 Task: Look for space in Tabriz, Iran from 12th  August, 2023 to 15th August, 2023 for 3 adults in price range Rs.12000 to Rs.16000. Place can be entire place with 2 bedrooms having 3 beds and 1 bathroom. Property type can be house, flat, guest house. Amenities needed are: washing machine. Booking option can be shelf check-in. Required host language is English.
Action: Mouse moved to (632, 99)
Screenshot: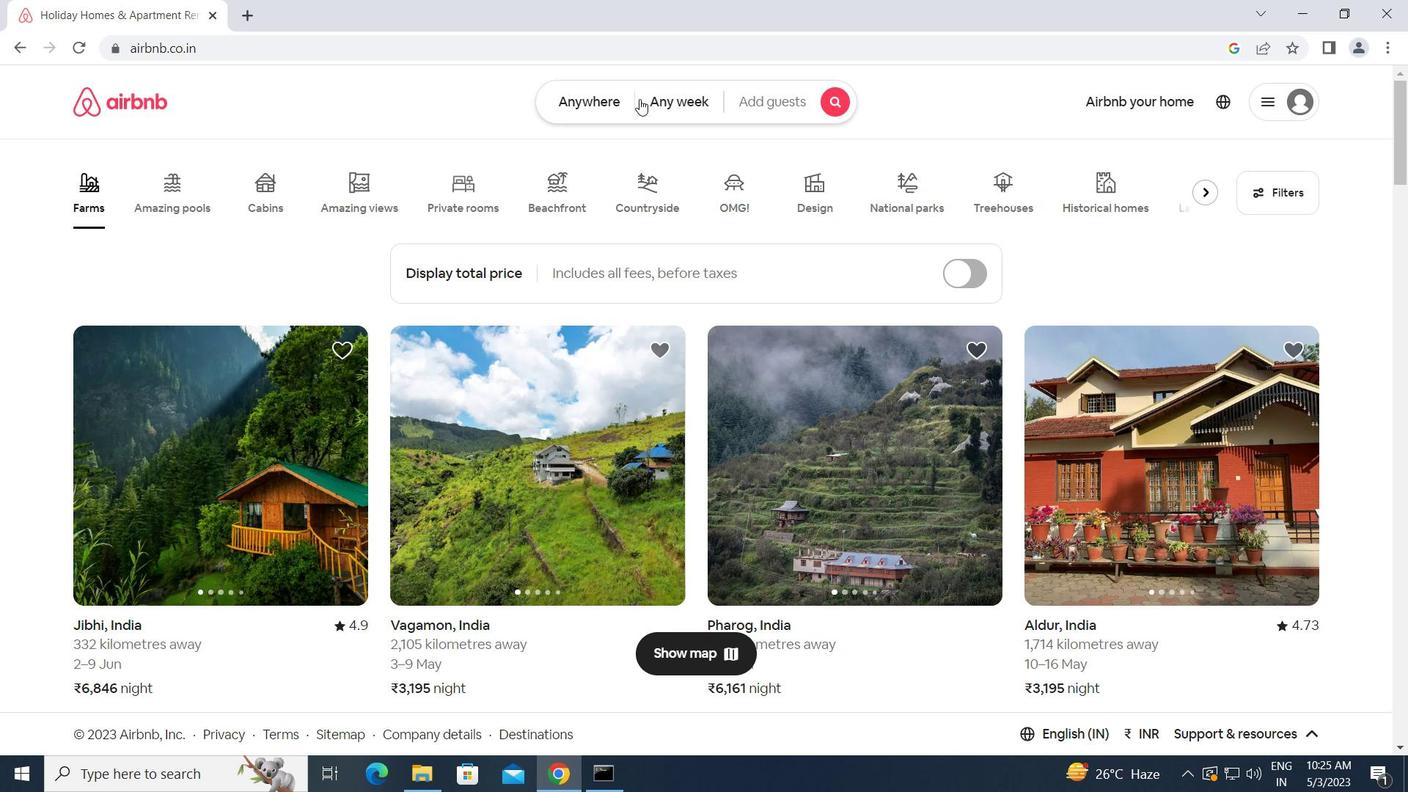 
Action: Mouse pressed left at (632, 99)
Screenshot: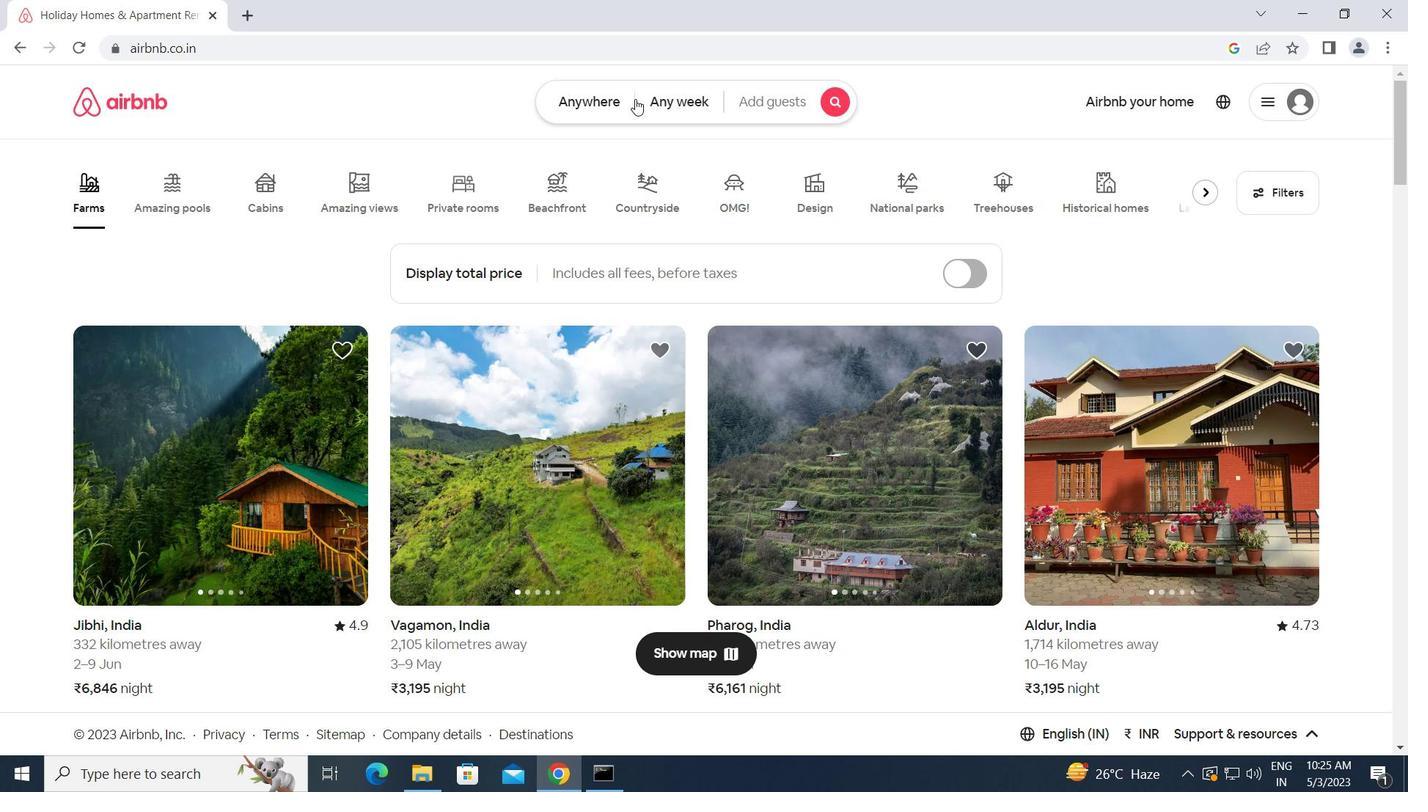 
Action: Mouse moved to (444, 162)
Screenshot: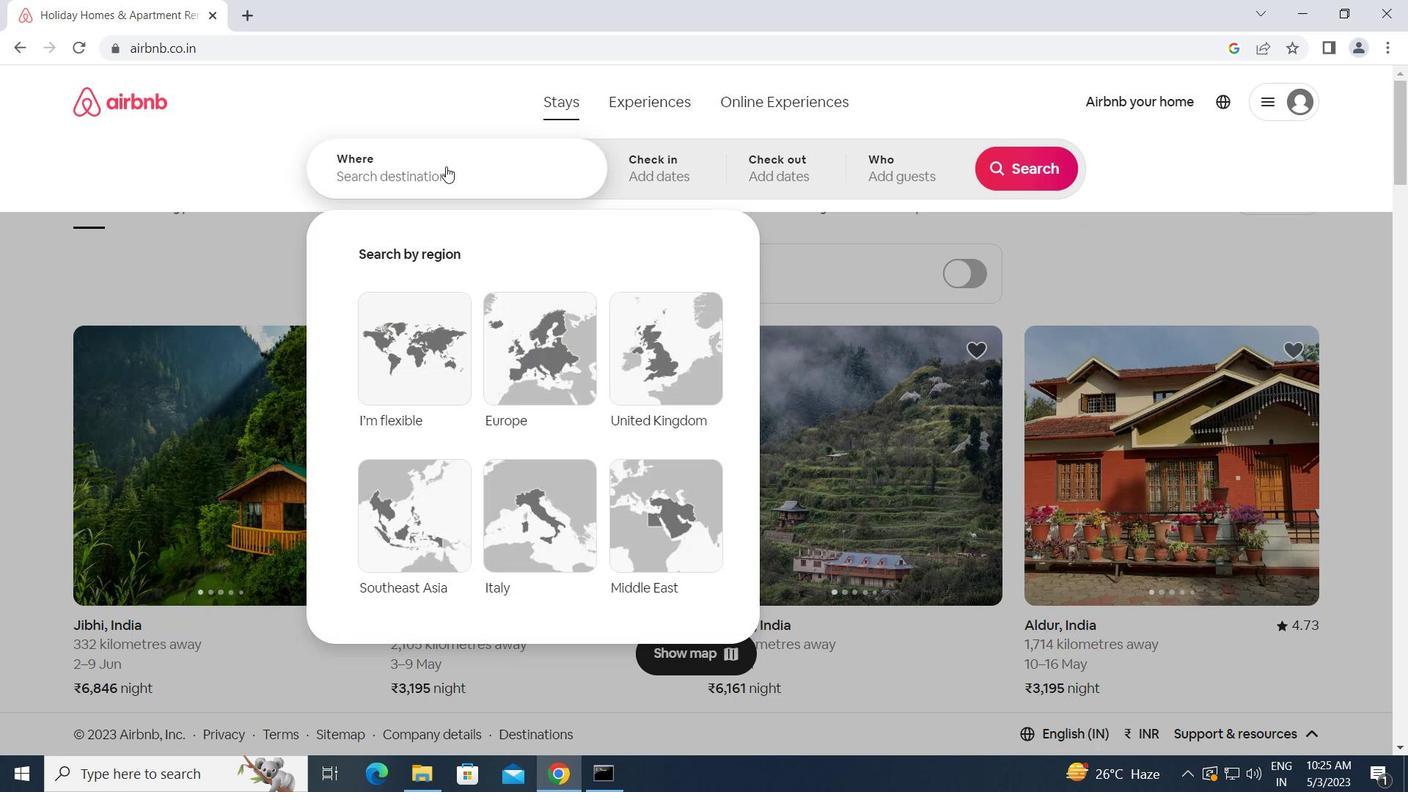 
Action: Mouse pressed left at (444, 162)
Screenshot: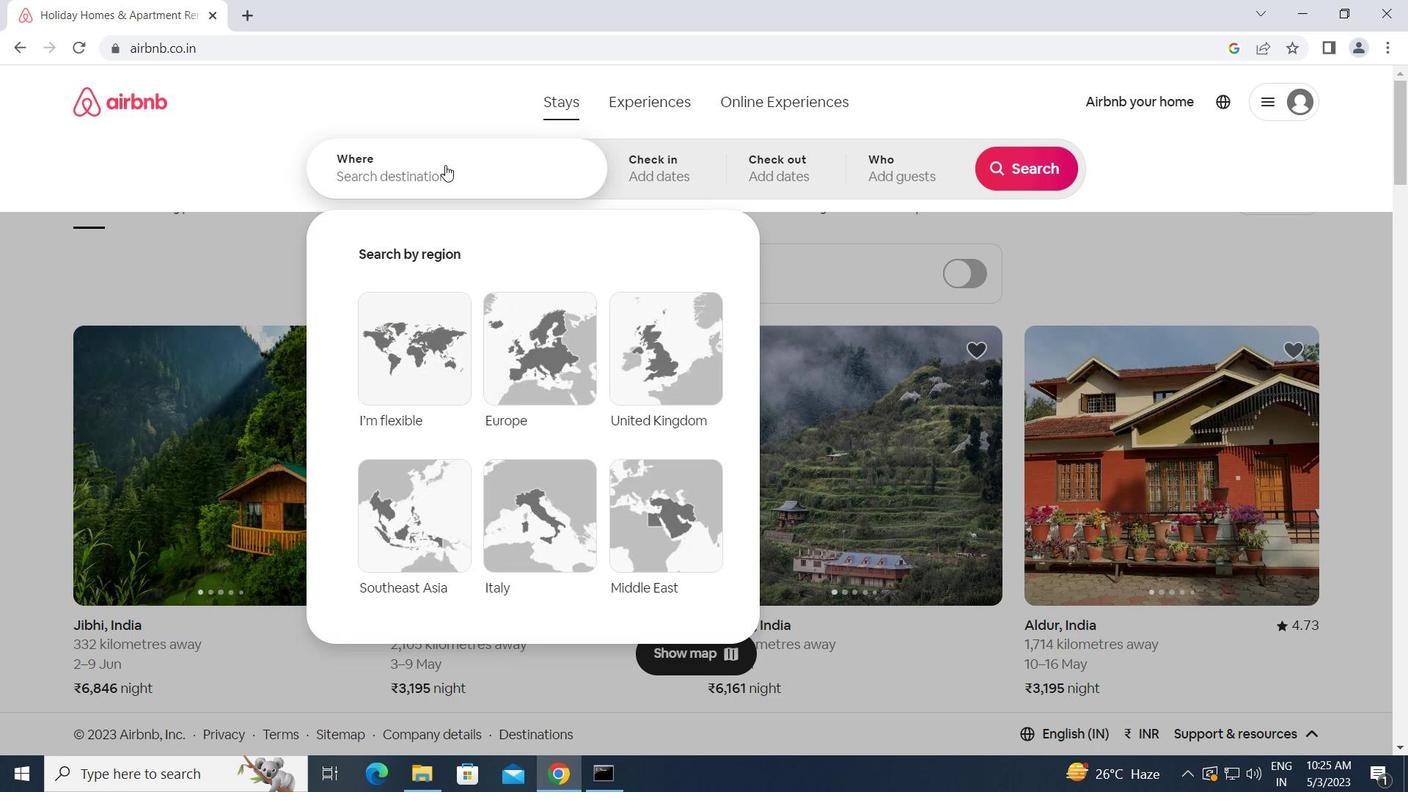
Action: Key pressed t<Key.caps_lock>abriz,<Key.space><Key.caps_lock>i<Key.caps_lock>ran<Key.enter>
Screenshot: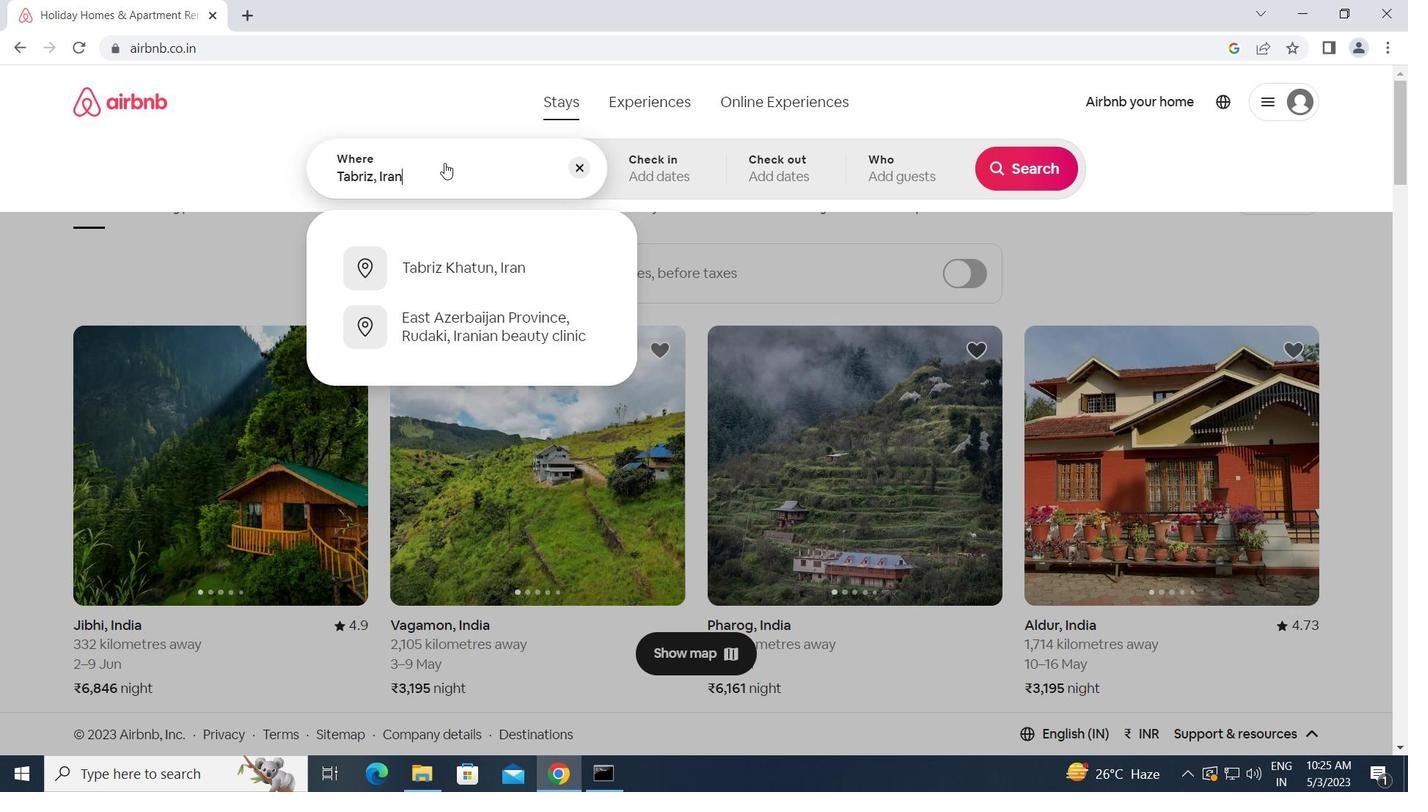 
Action: Mouse moved to (1014, 319)
Screenshot: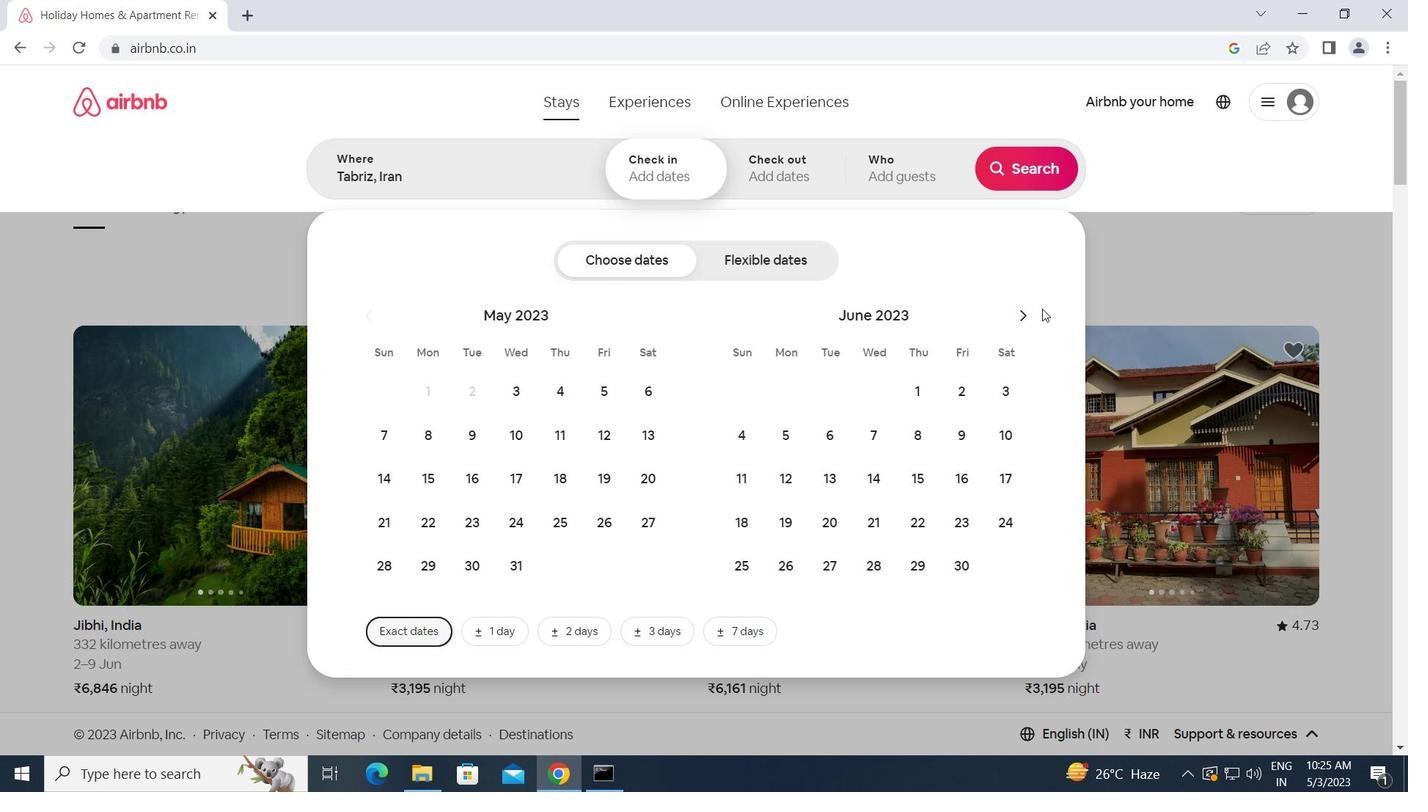 
Action: Mouse pressed left at (1014, 319)
Screenshot: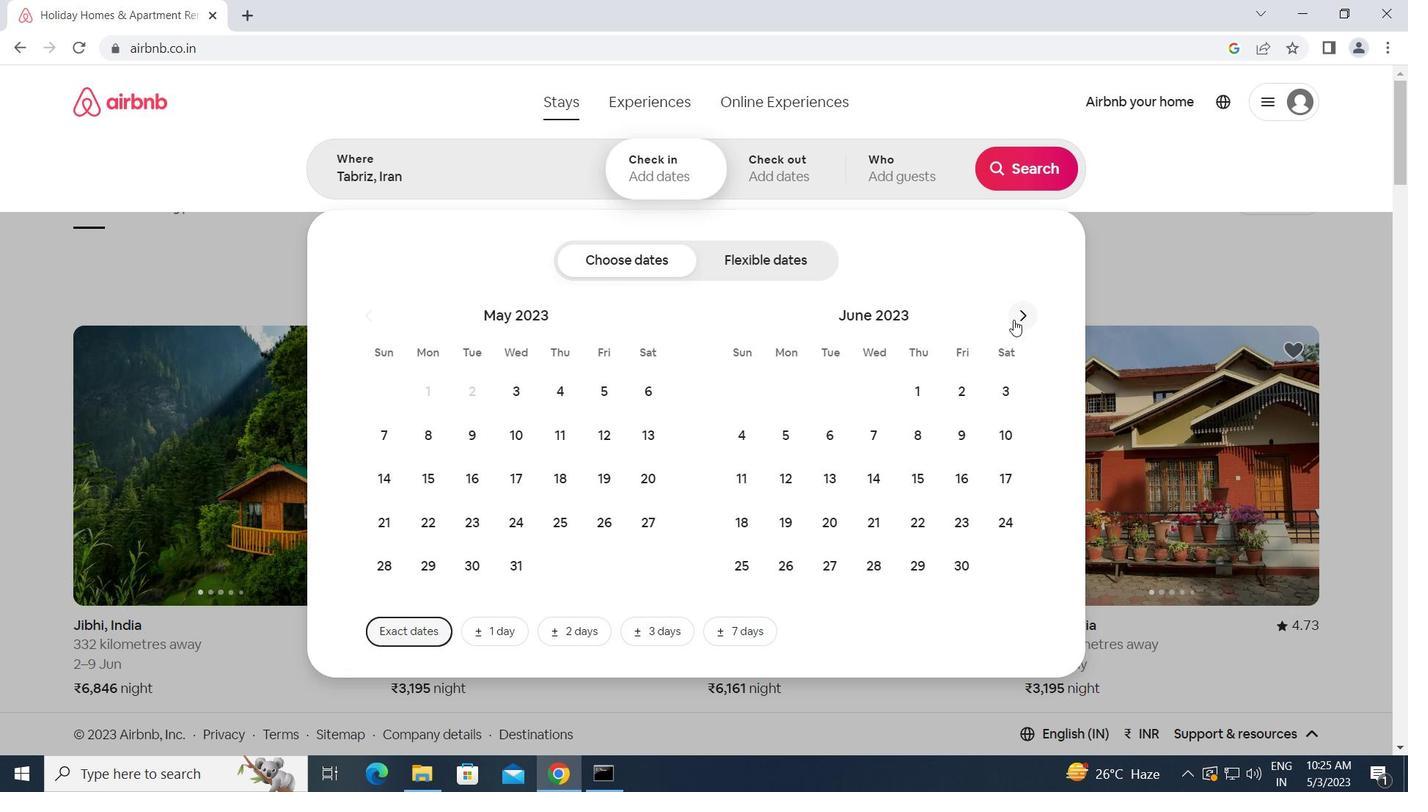 
Action: Mouse pressed left at (1014, 319)
Screenshot: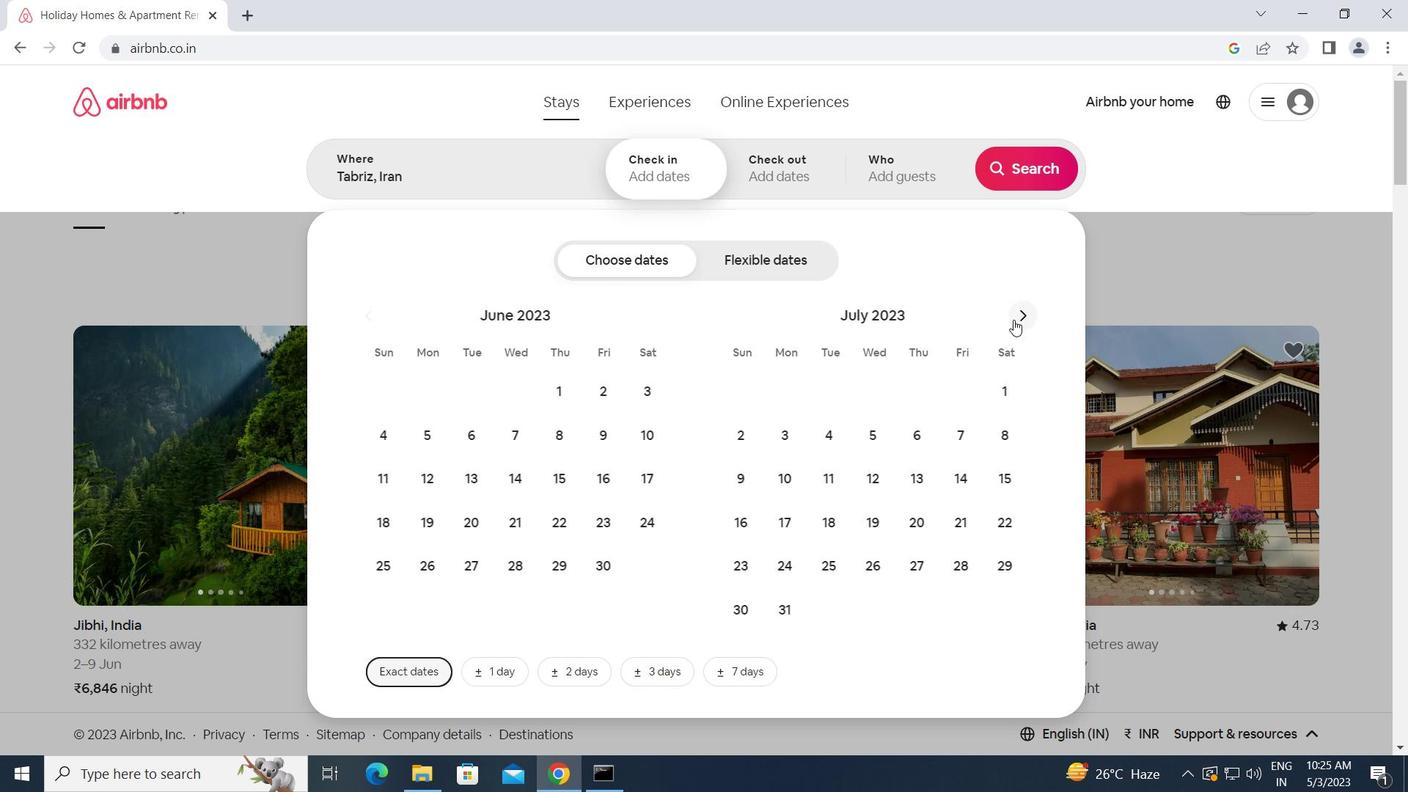 
Action: Mouse moved to (1005, 436)
Screenshot: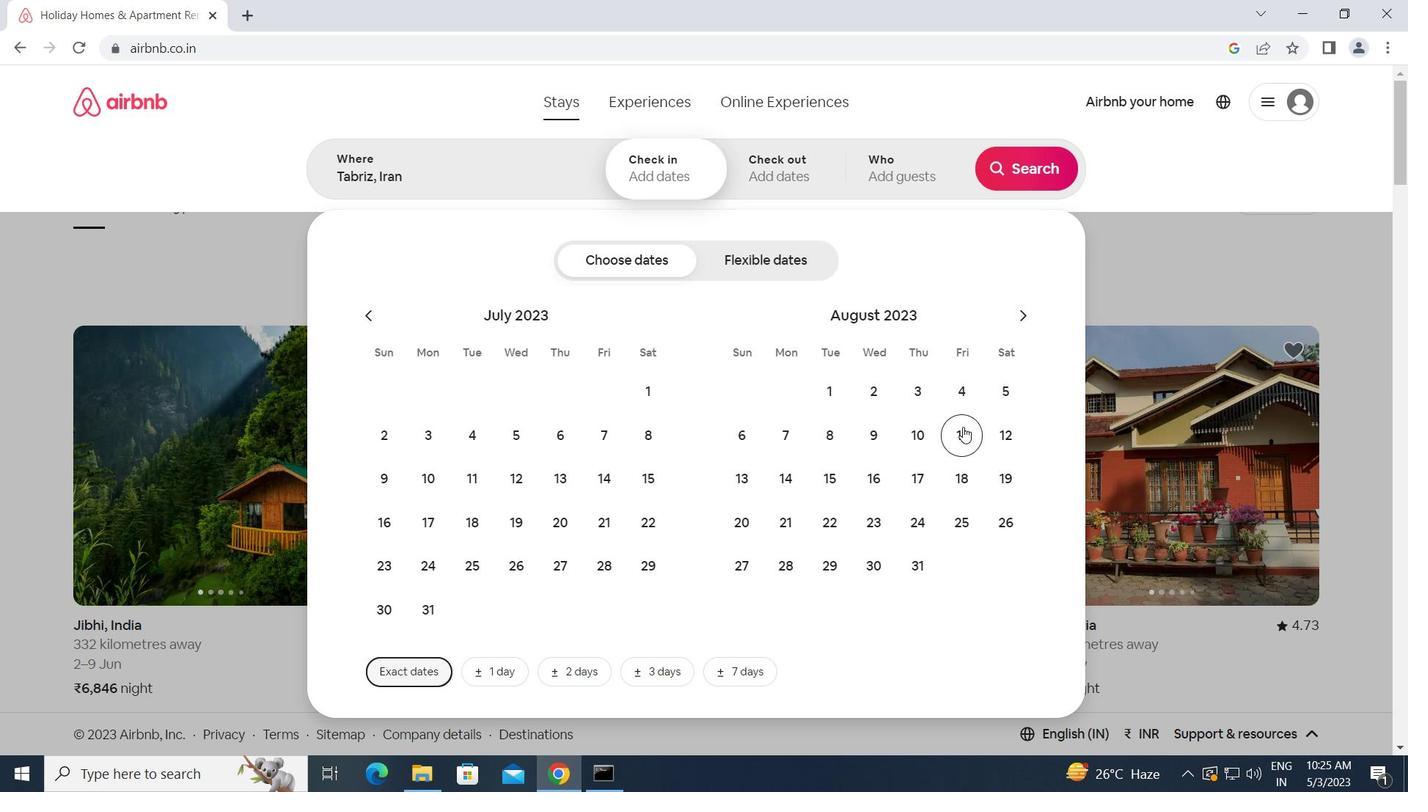 
Action: Mouse pressed left at (1005, 436)
Screenshot: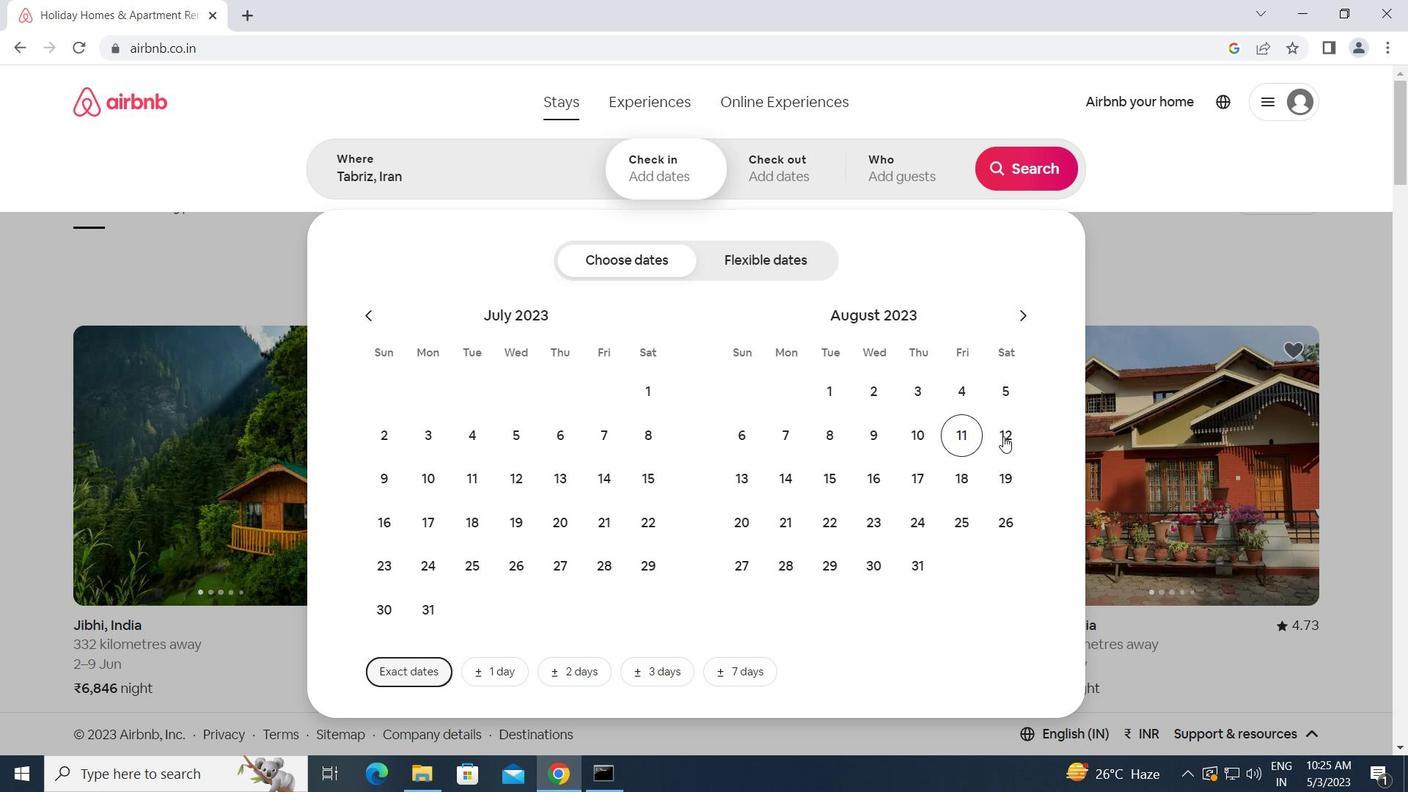 
Action: Mouse moved to (826, 479)
Screenshot: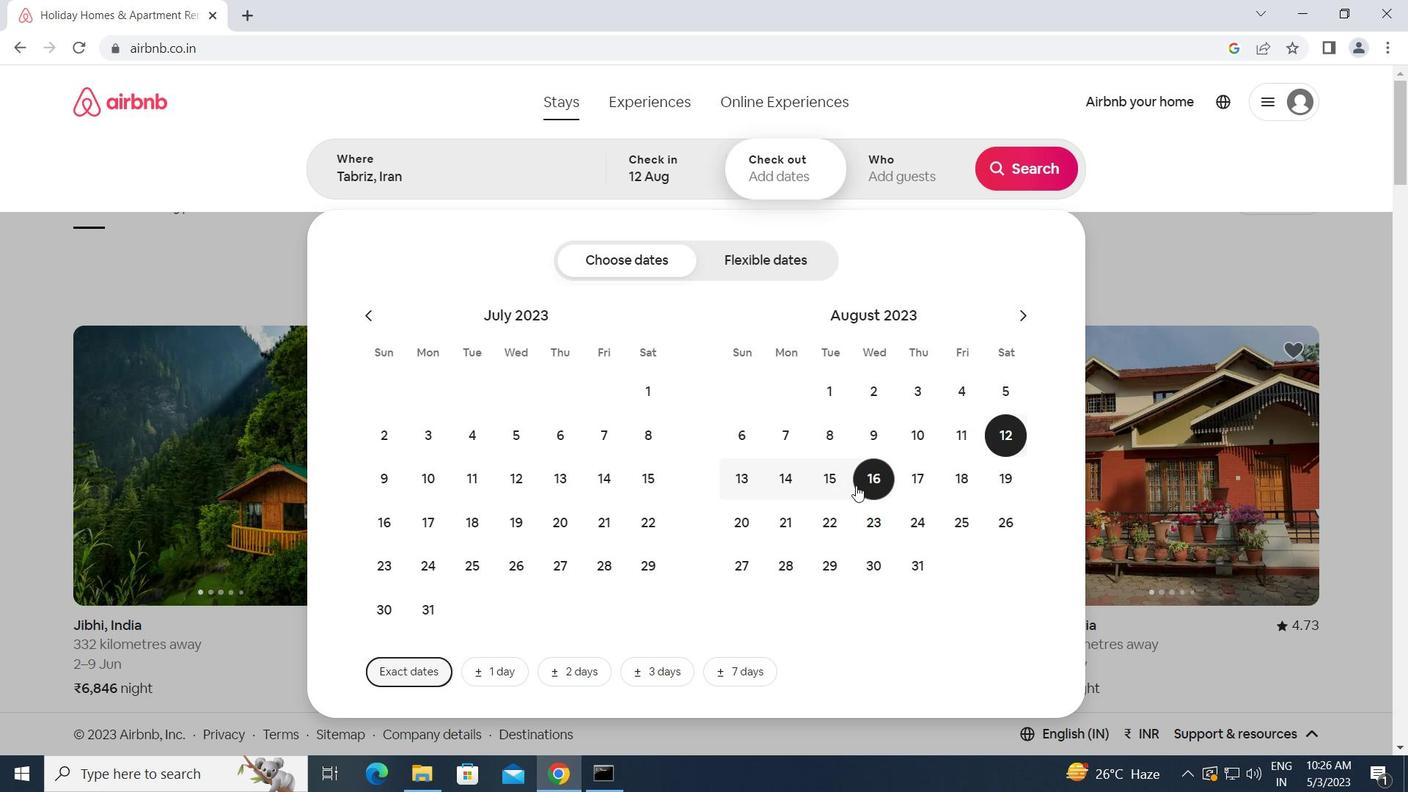 
Action: Mouse pressed left at (826, 479)
Screenshot: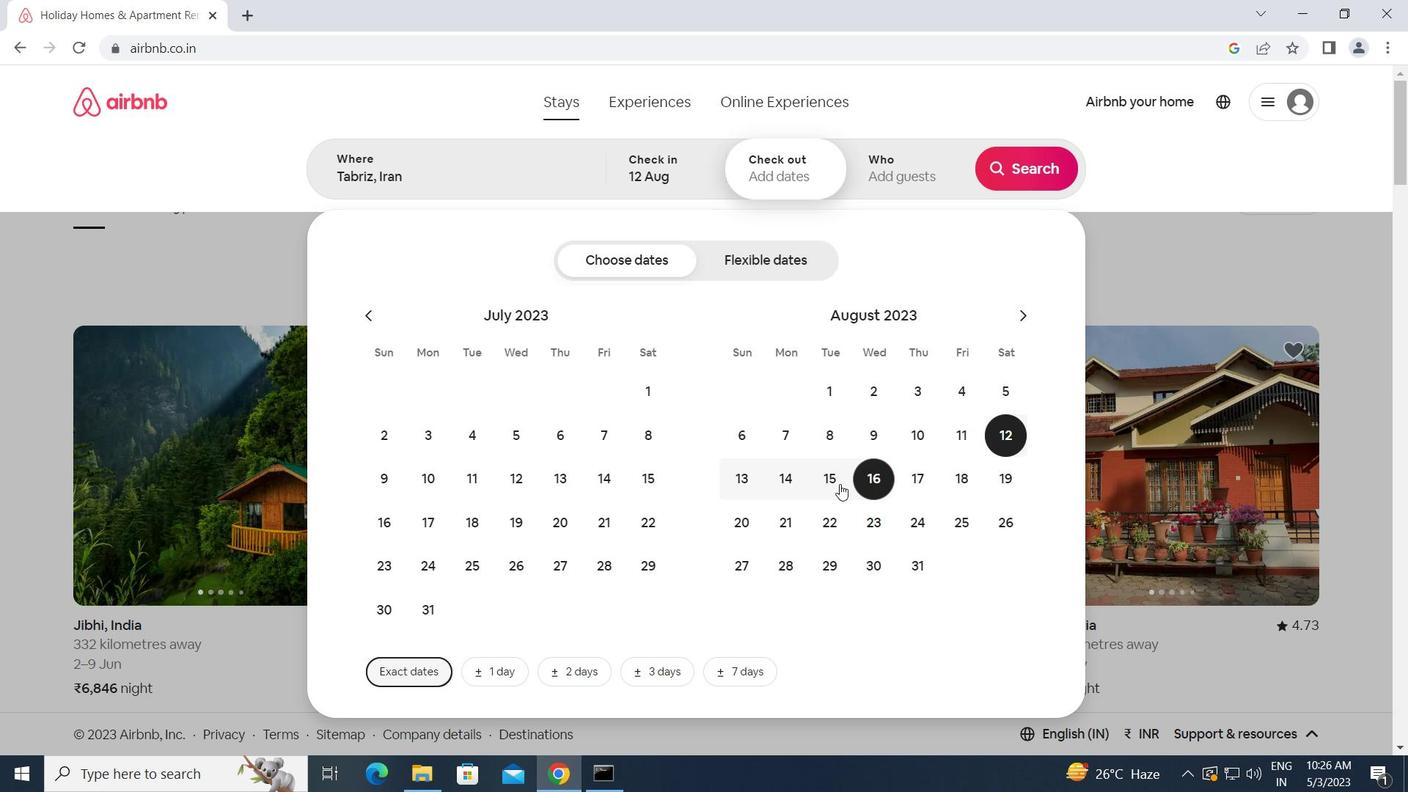 
Action: Mouse moved to (899, 179)
Screenshot: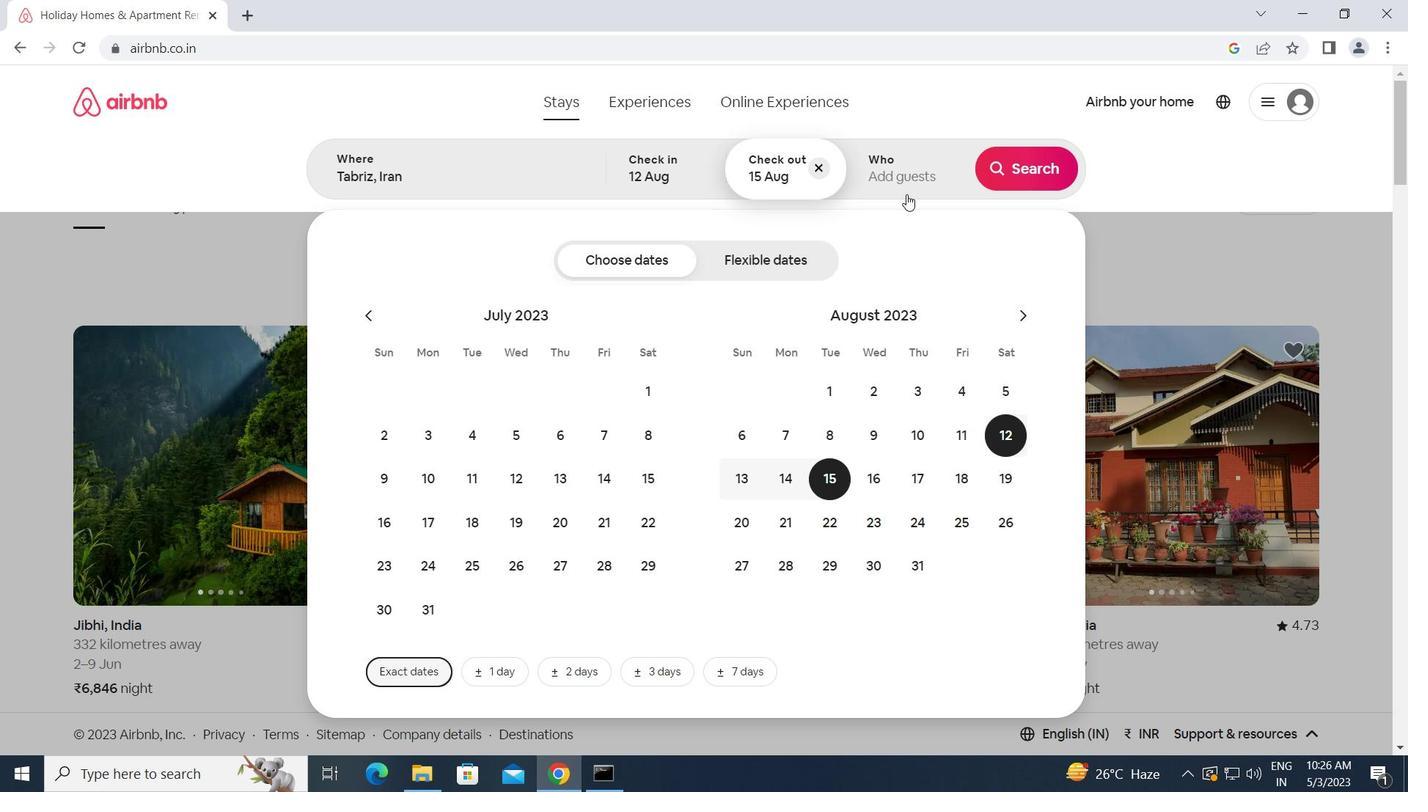 
Action: Mouse pressed left at (899, 179)
Screenshot: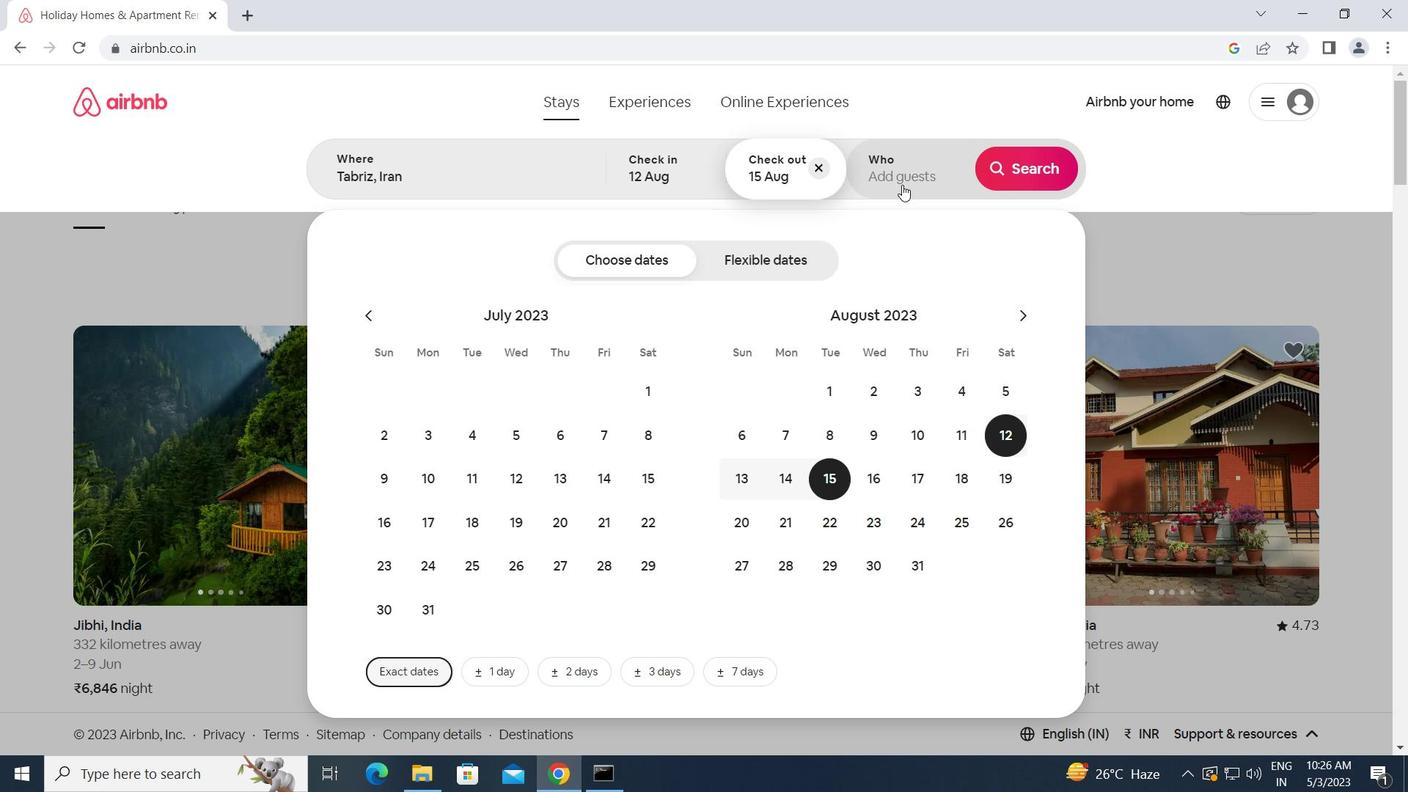 
Action: Mouse moved to (1038, 266)
Screenshot: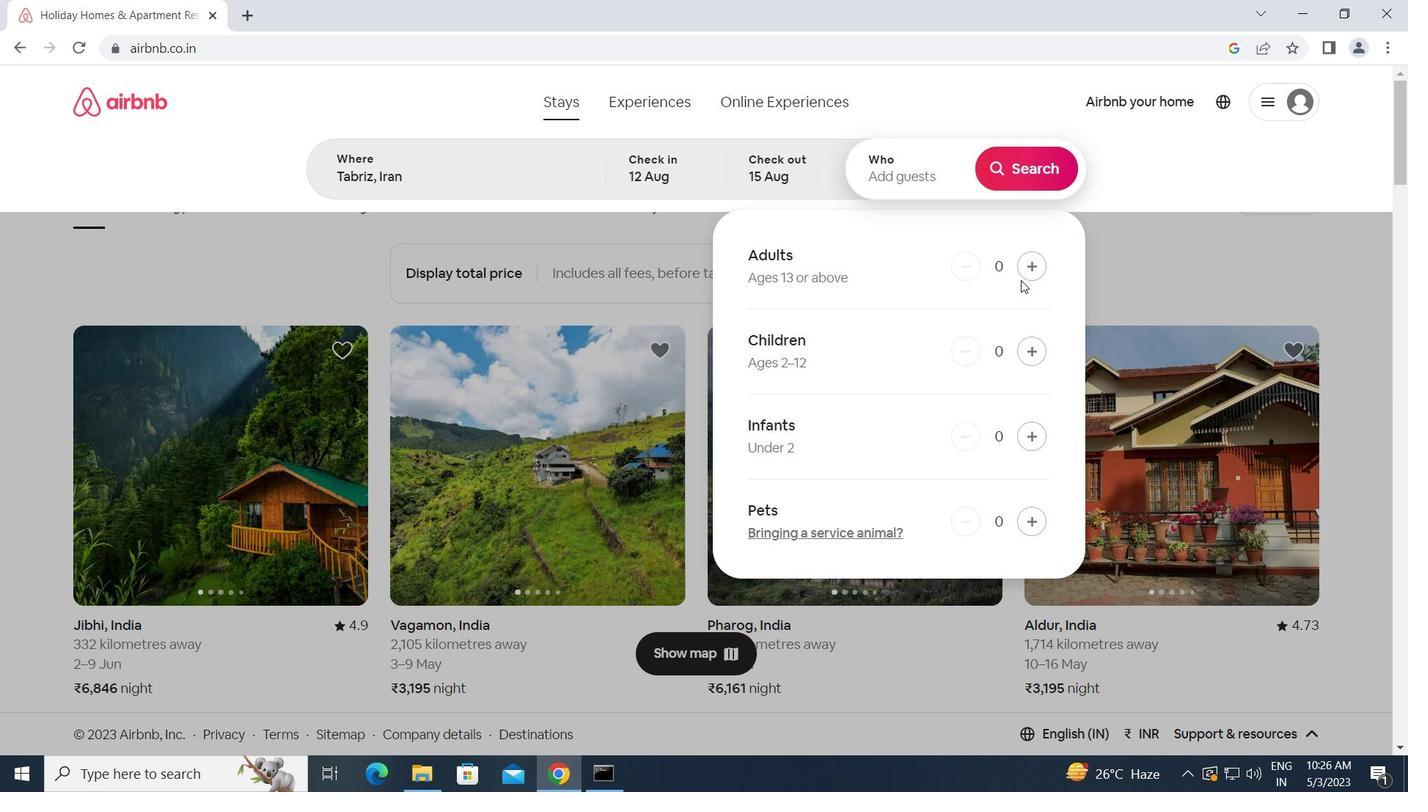
Action: Mouse pressed left at (1038, 266)
Screenshot: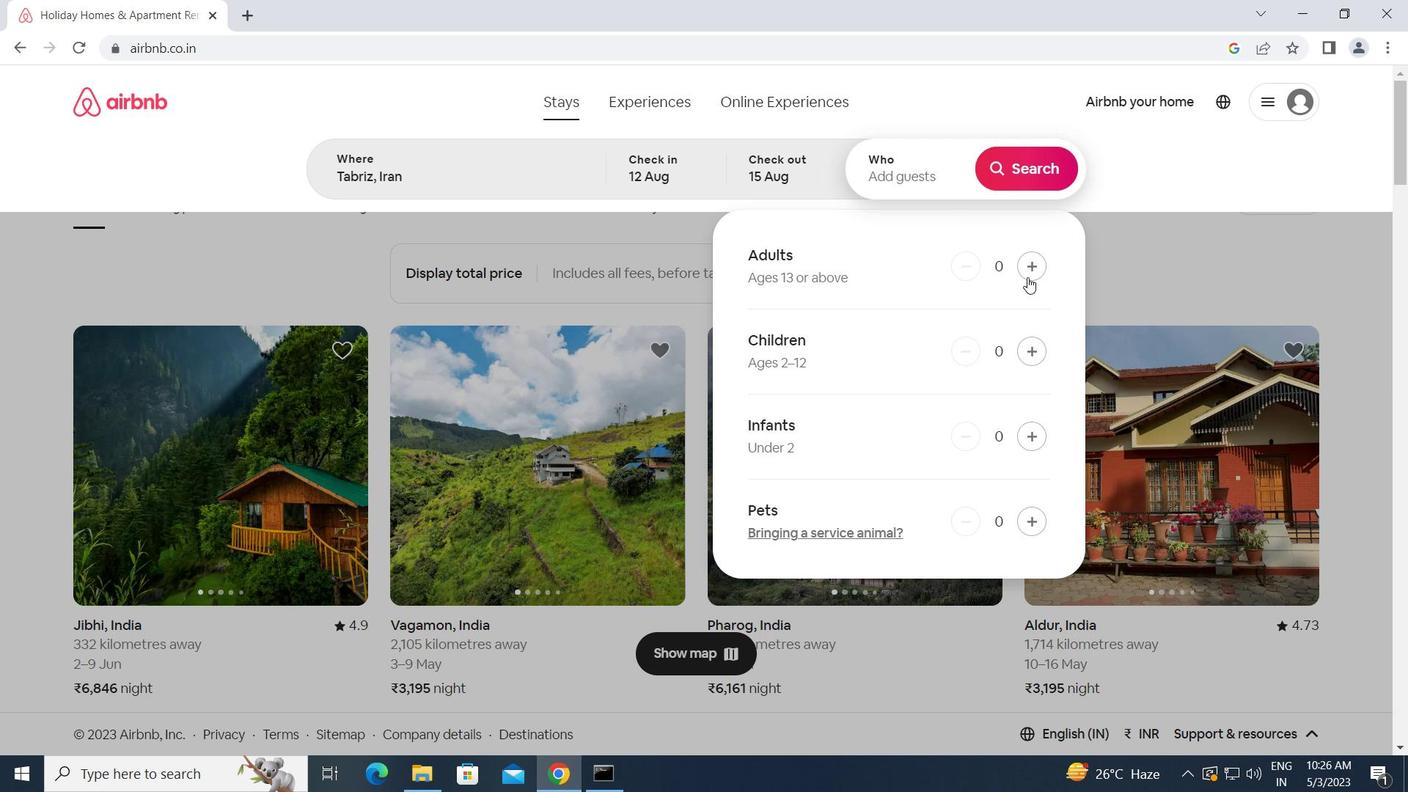 
Action: Mouse pressed left at (1038, 266)
Screenshot: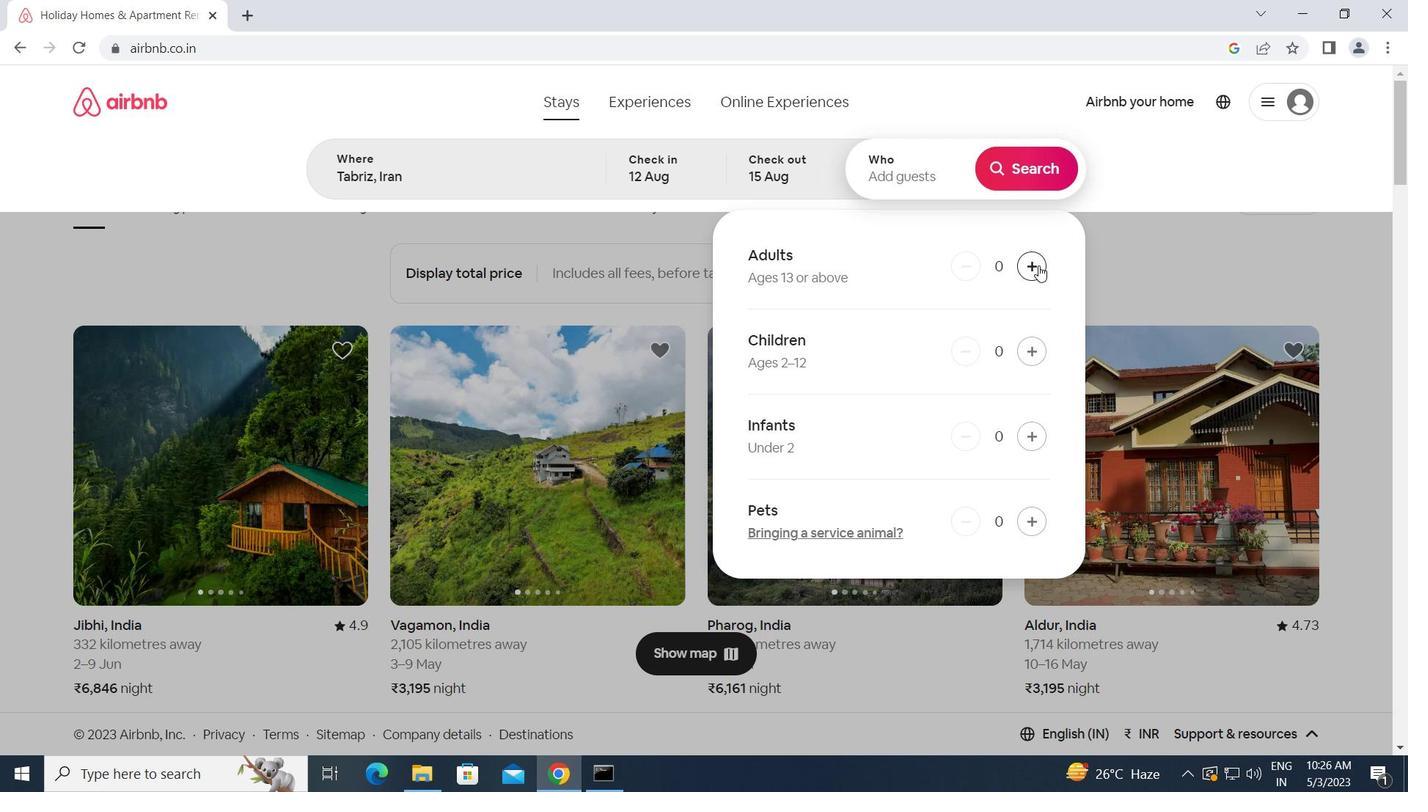 
Action: Mouse pressed left at (1038, 266)
Screenshot: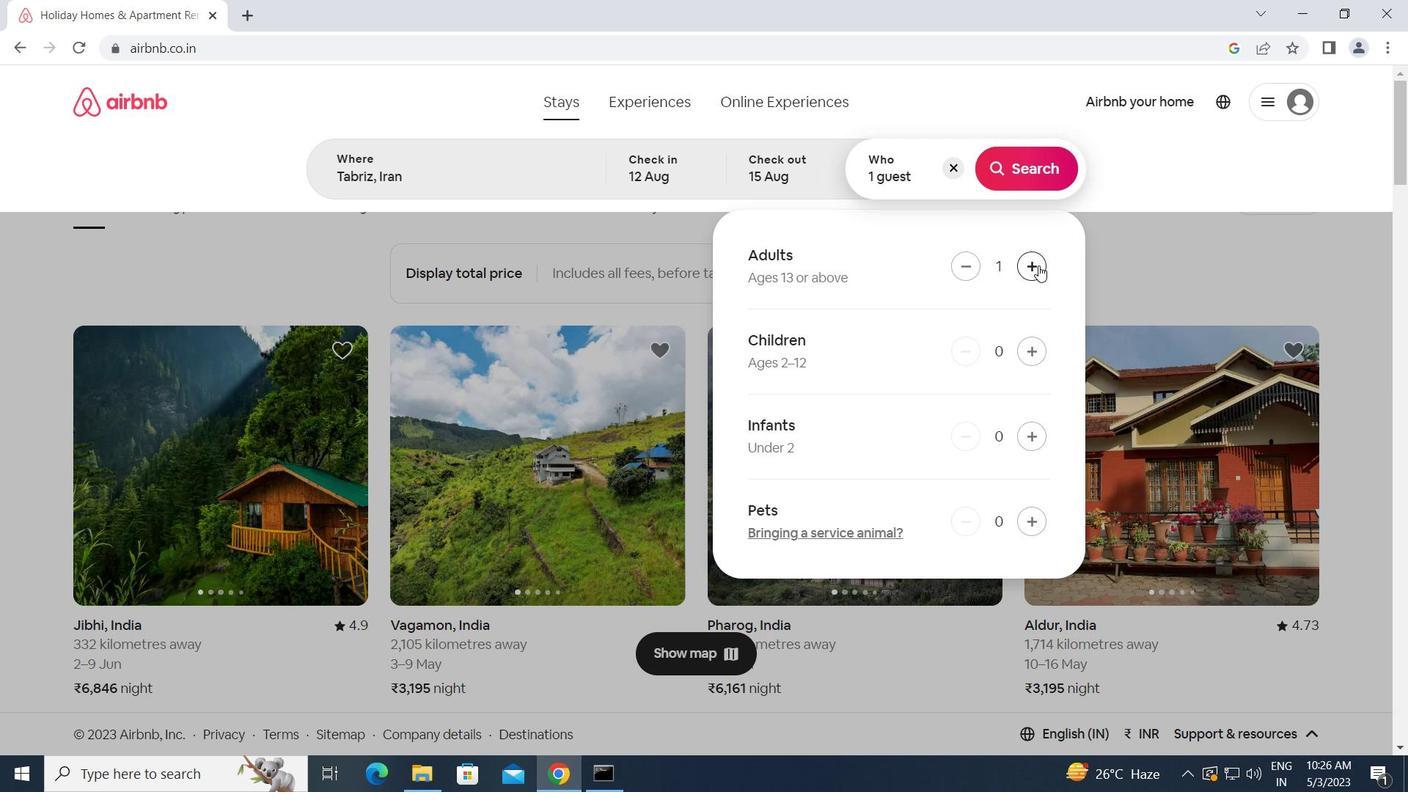 
Action: Mouse moved to (1005, 164)
Screenshot: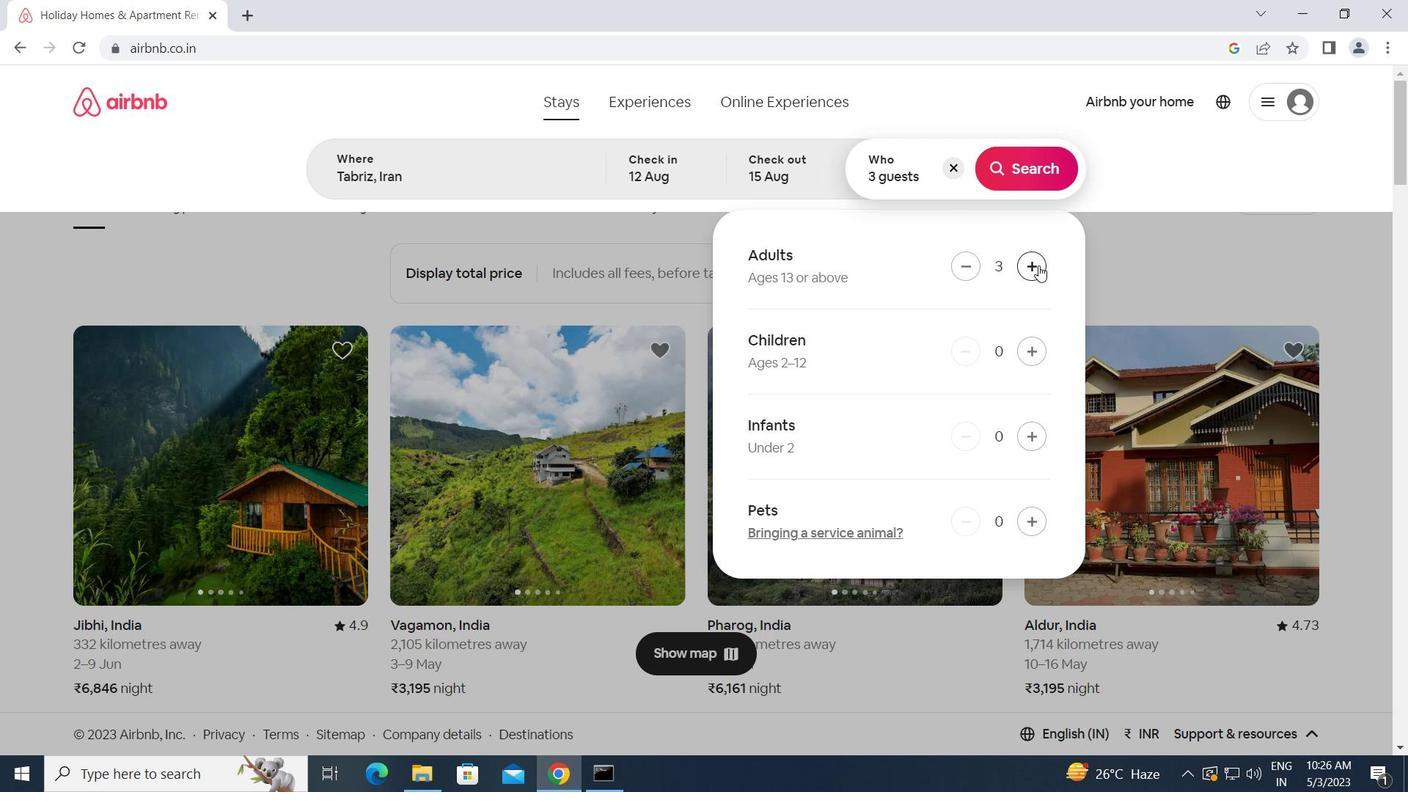 
Action: Mouse pressed left at (1005, 164)
Screenshot: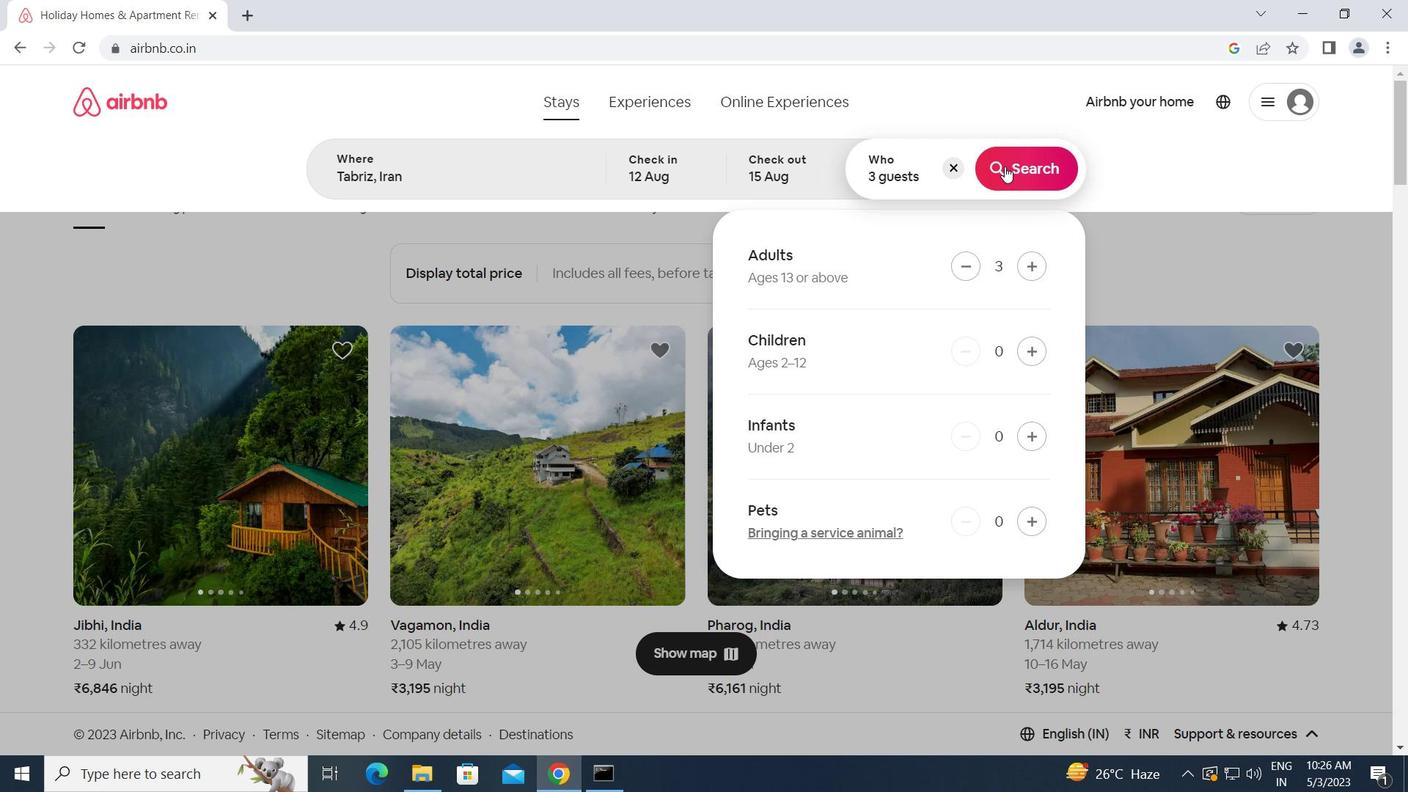 
Action: Mouse moved to (1322, 165)
Screenshot: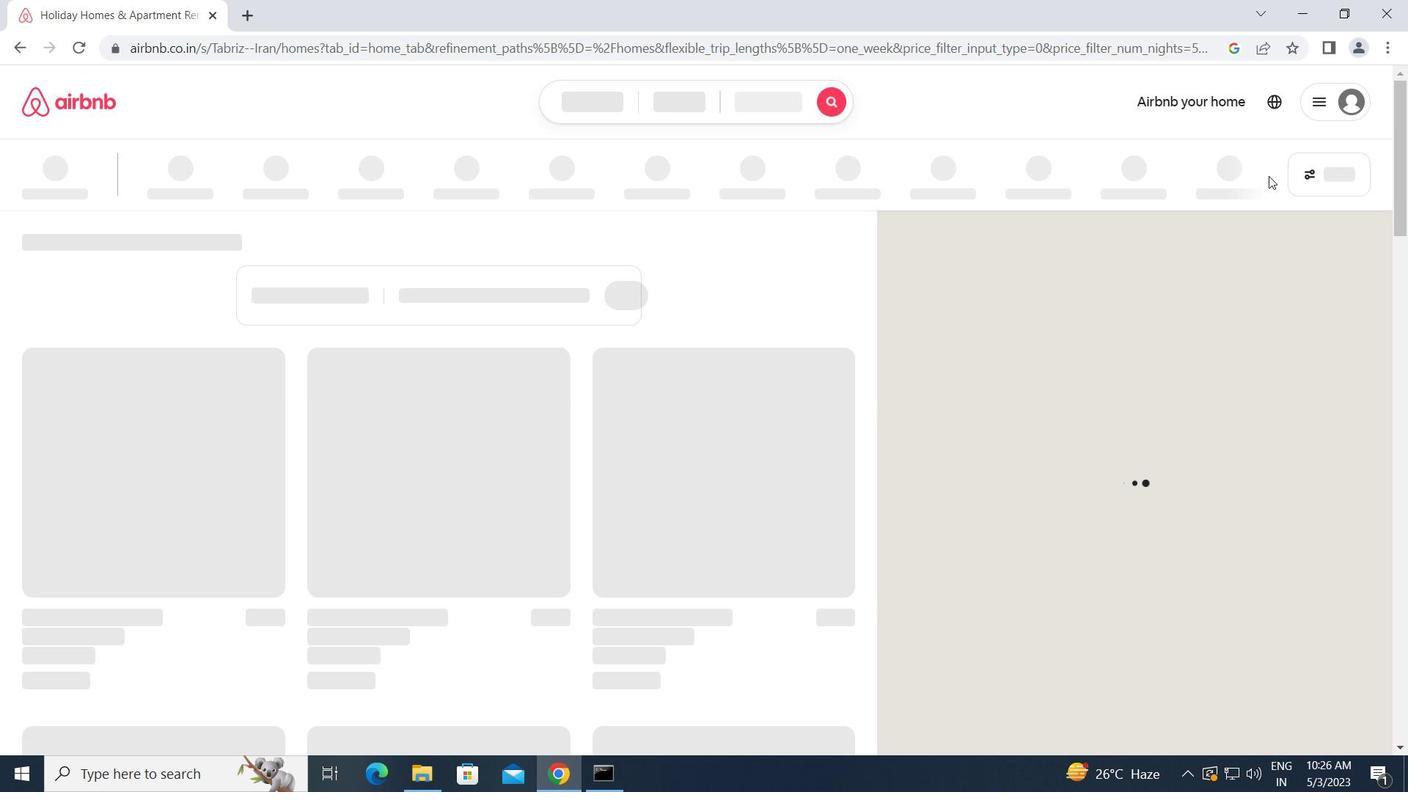 
Action: Mouse pressed left at (1322, 165)
Screenshot: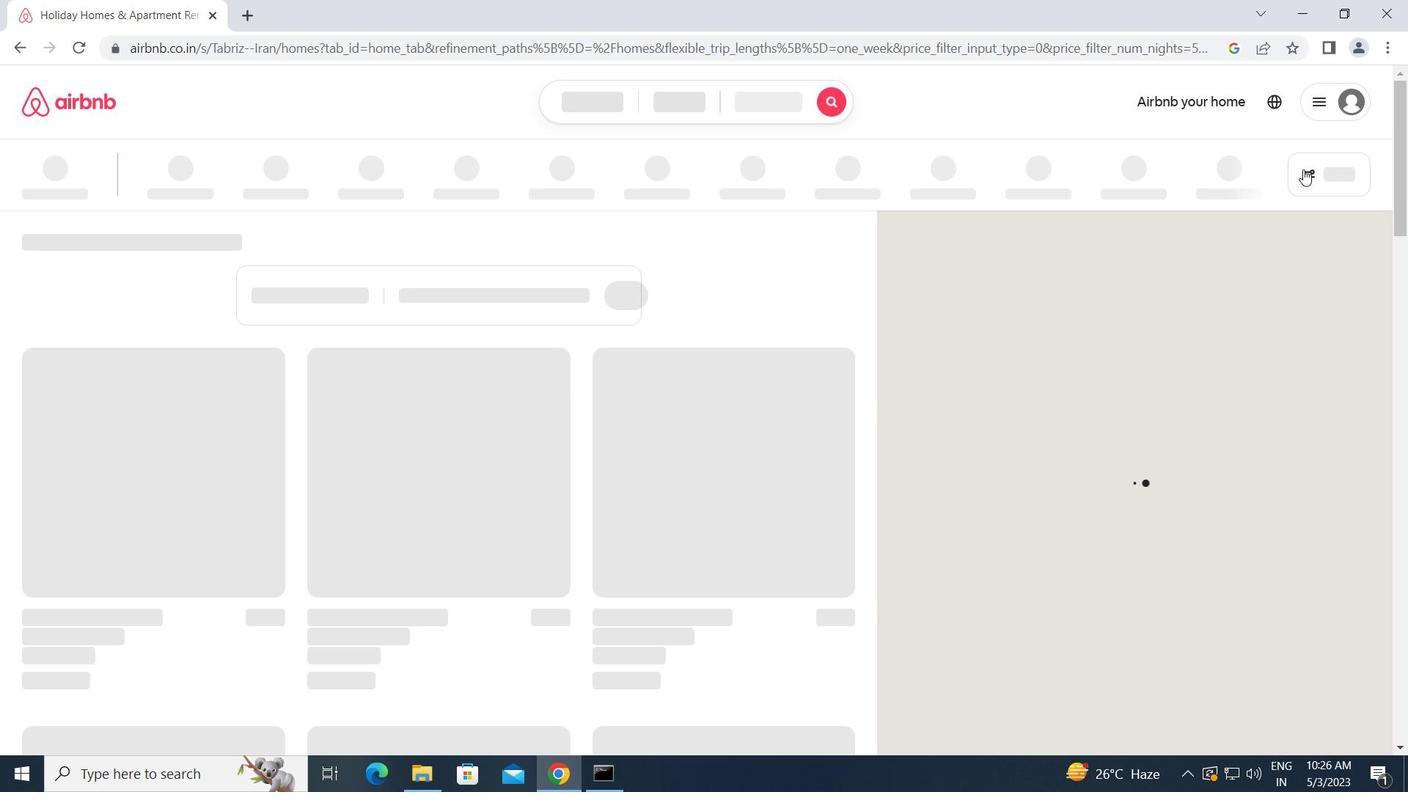 
Action: Mouse moved to (453, 288)
Screenshot: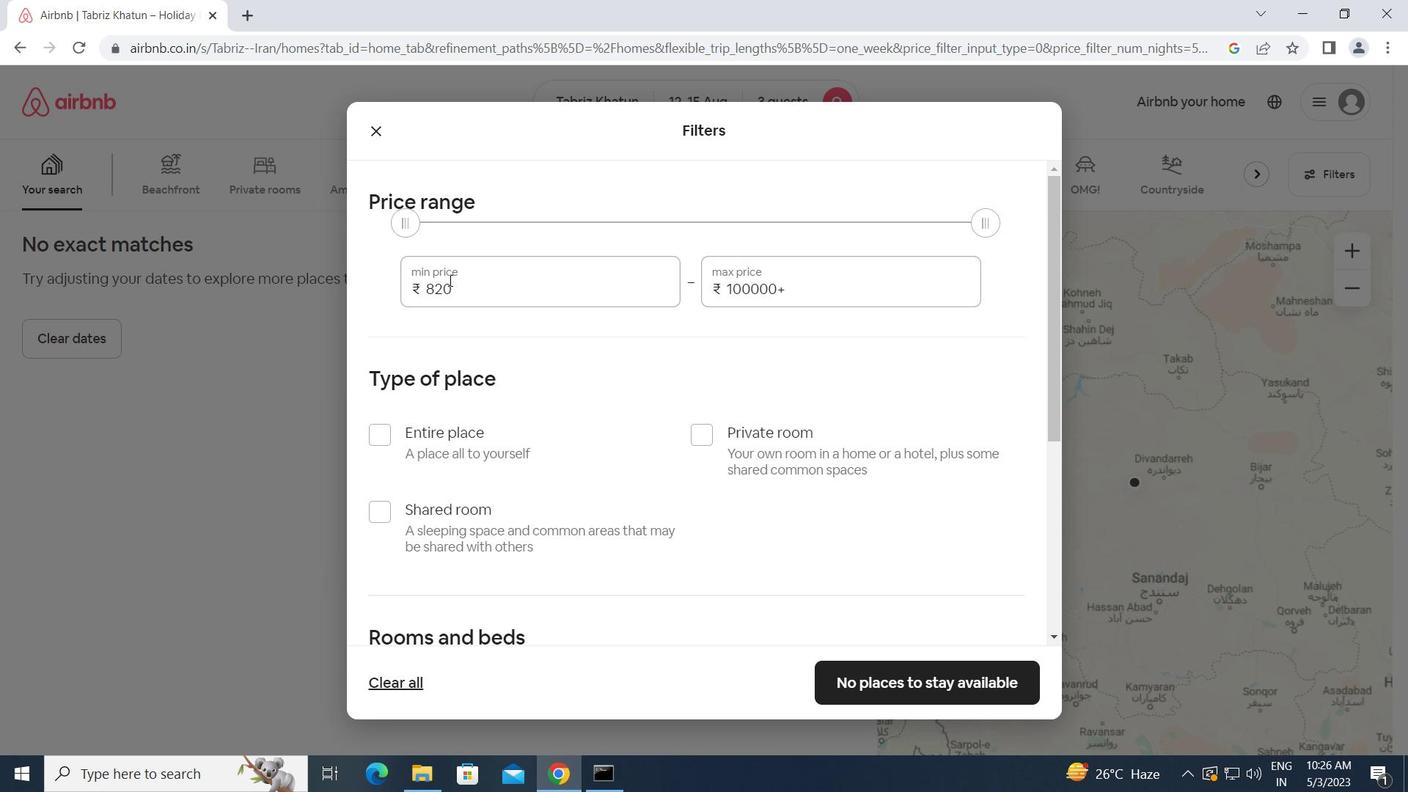 
Action: Mouse pressed left at (453, 288)
Screenshot: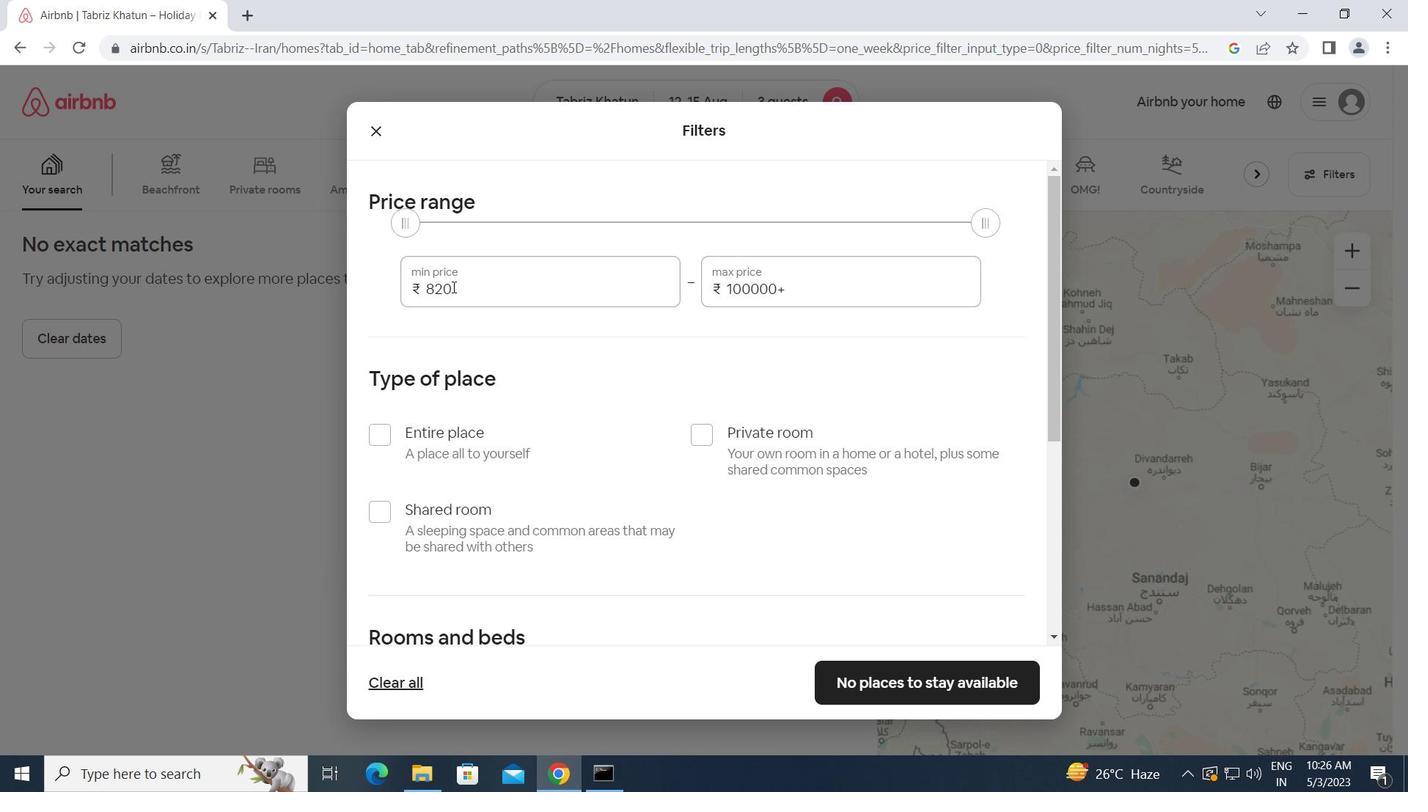
Action: Mouse moved to (426, 294)
Screenshot: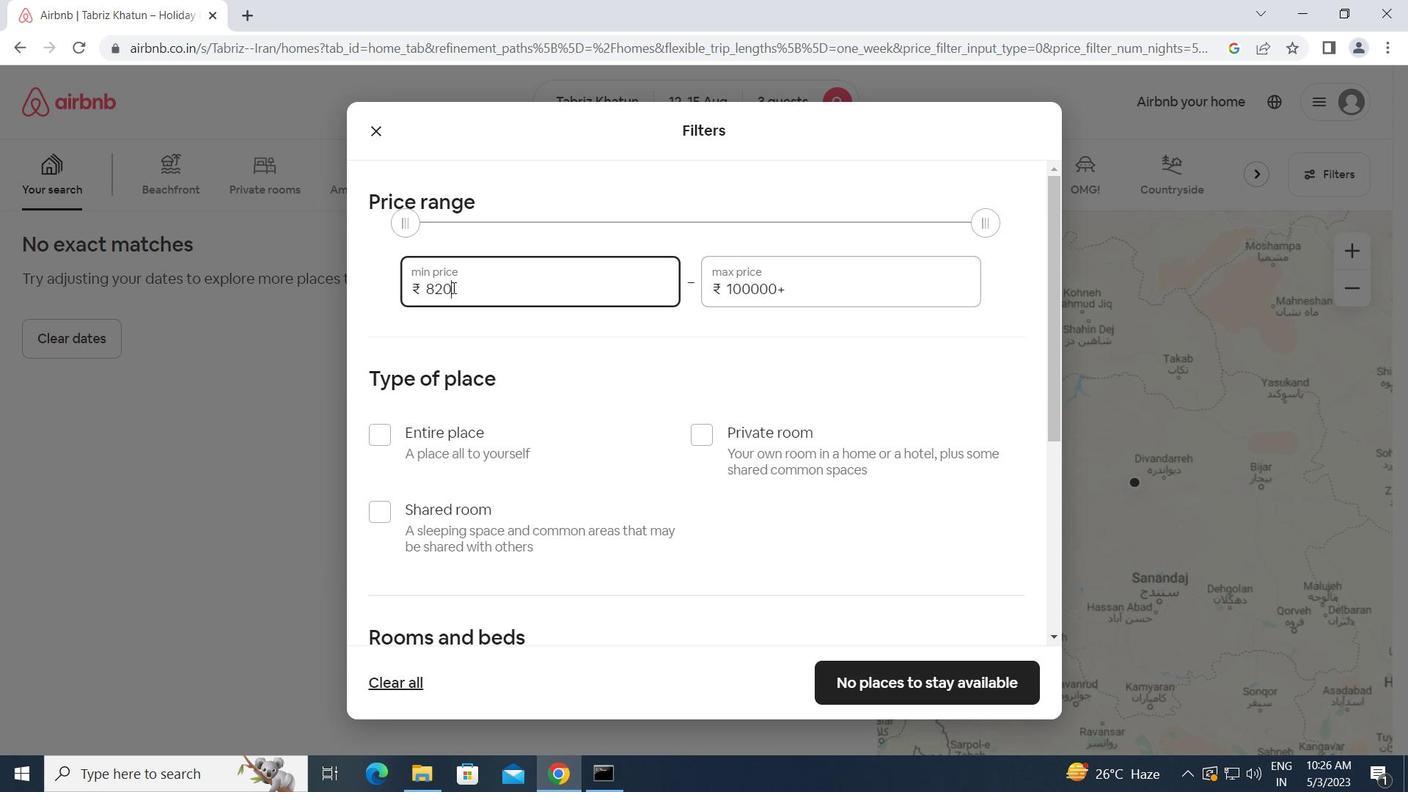 
Action: Key pressed 12000<Key.tab>16000
Screenshot: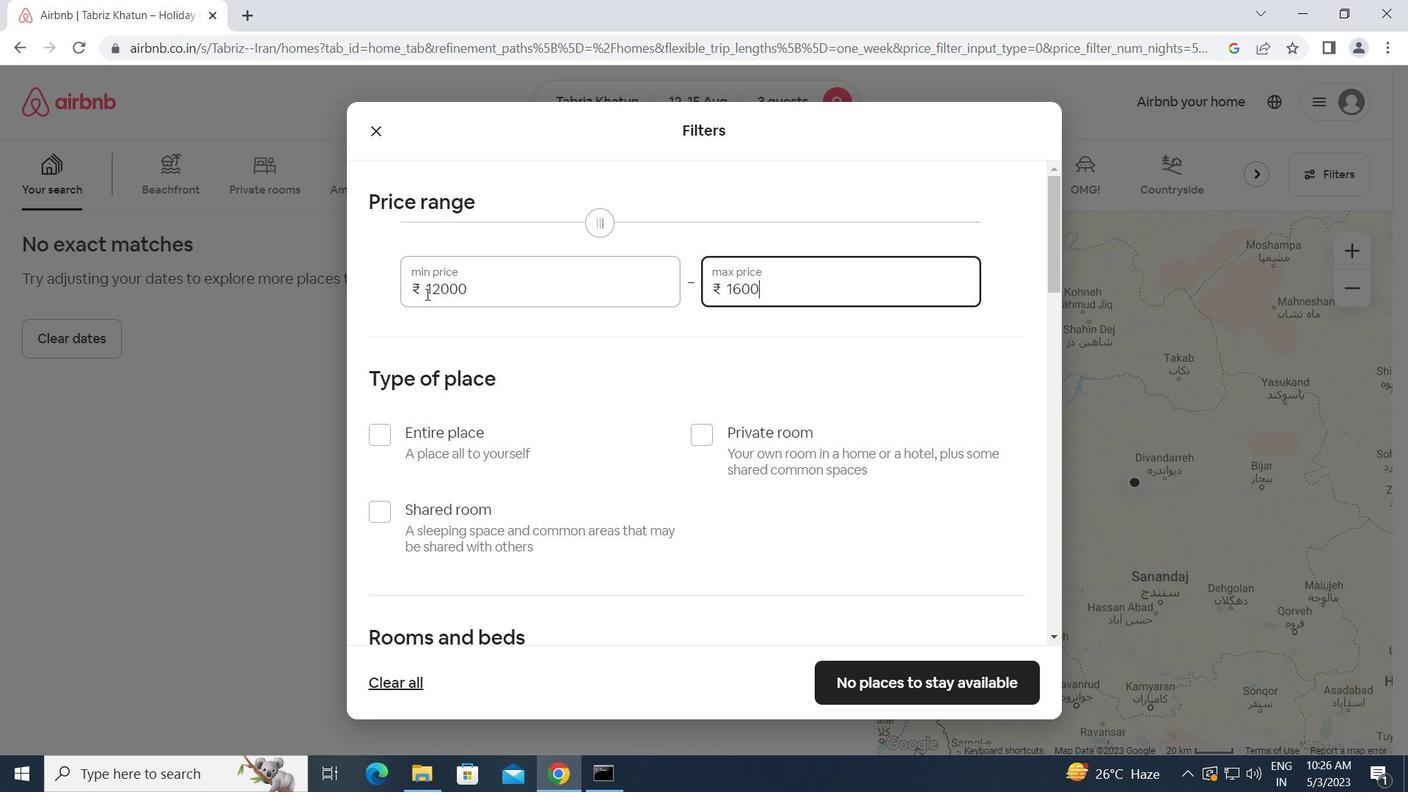 
Action: Mouse moved to (375, 424)
Screenshot: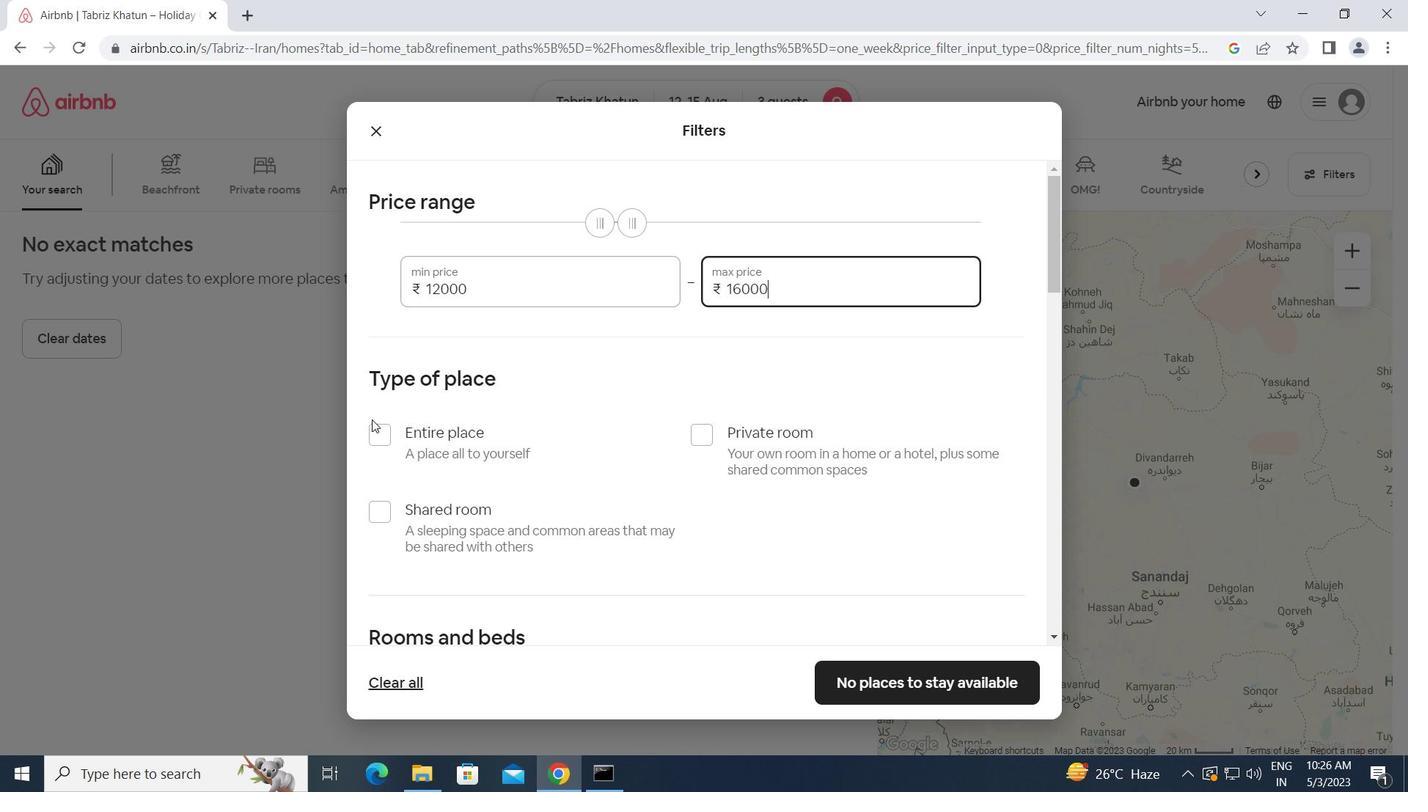 
Action: Mouse pressed left at (375, 424)
Screenshot: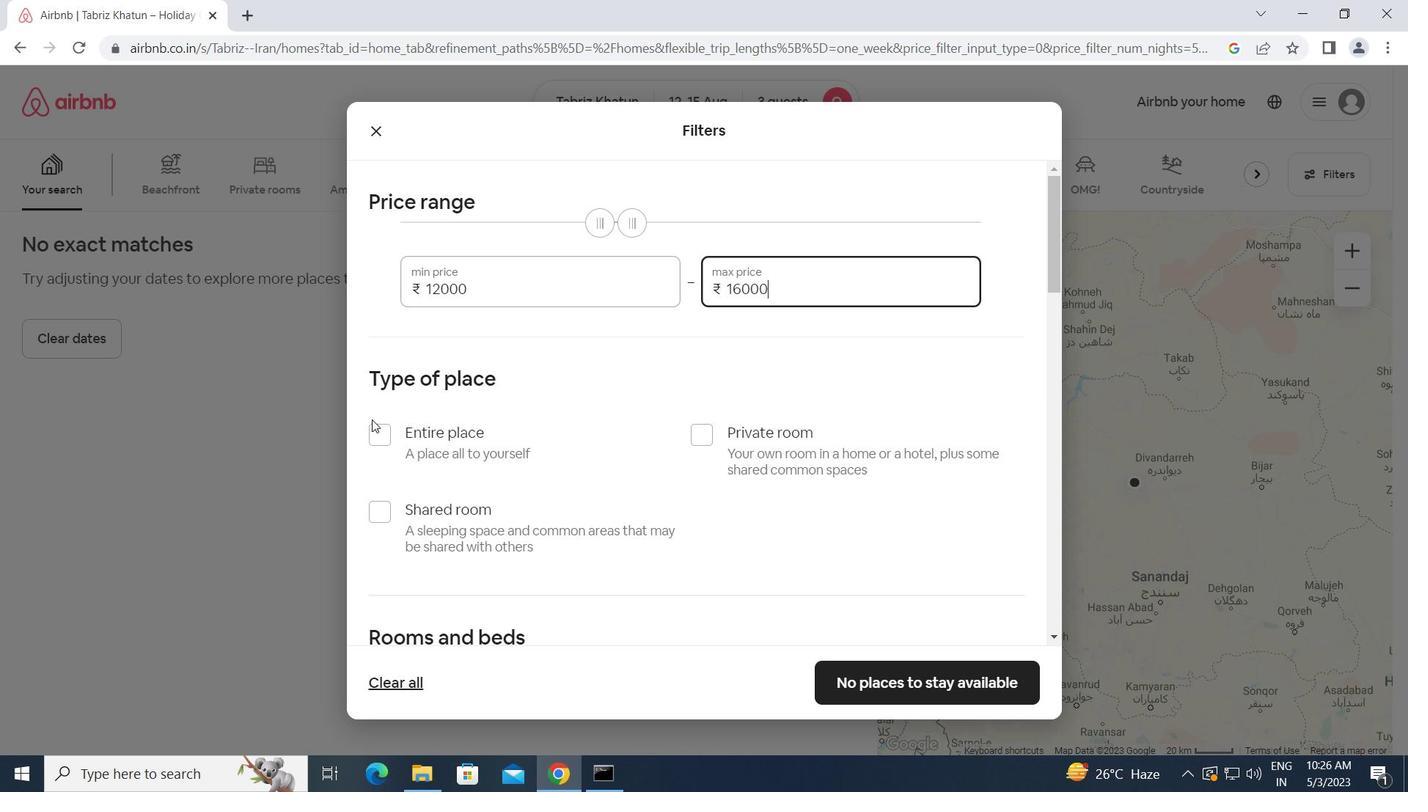
Action: Mouse moved to (396, 450)
Screenshot: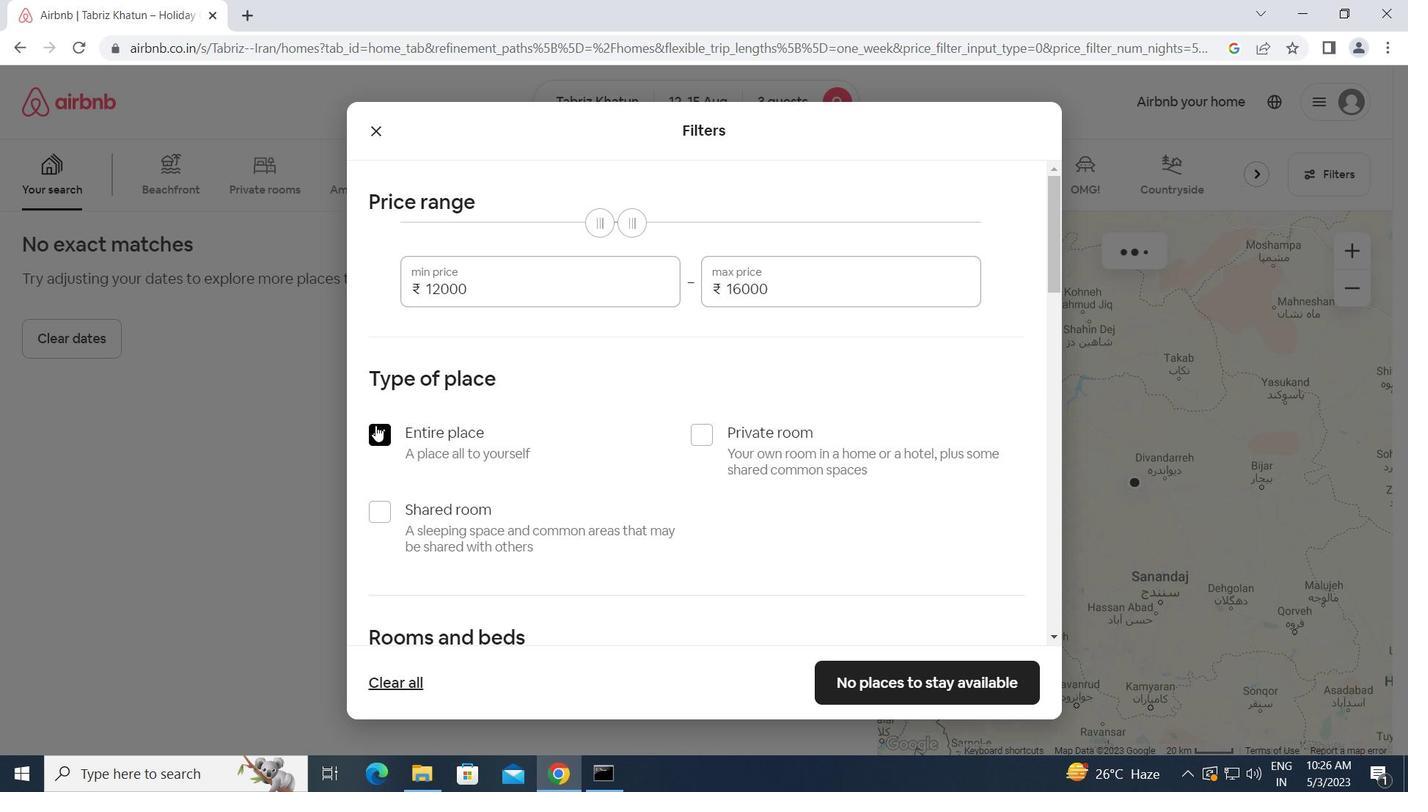 
Action: Mouse scrolled (396, 449) with delta (0, 0)
Screenshot: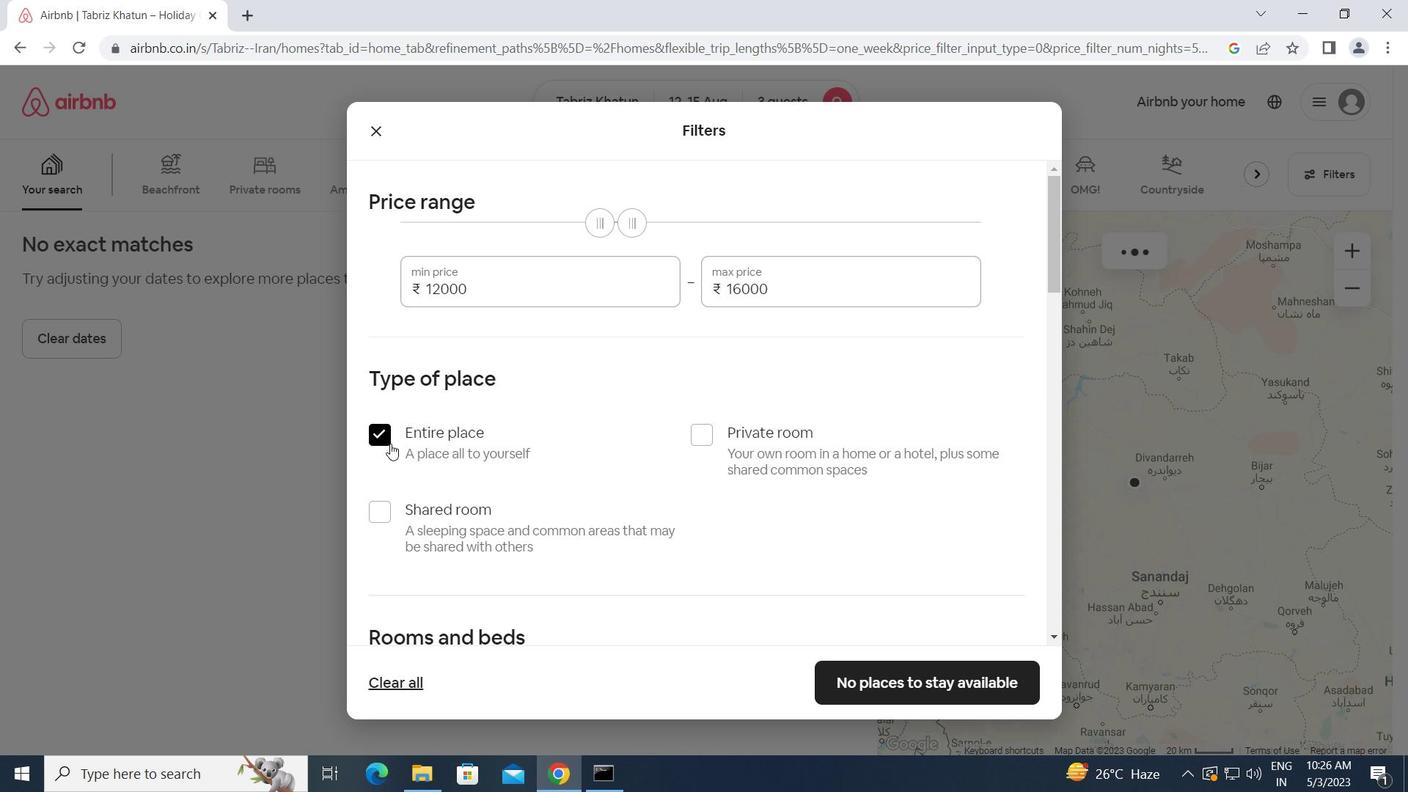 
Action: Mouse scrolled (396, 449) with delta (0, 0)
Screenshot: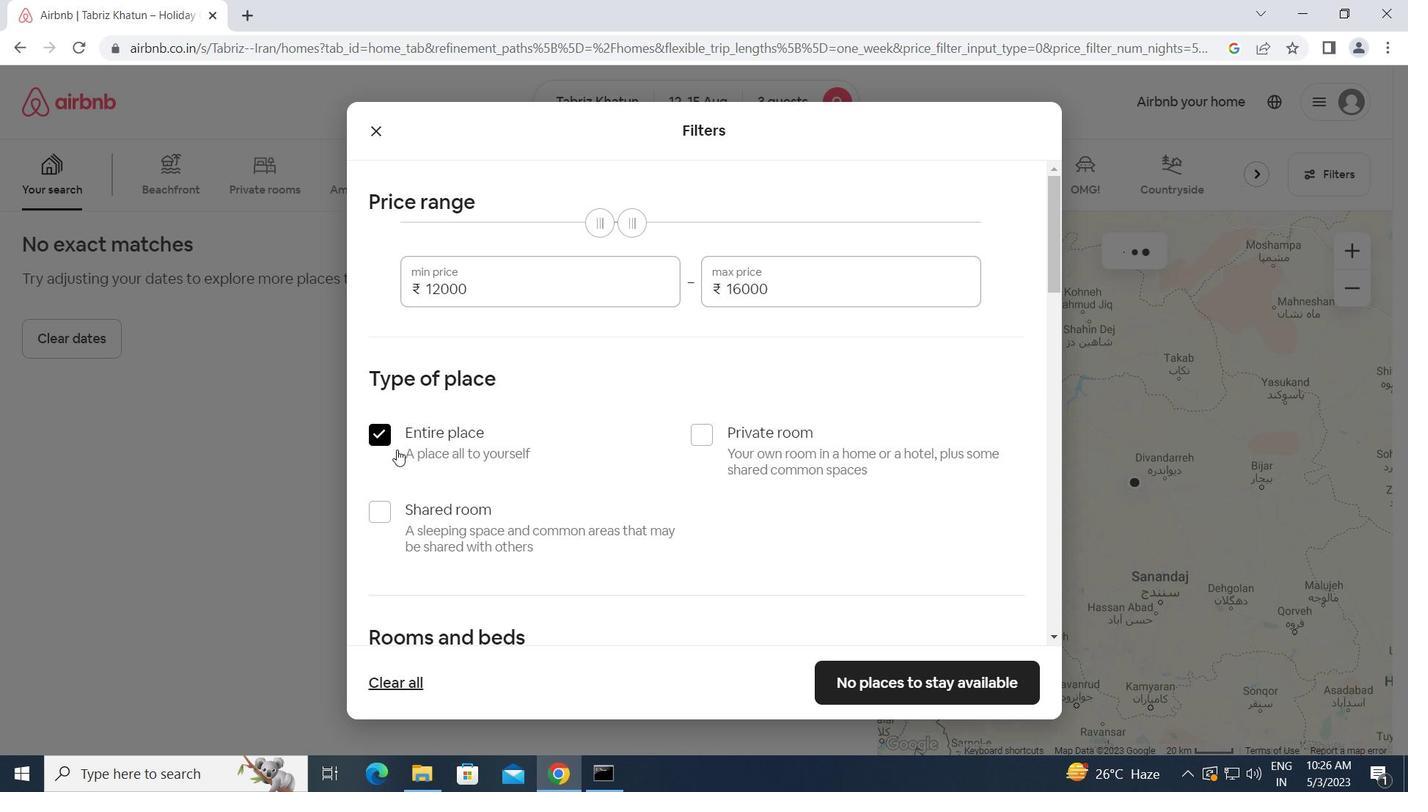
Action: Mouse scrolled (396, 449) with delta (0, 0)
Screenshot: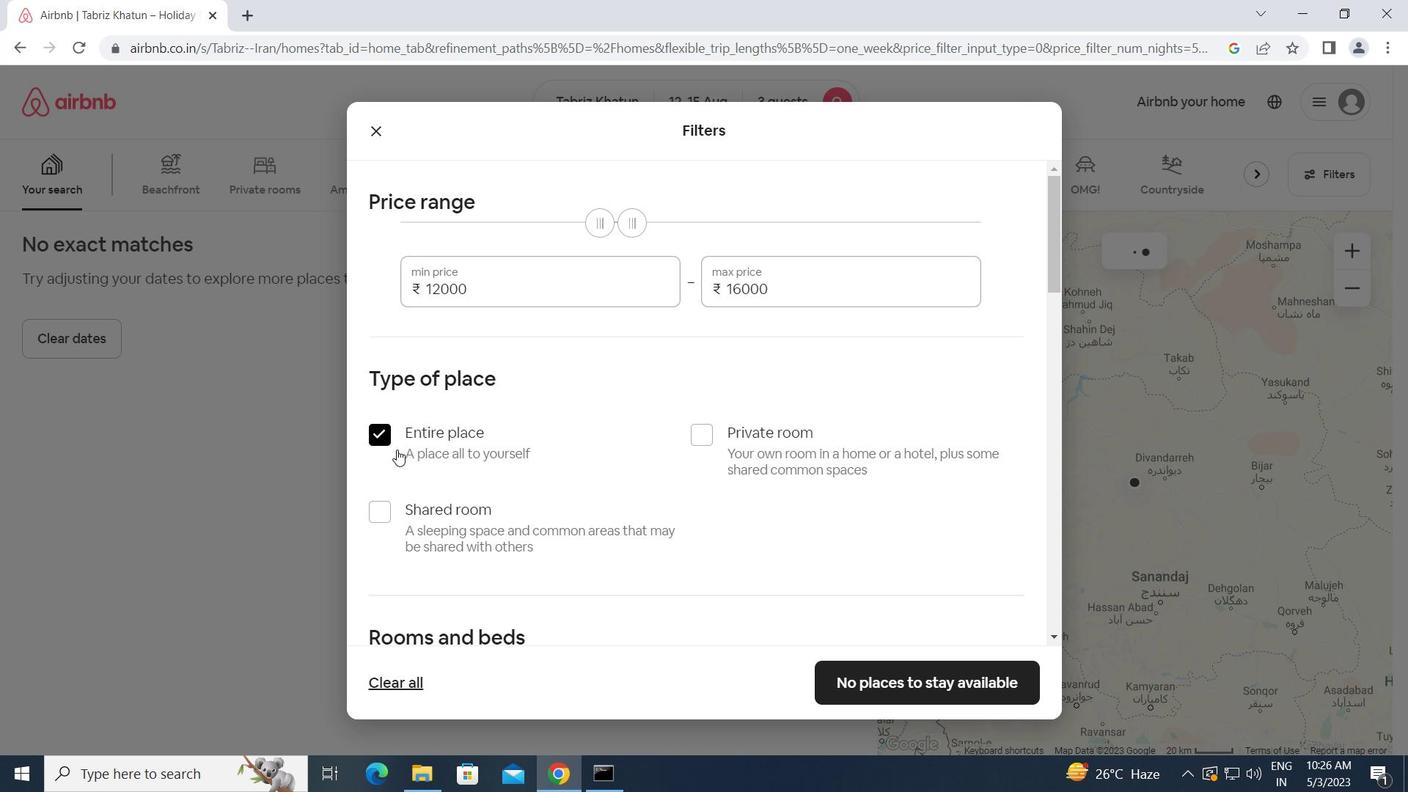 
Action: Mouse moved to (438, 457)
Screenshot: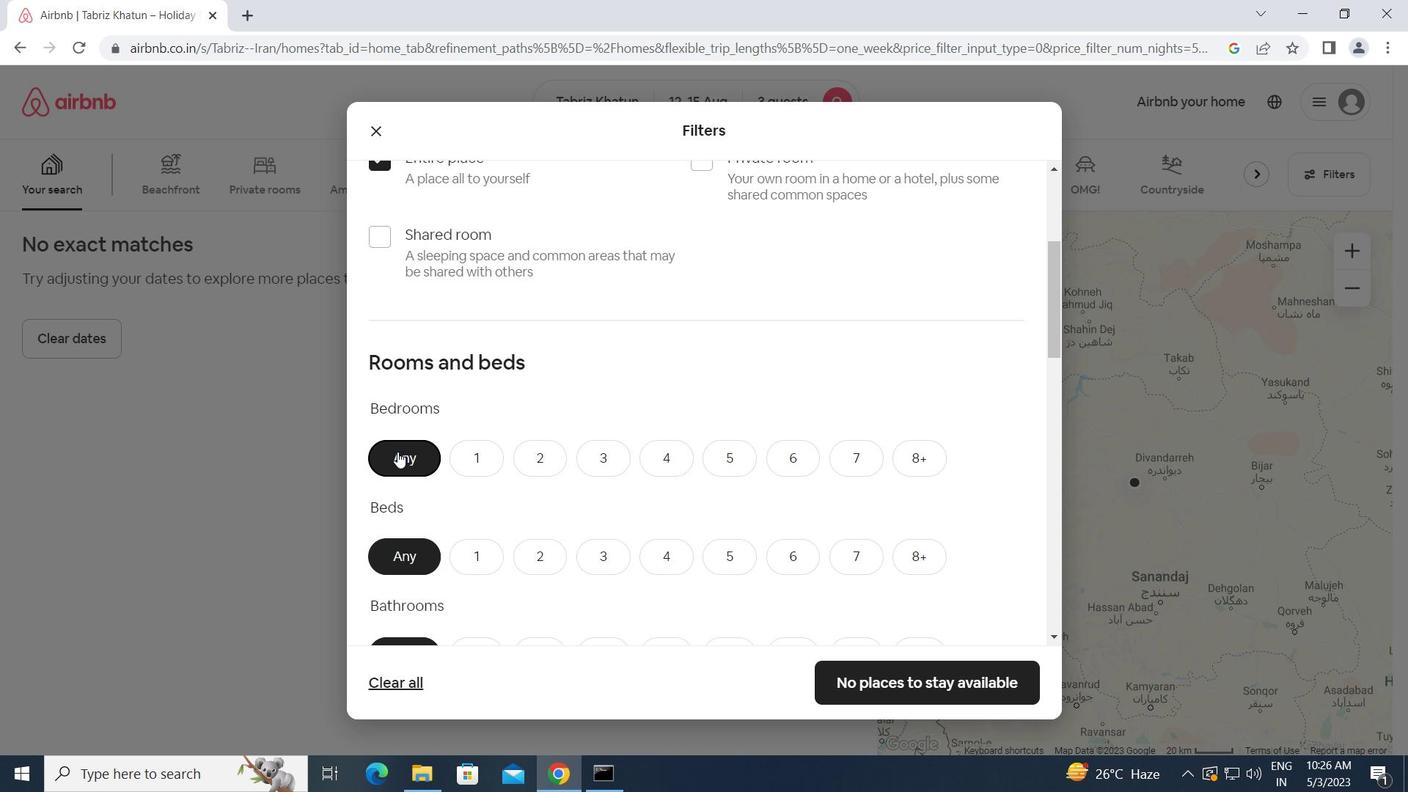 
Action: Mouse scrolled (438, 456) with delta (0, 0)
Screenshot: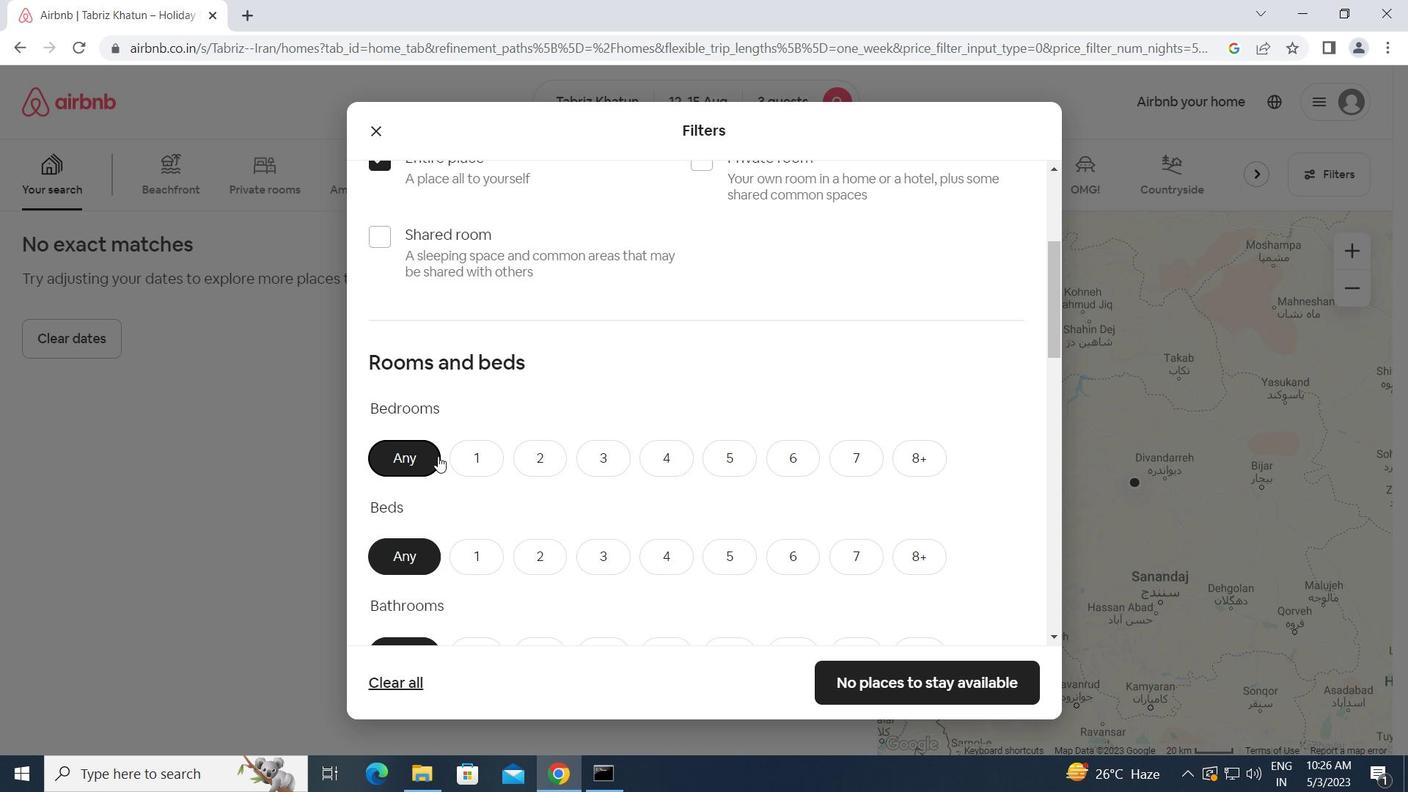 
Action: Mouse moved to (539, 359)
Screenshot: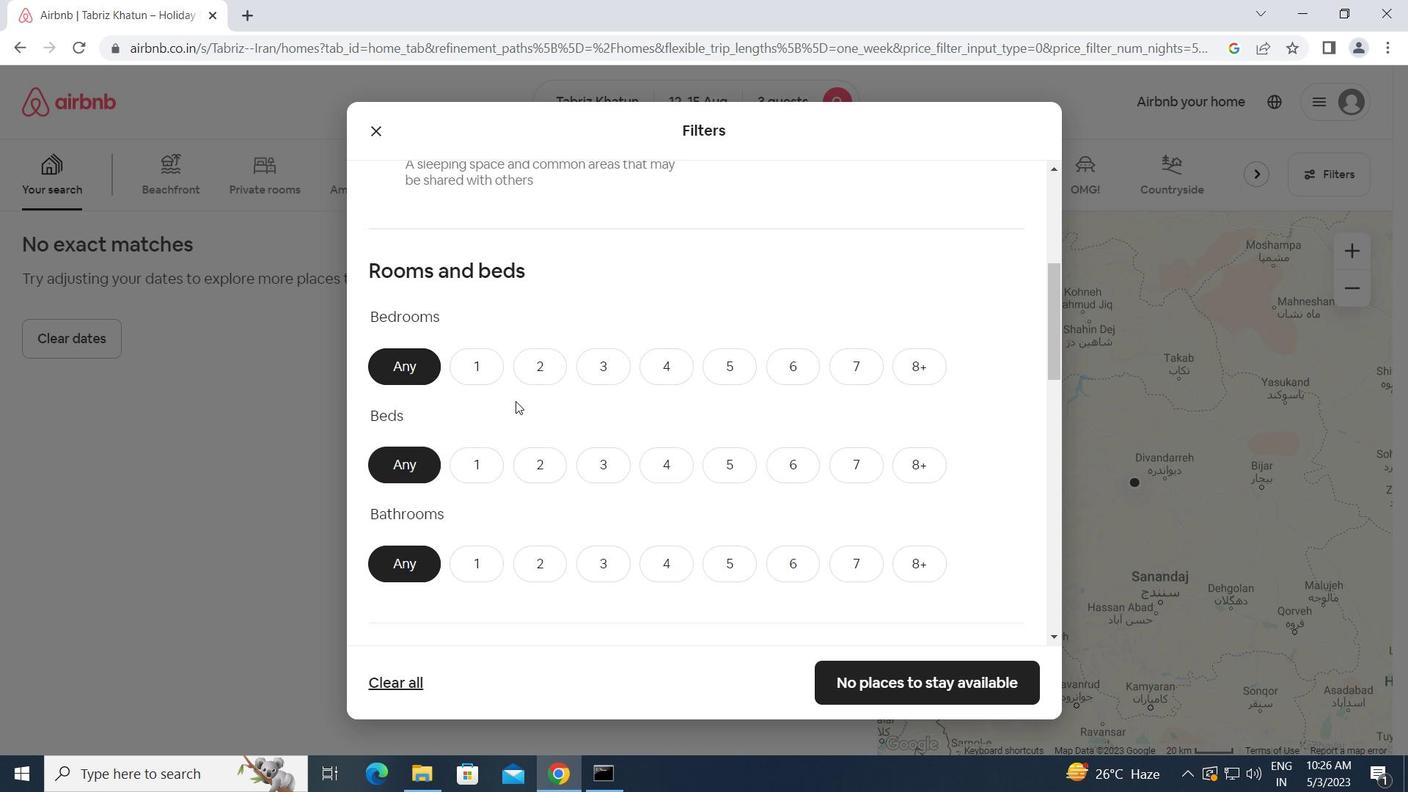 
Action: Mouse pressed left at (539, 359)
Screenshot: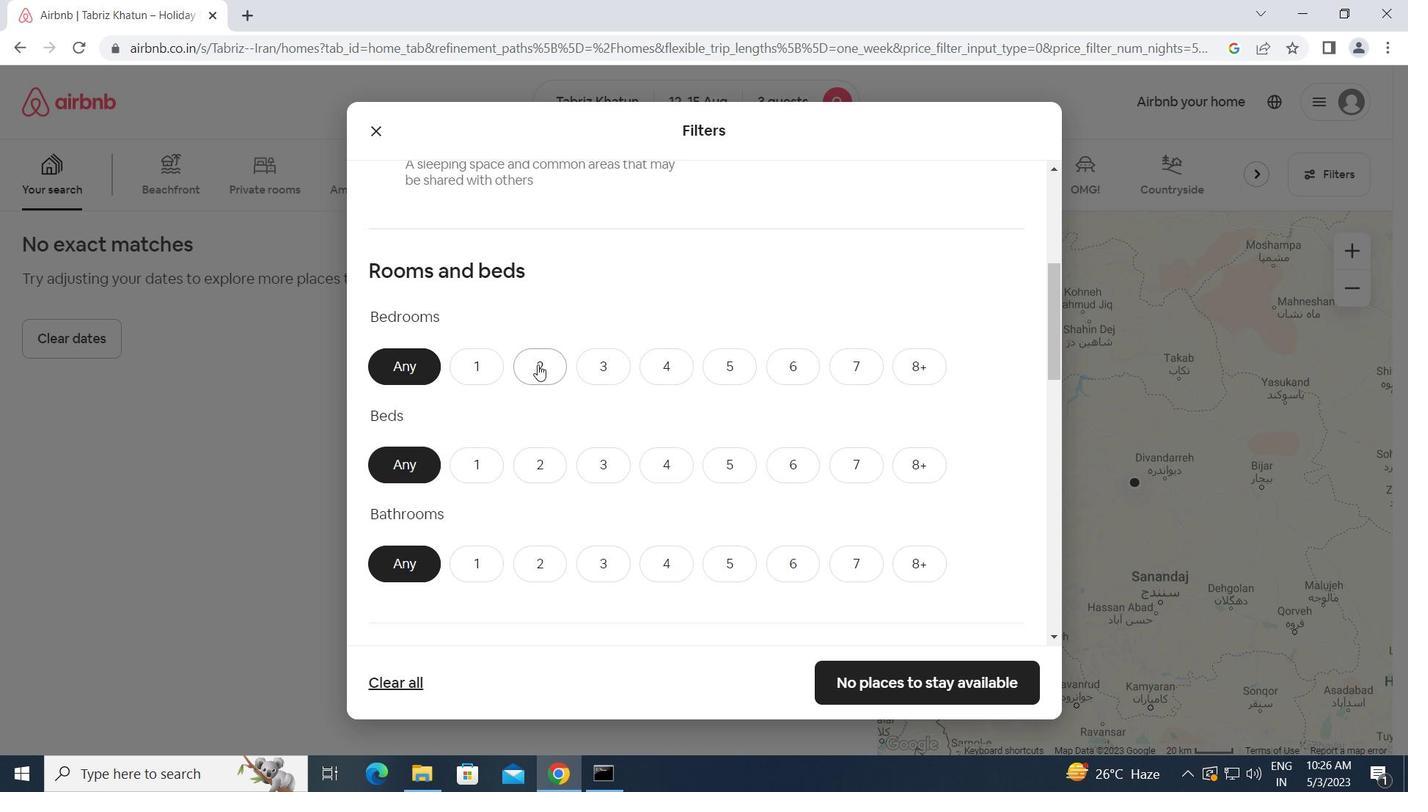 
Action: Mouse moved to (592, 452)
Screenshot: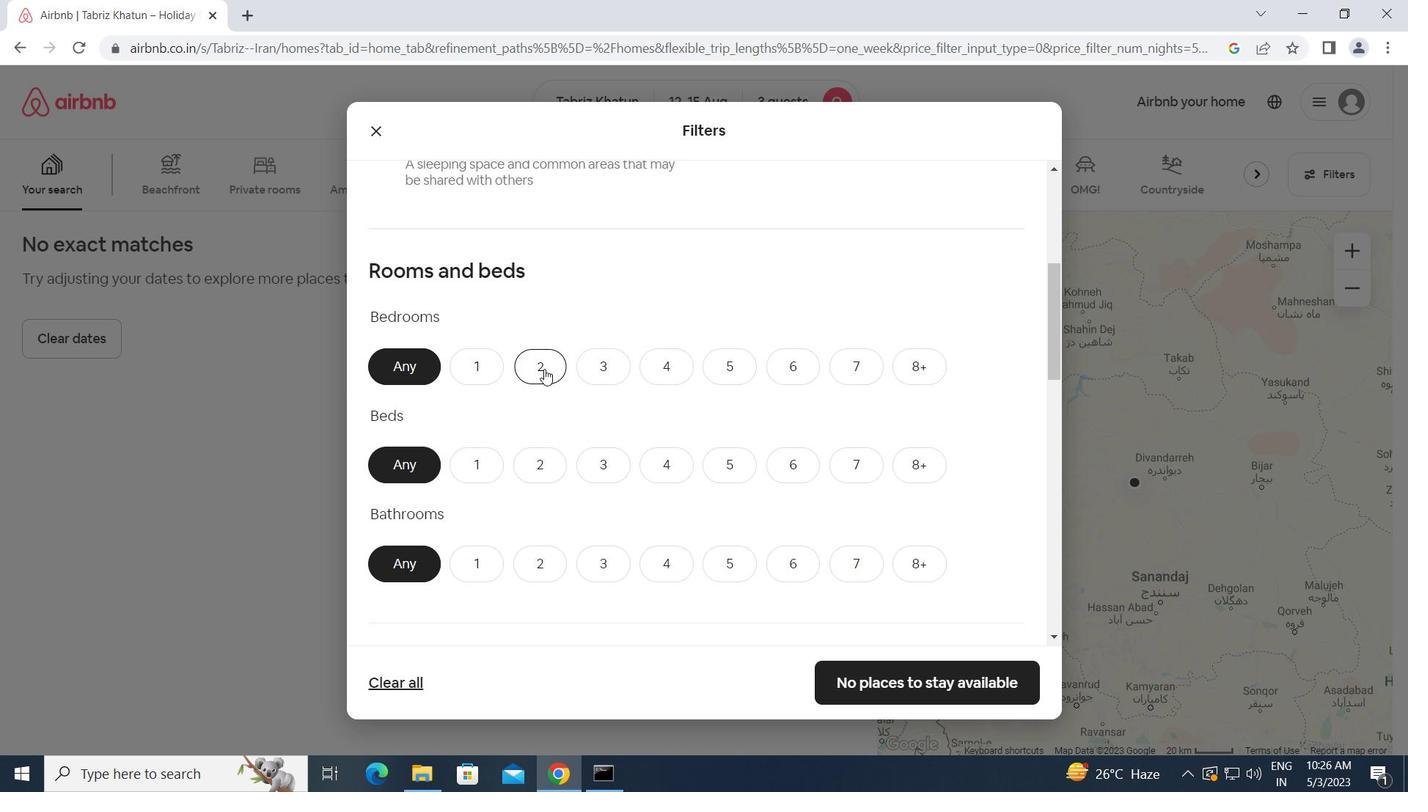 
Action: Mouse pressed left at (592, 452)
Screenshot: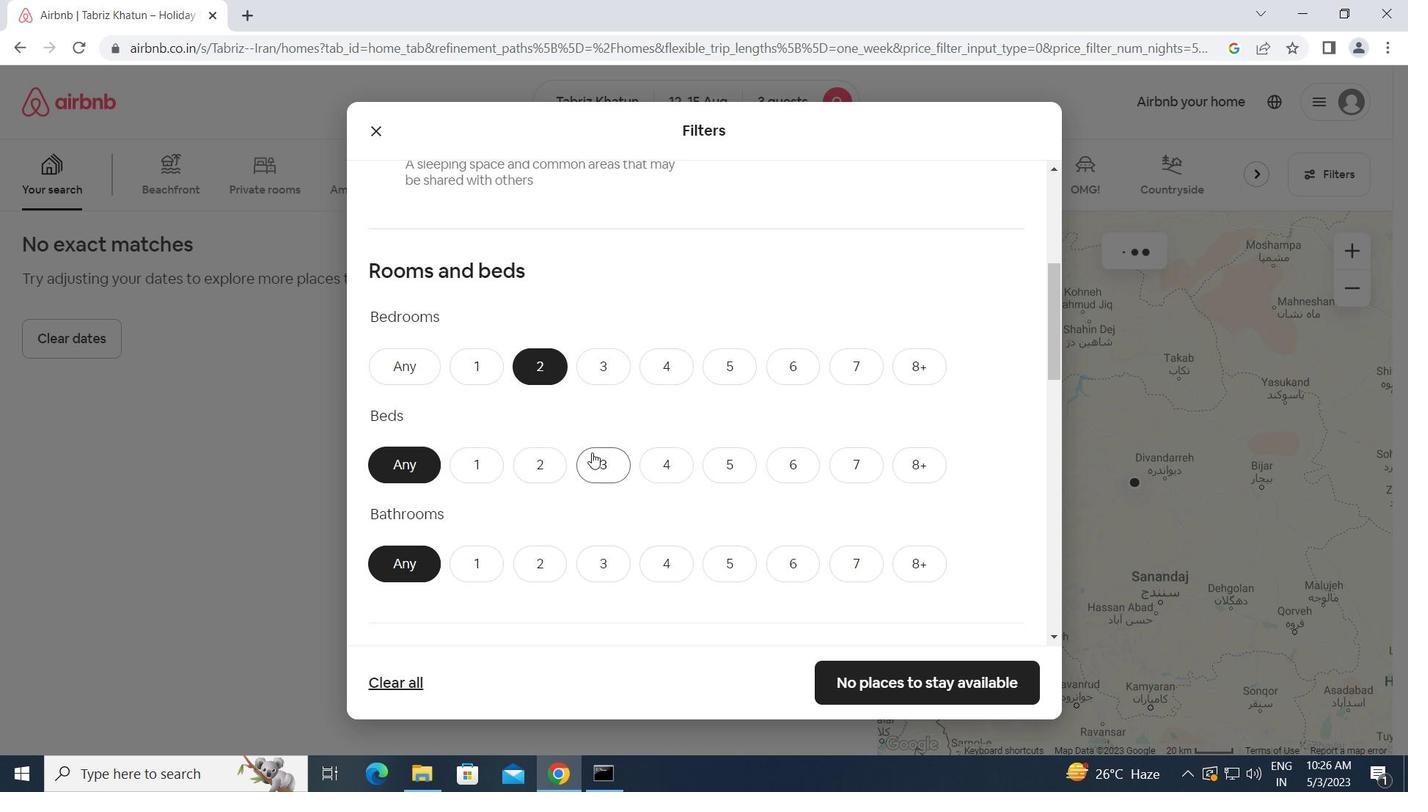 
Action: Mouse moved to (493, 560)
Screenshot: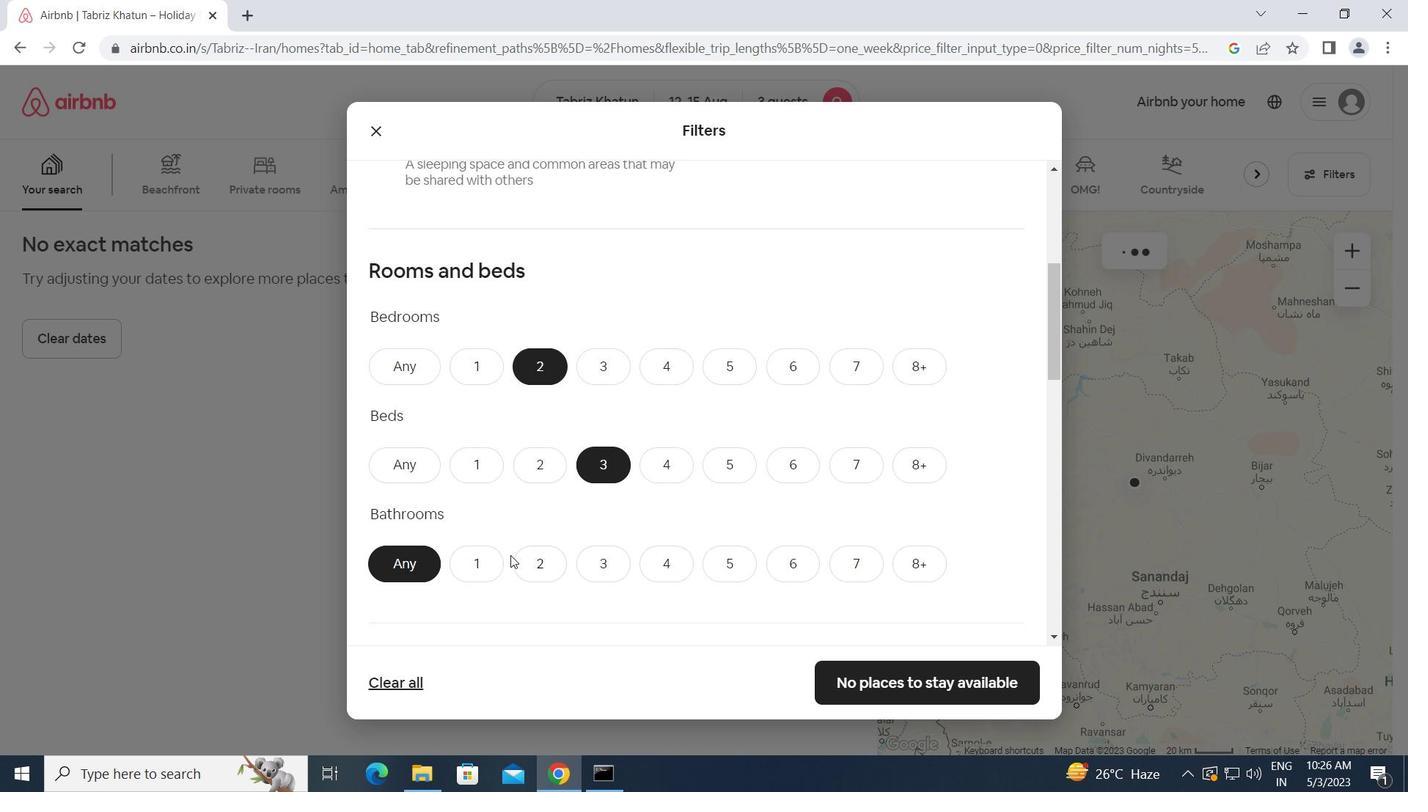 
Action: Mouse pressed left at (493, 560)
Screenshot: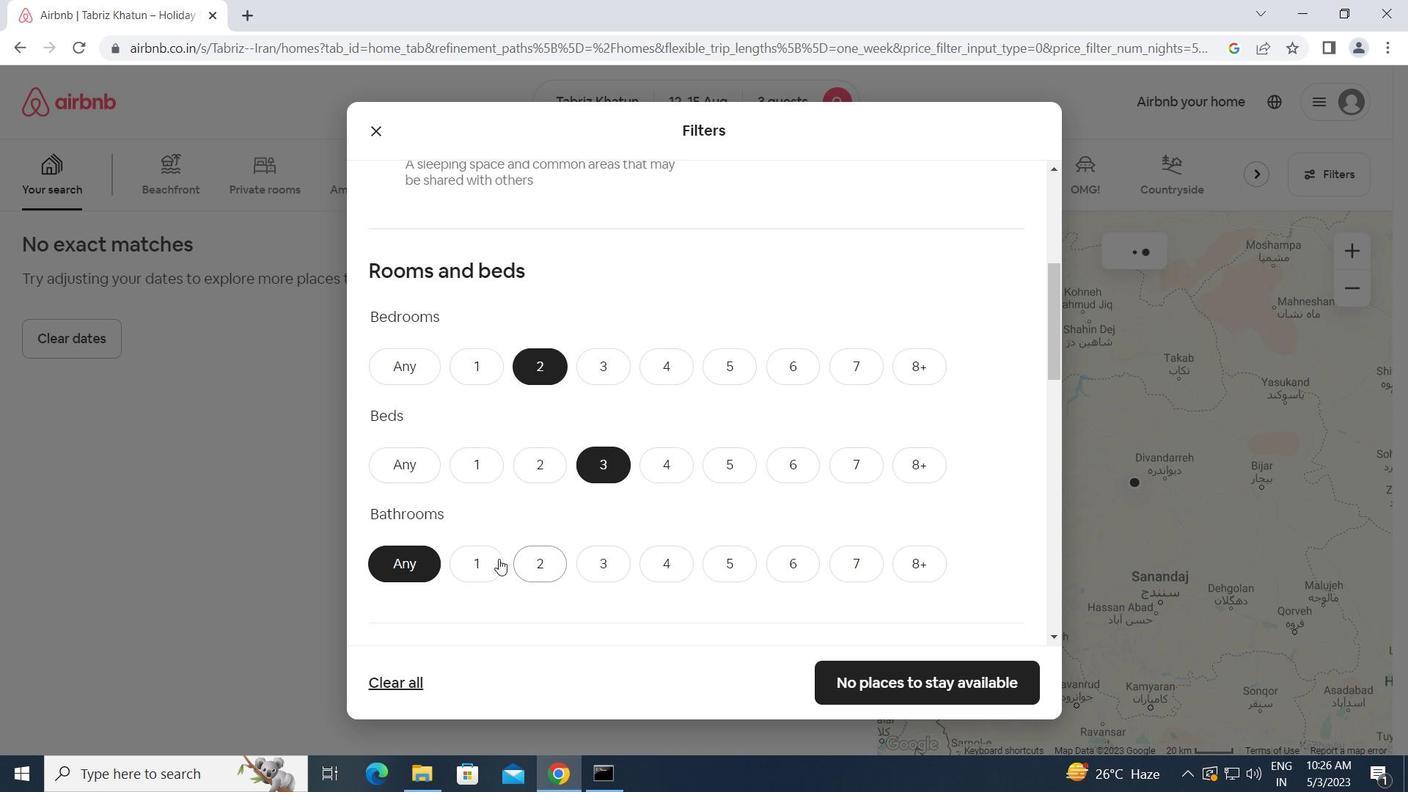 
Action: Mouse moved to (523, 551)
Screenshot: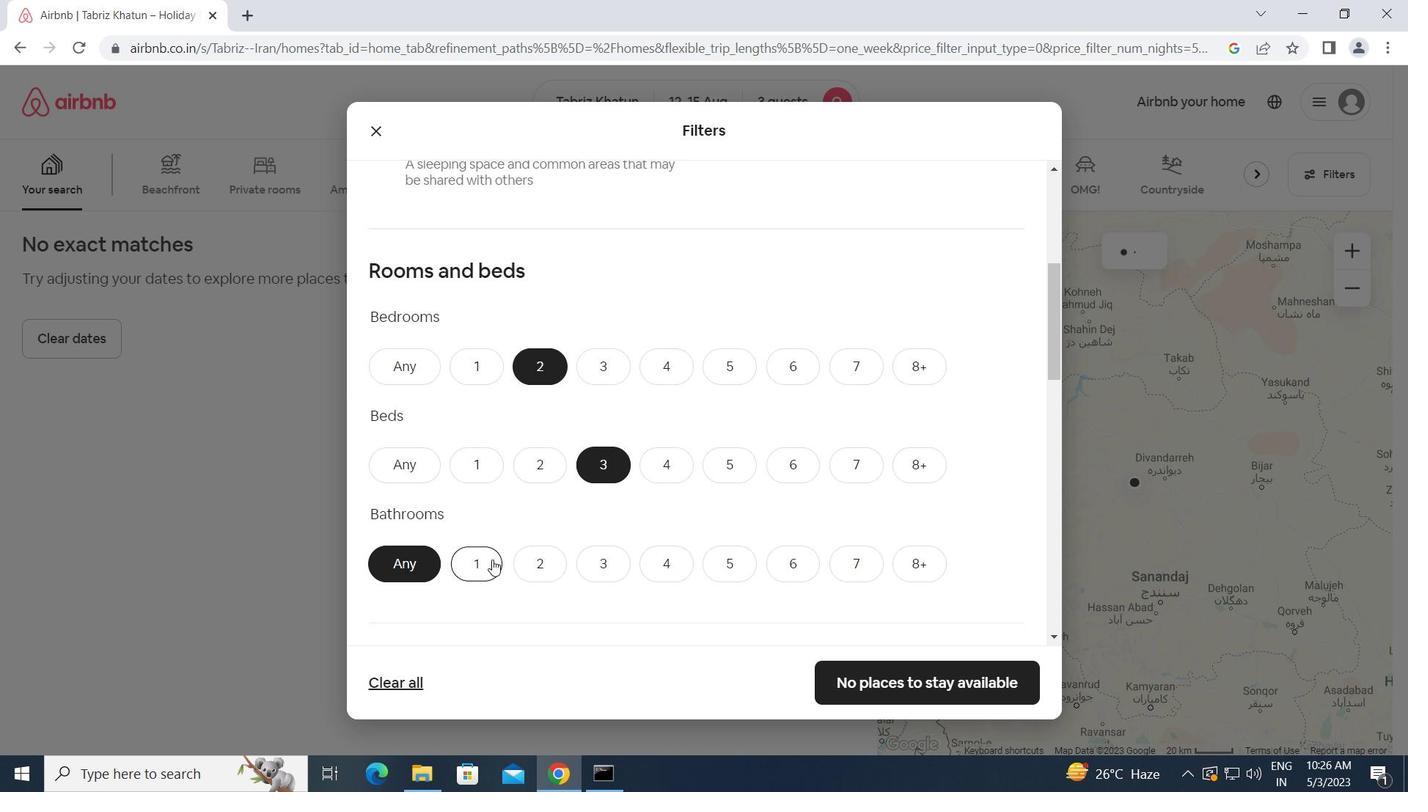
Action: Mouse scrolled (523, 551) with delta (0, 0)
Screenshot: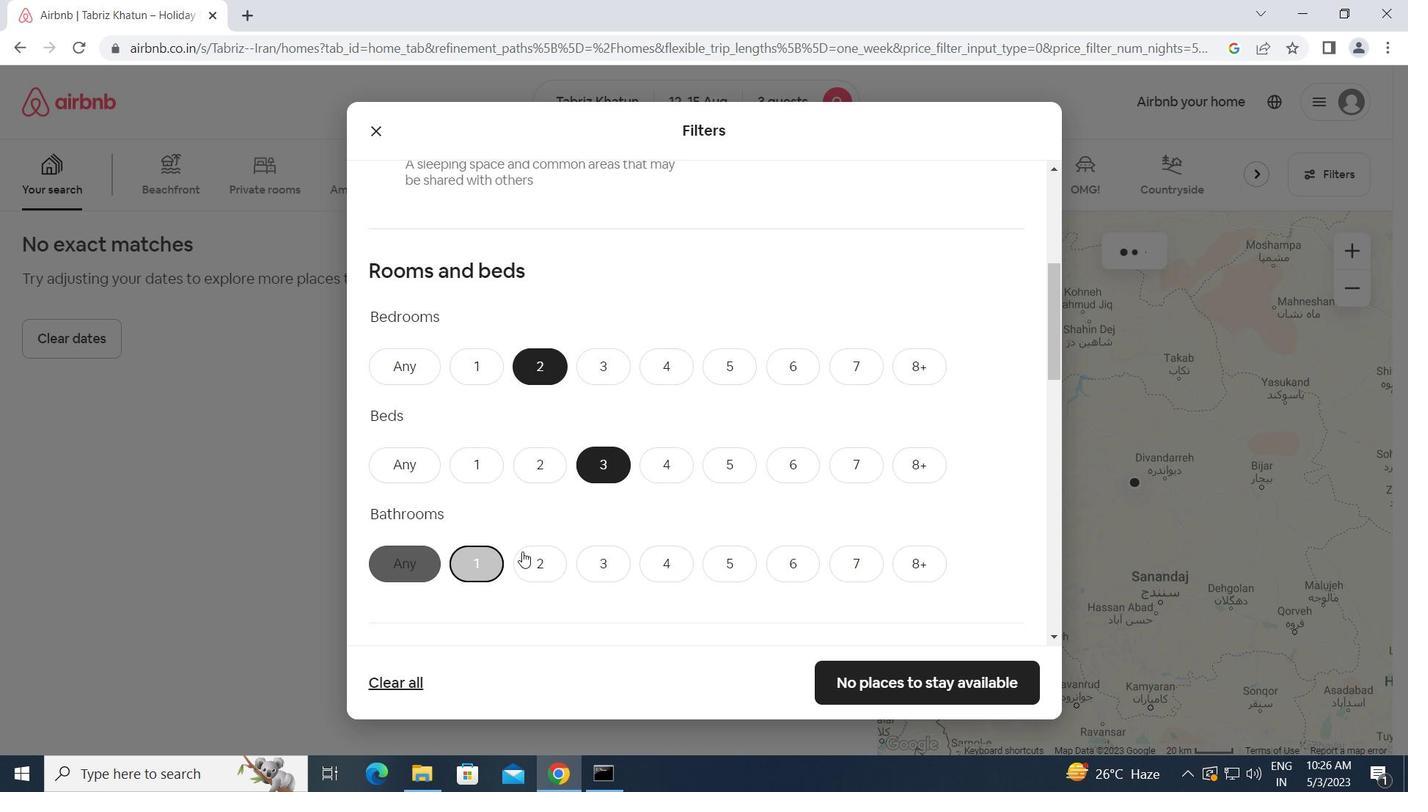 
Action: Mouse scrolled (523, 551) with delta (0, 0)
Screenshot: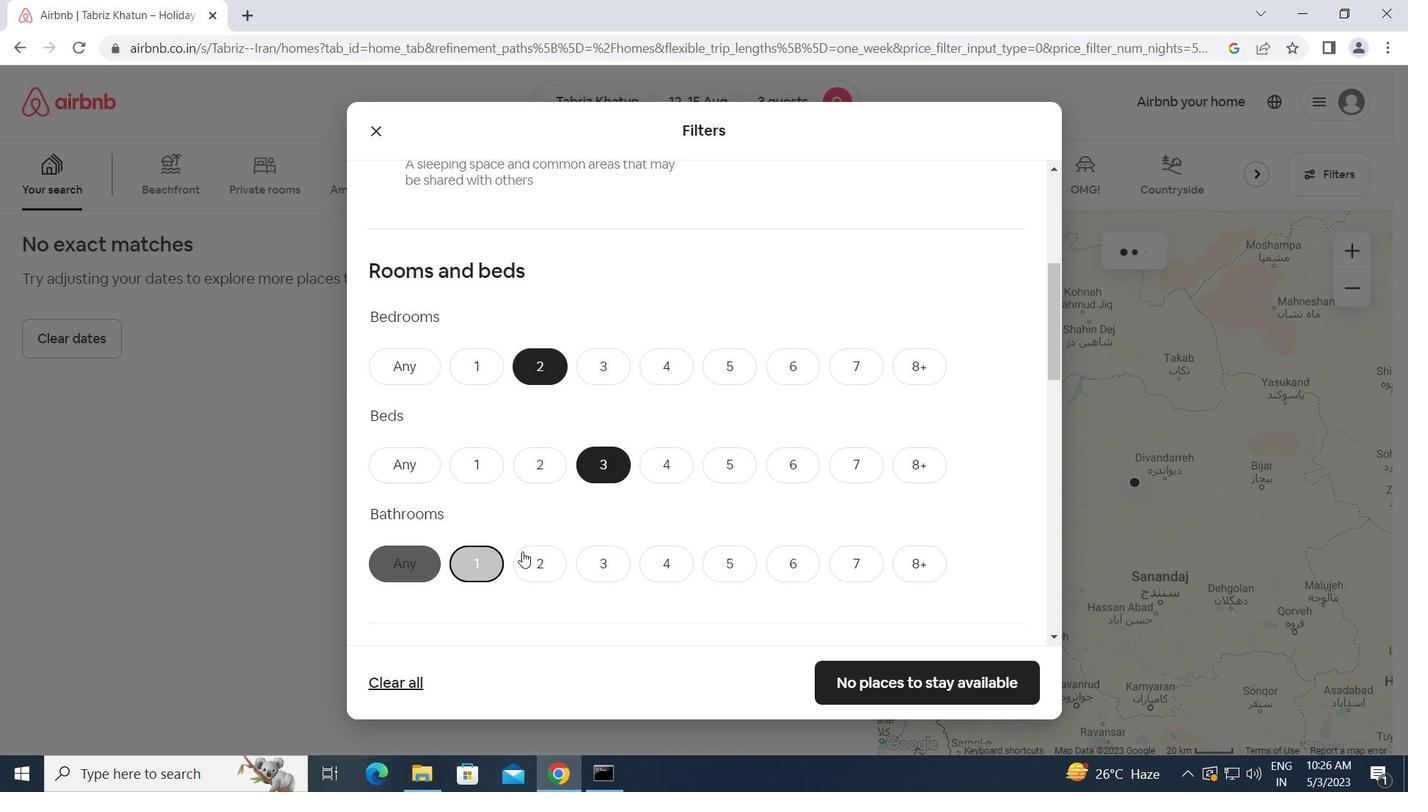 
Action: Mouse scrolled (523, 551) with delta (0, 0)
Screenshot: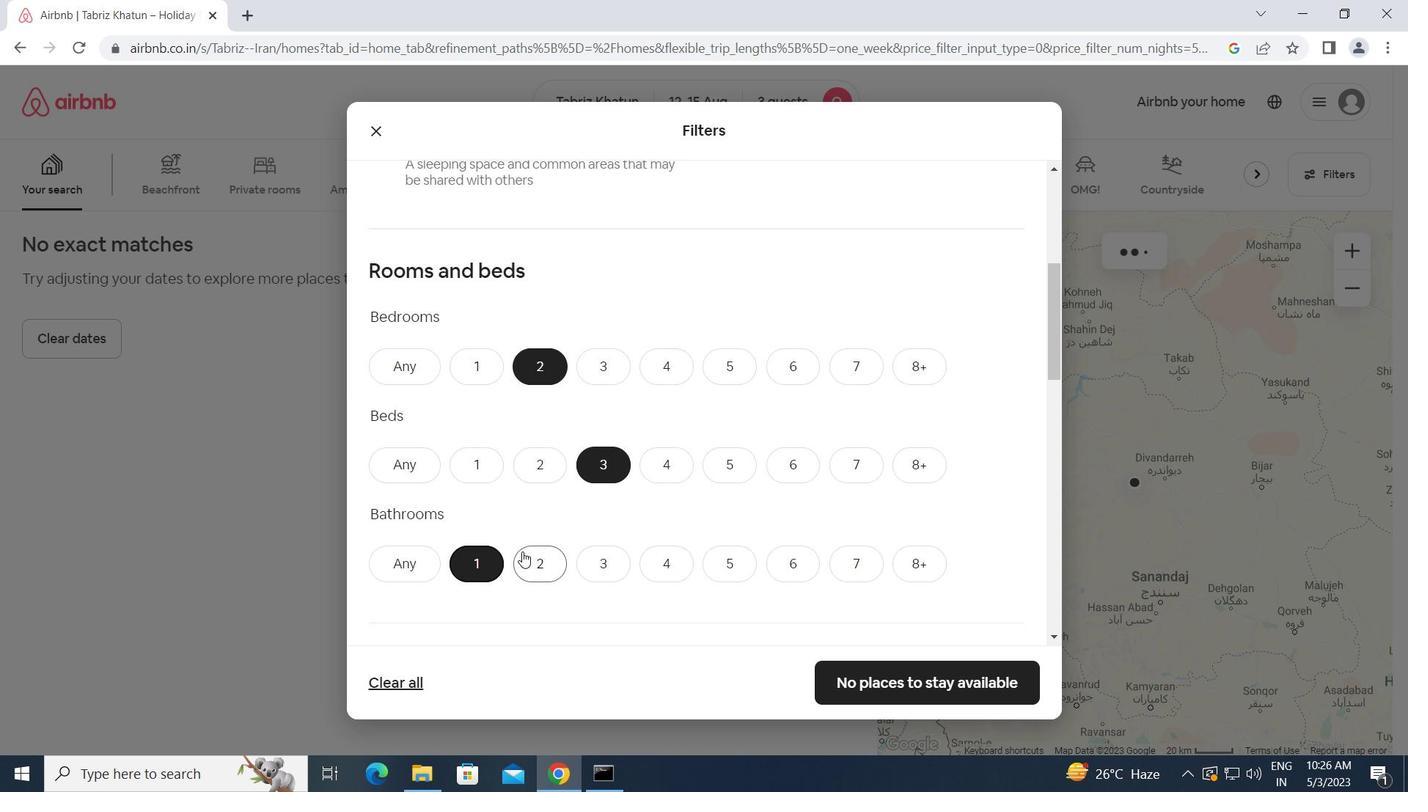 
Action: Mouse moved to (520, 551)
Screenshot: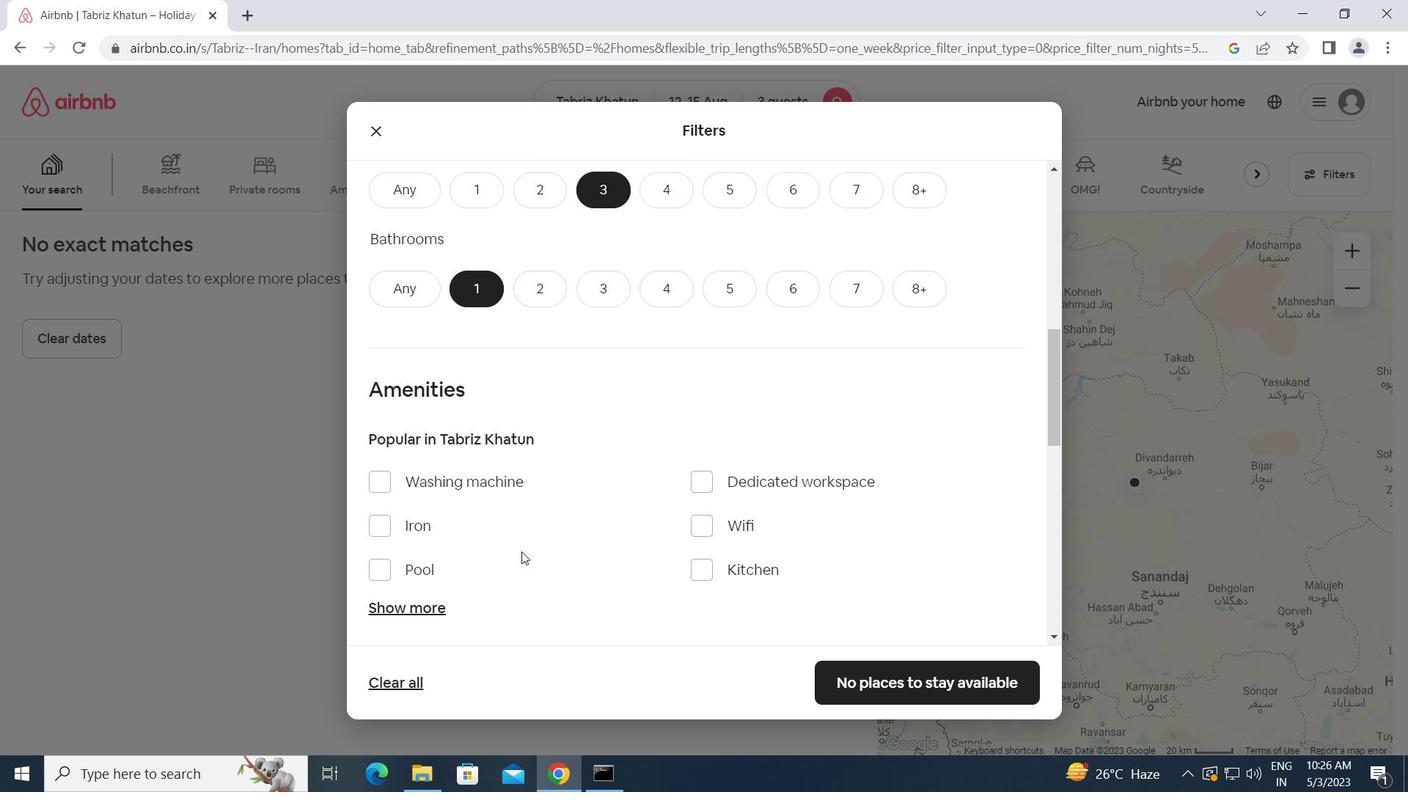 
Action: Mouse scrolled (520, 551) with delta (0, 0)
Screenshot: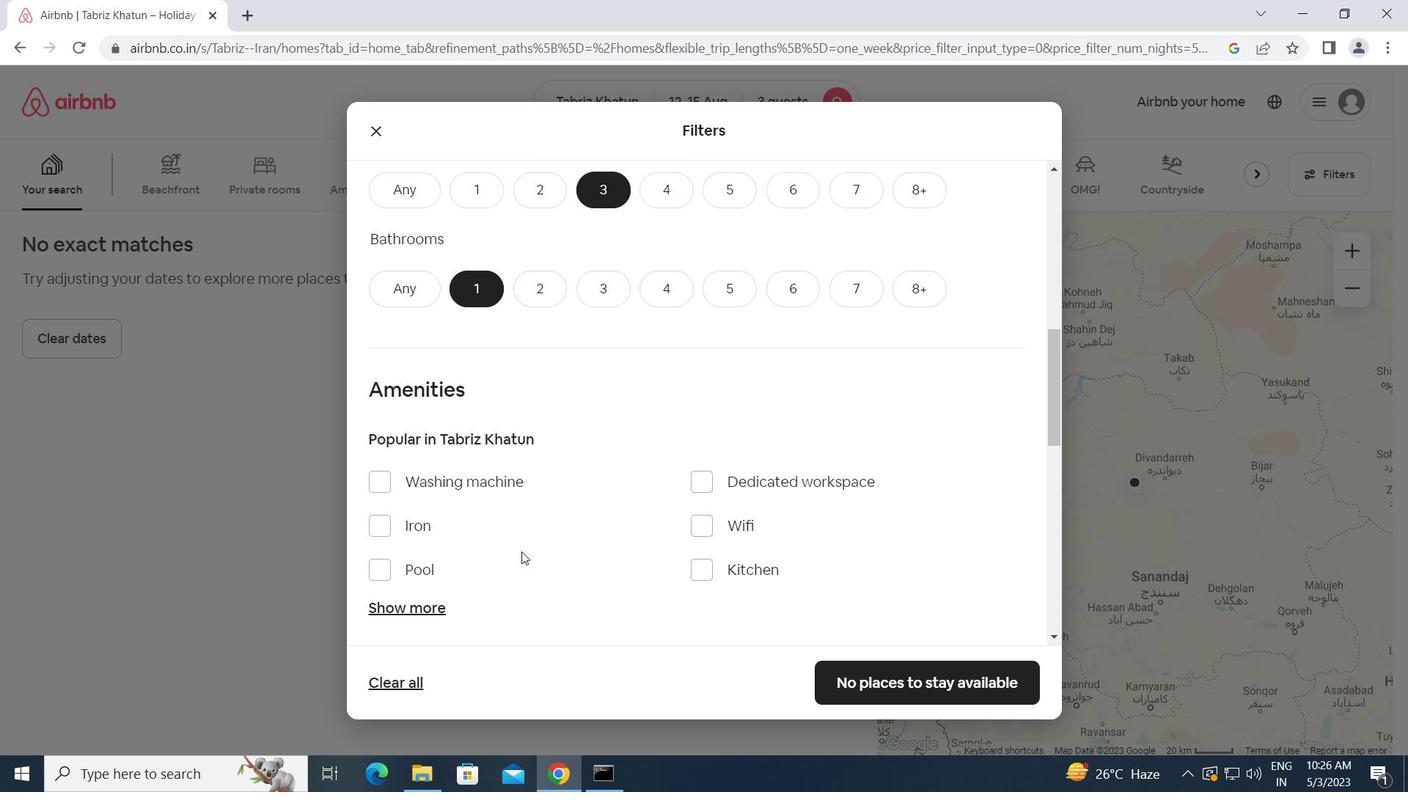 
Action: Mouse moved to (371, 396)
Screenshot: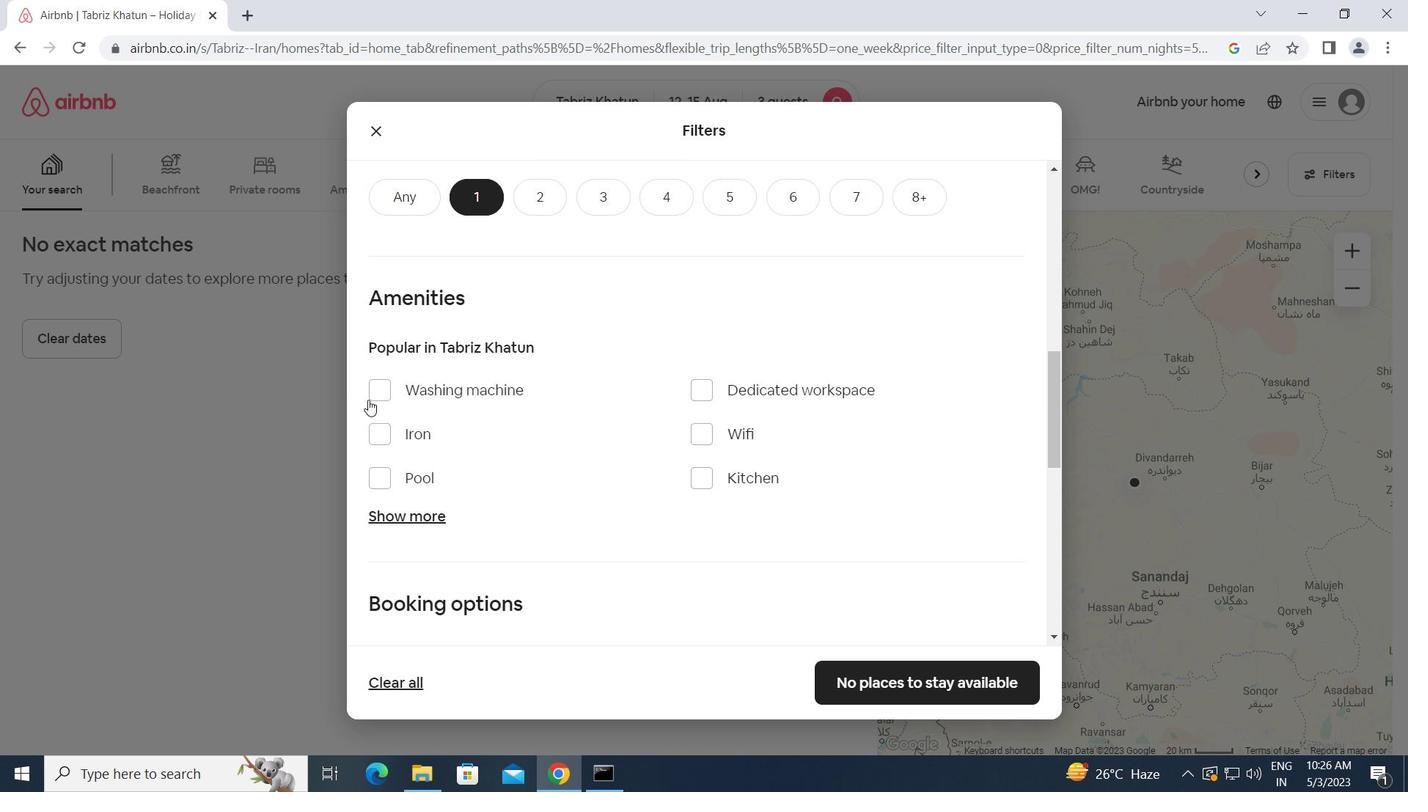 
Action: Mouse pressed left at (371, 396)
Screenshot: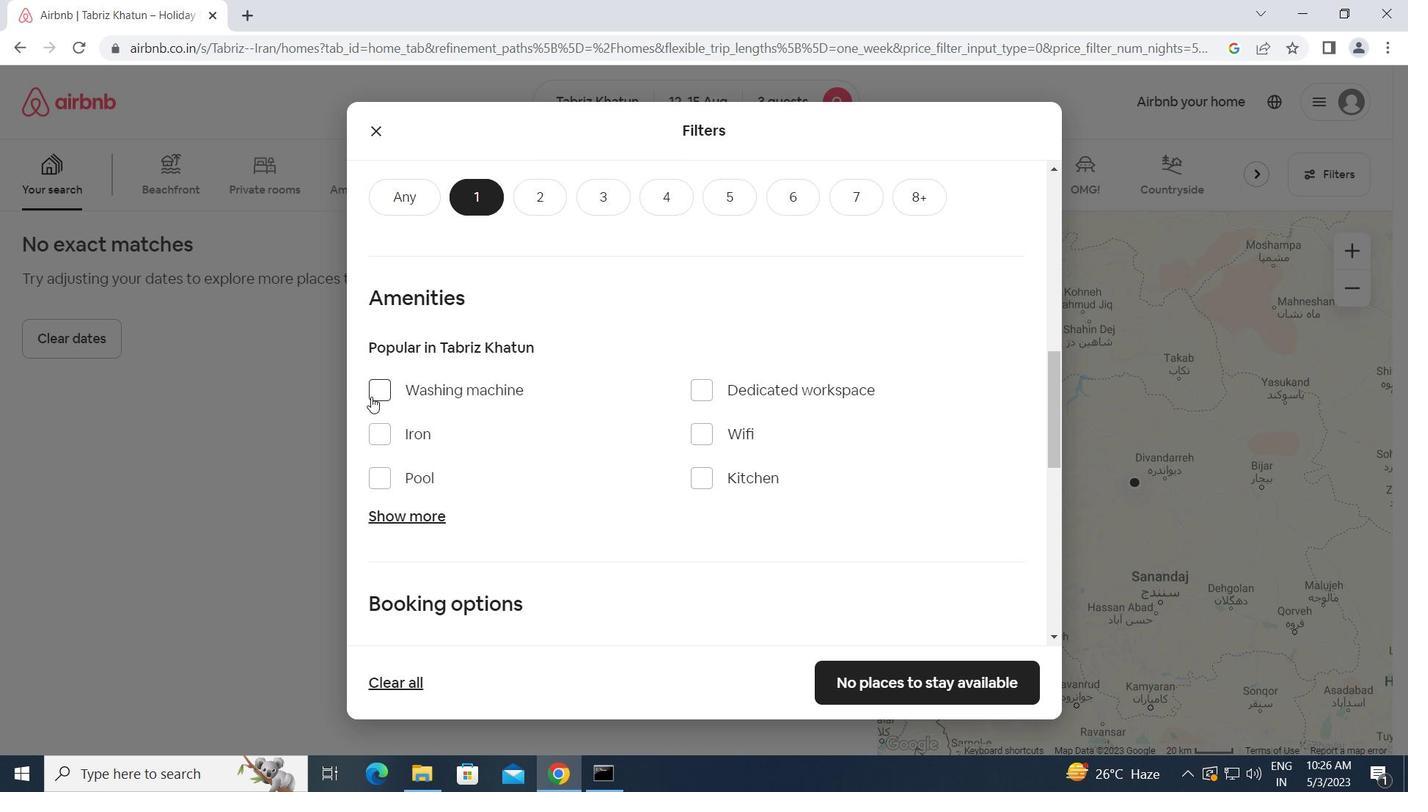 
Action: Mouse moved to (445, 426)
Screenshot: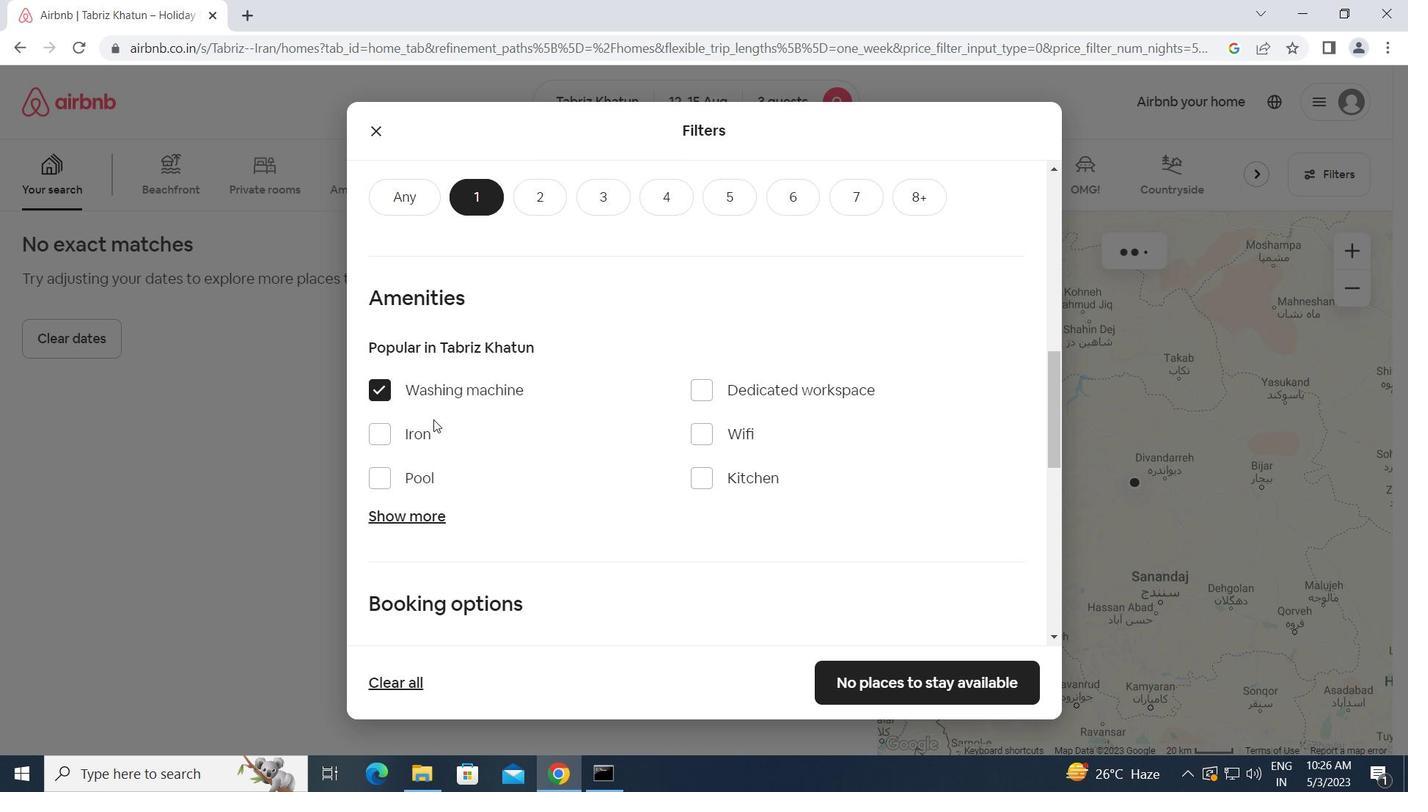
Action: Mouse scrolled (445, 425) with delta (0, 0)
Screenshot: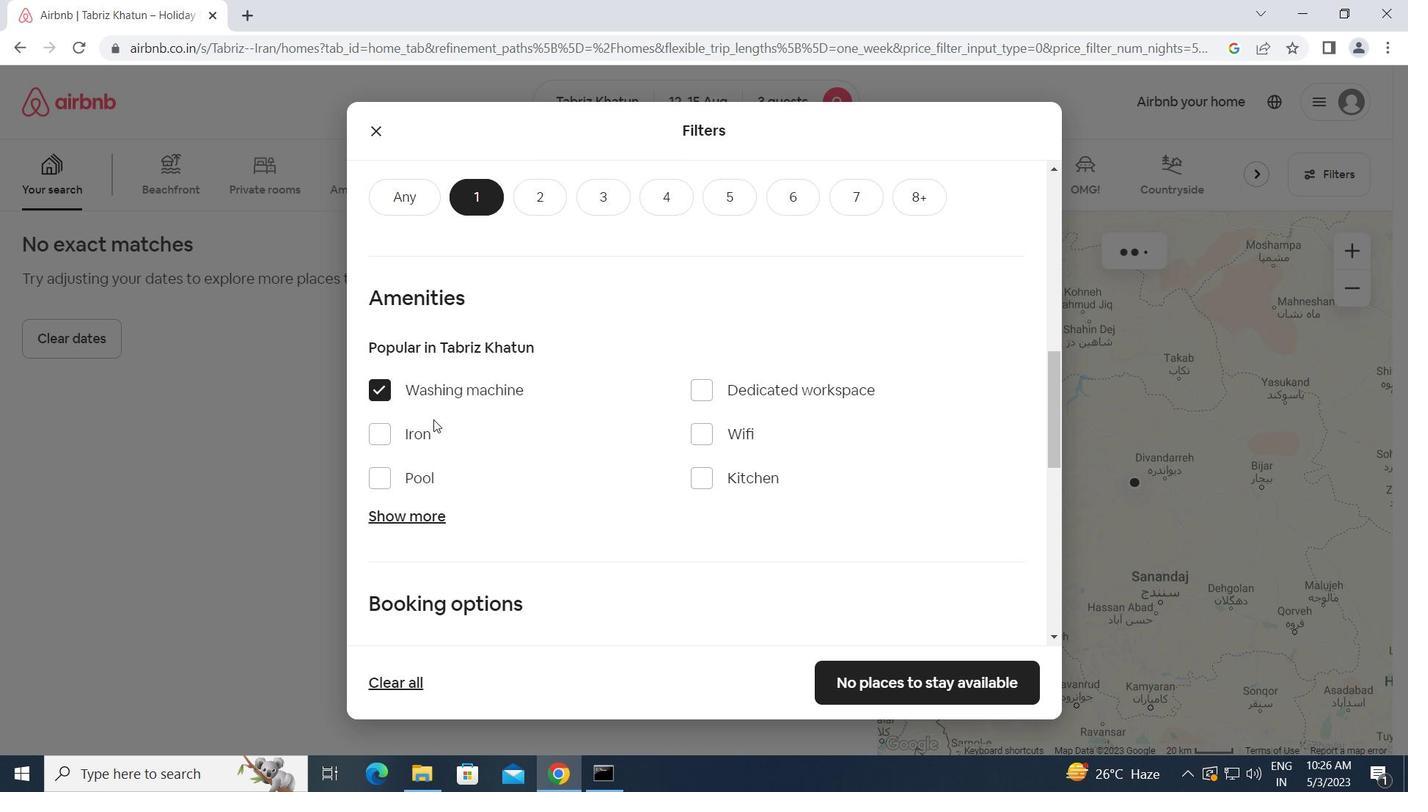 
Action: Mouse moved to (446, 427)
Screenshot: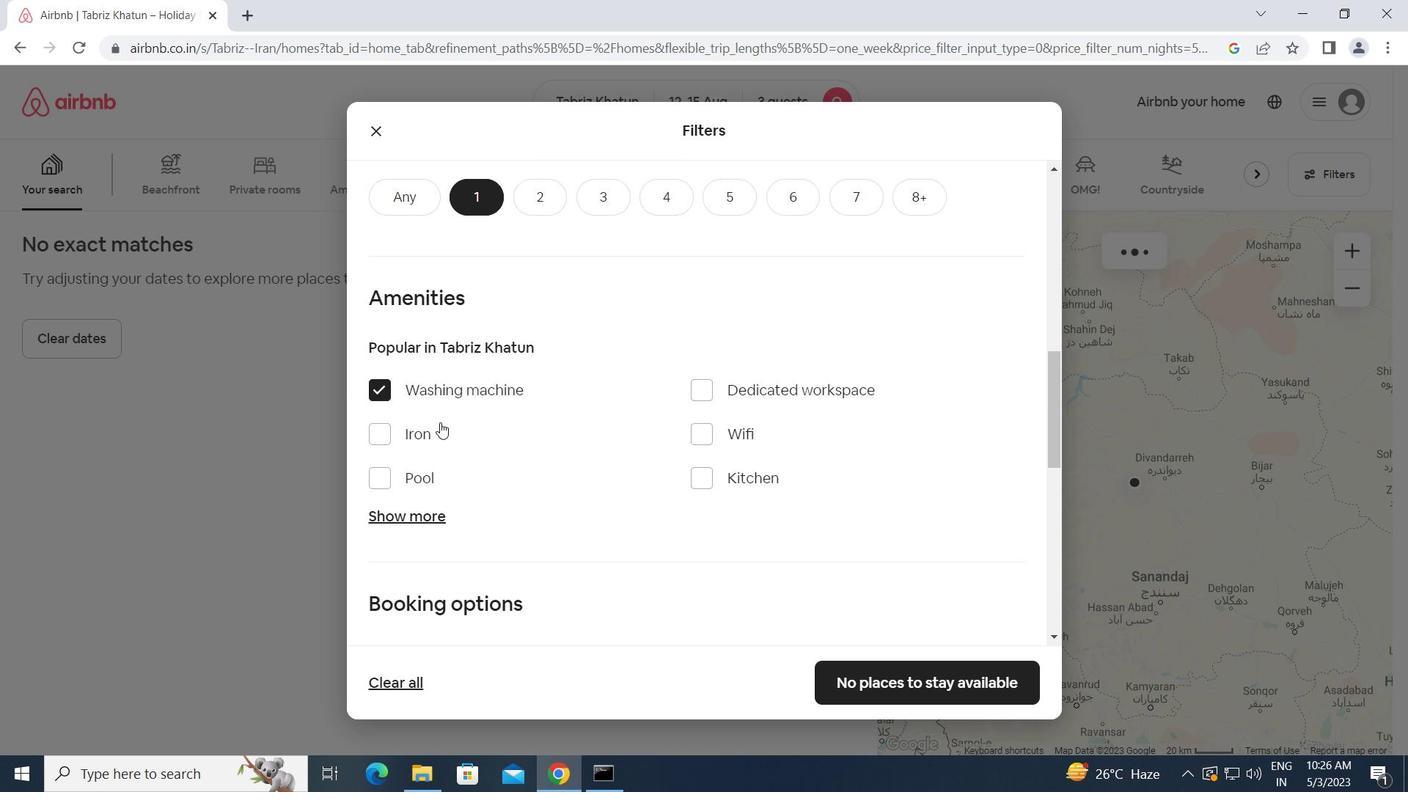
Action: Mouse scrolled (446, 427) with delta (0, 0)
Screenshot: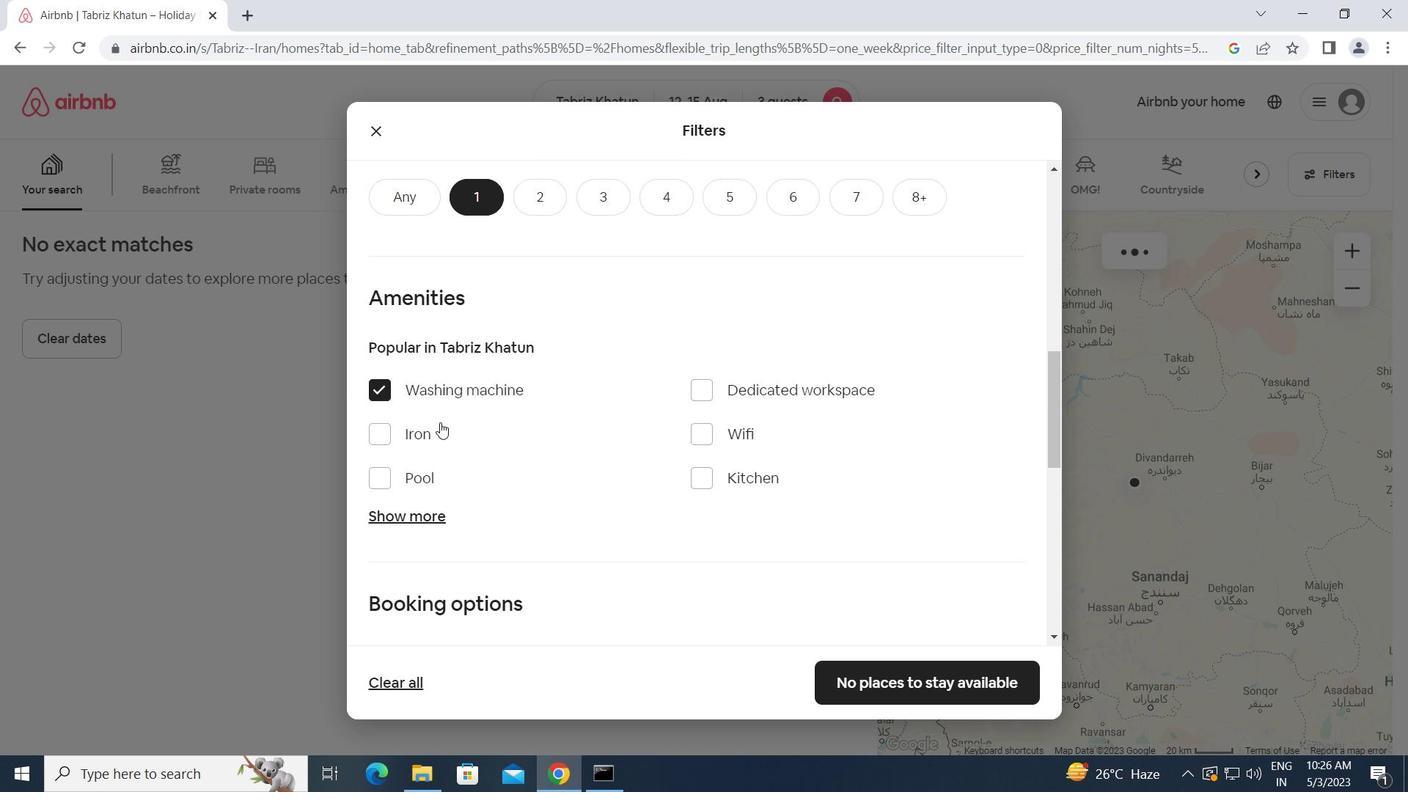 
Action: Mouse scrolled (446, 427) with delta (0, 0)
Screenshot: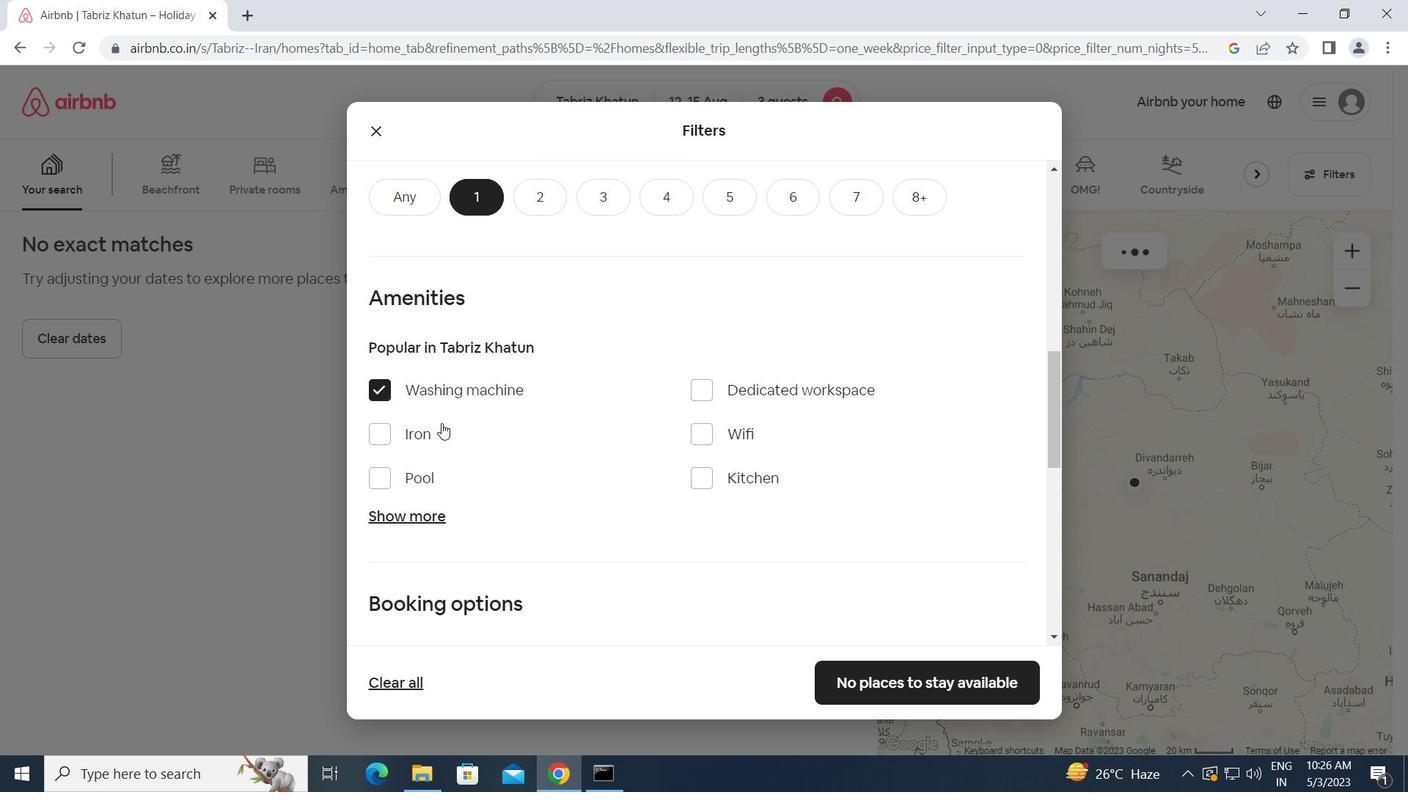 
Action: Mouse moved to (989, 457)
Screenshot: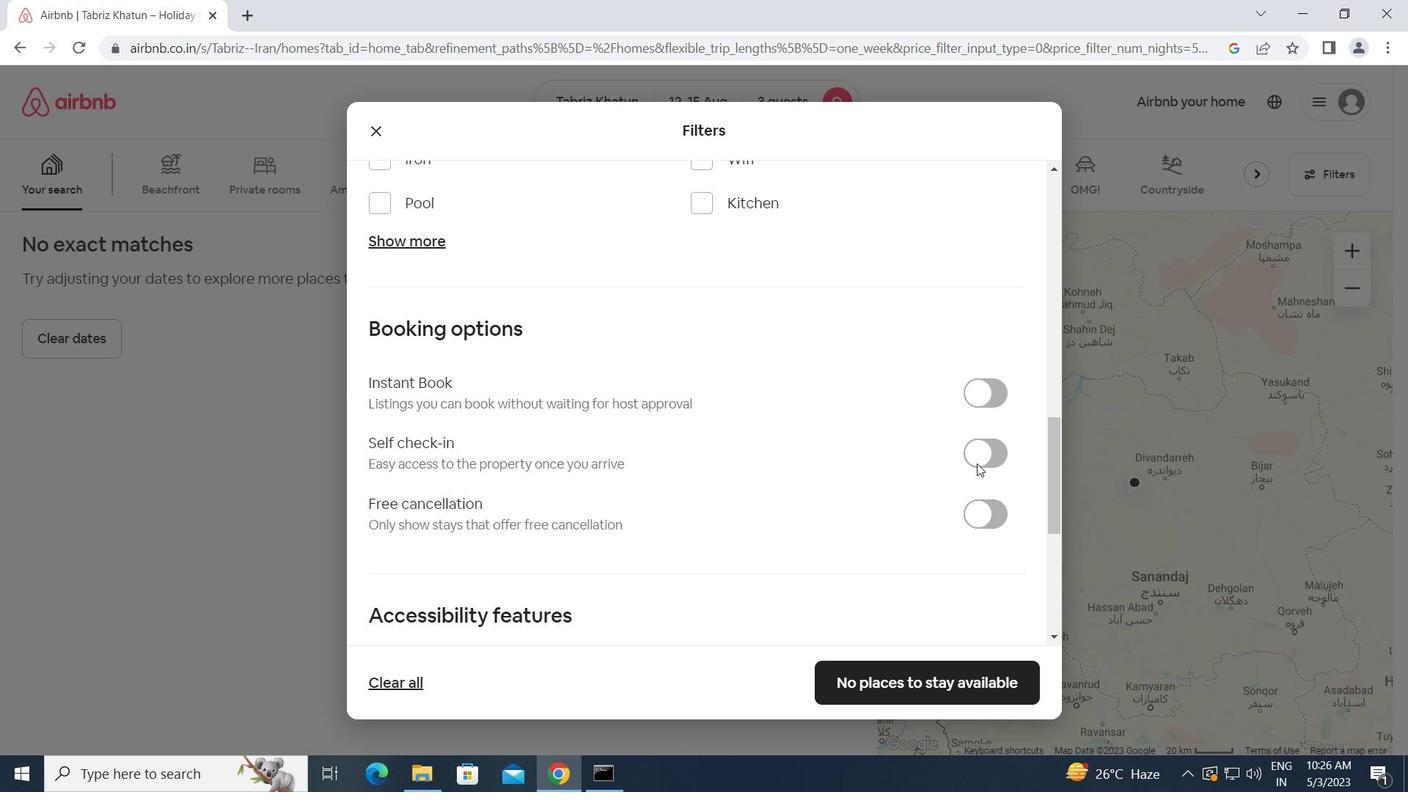 
Action: Mouse pressed left at (989, 457)
Screenshot: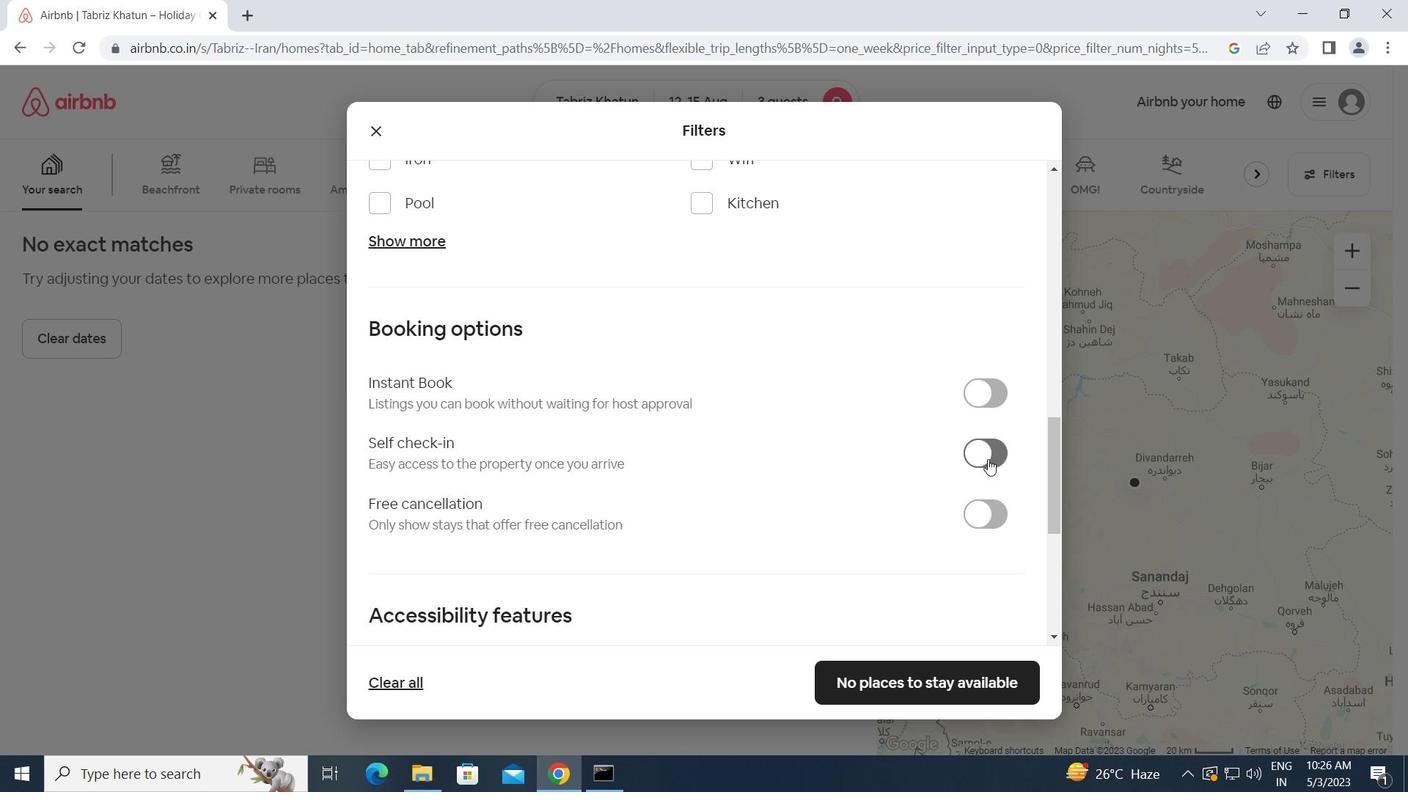 
Action: Mouse moved to (896, 529)
Screenshot: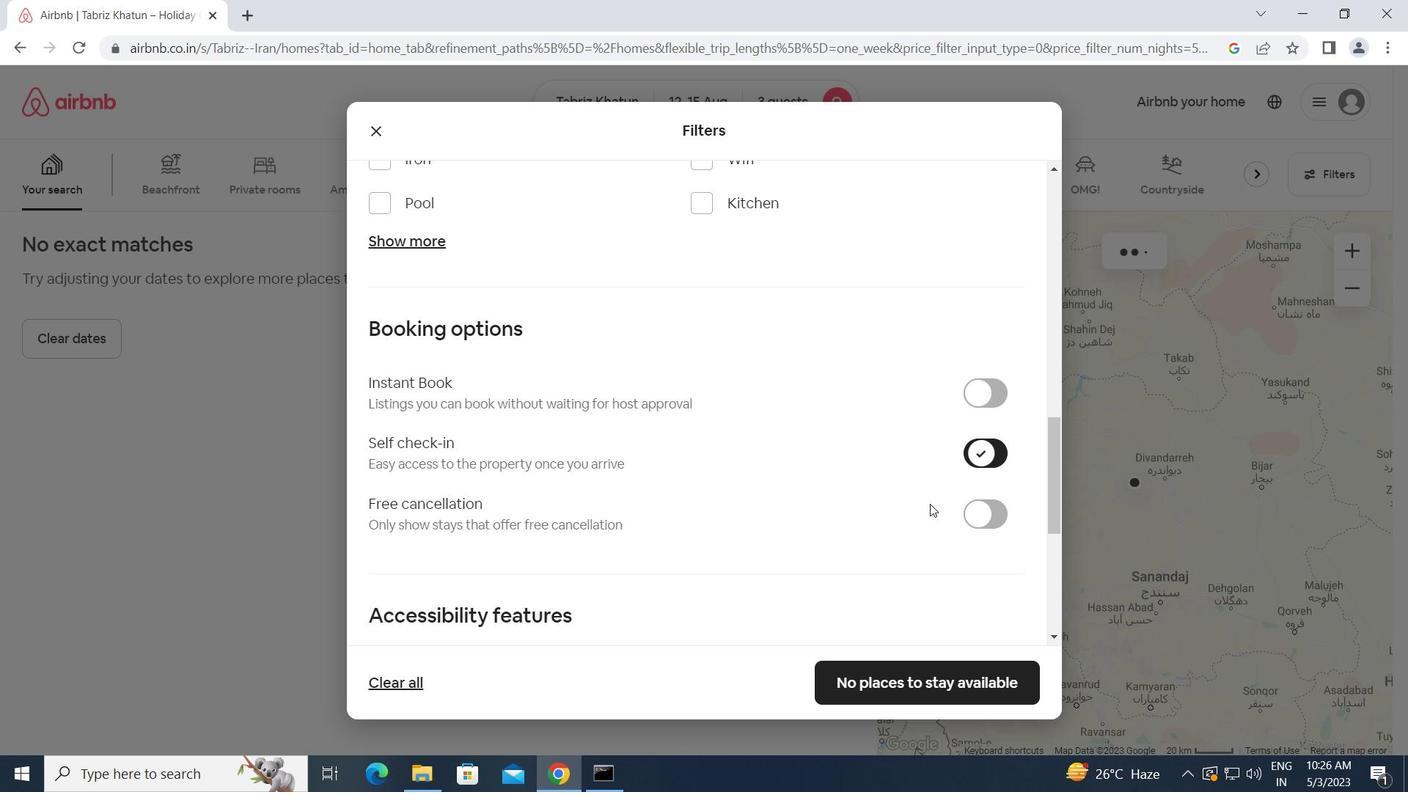 
Action: Mouse scrolled (896, 529) with delta (0, 0)
Screenshot: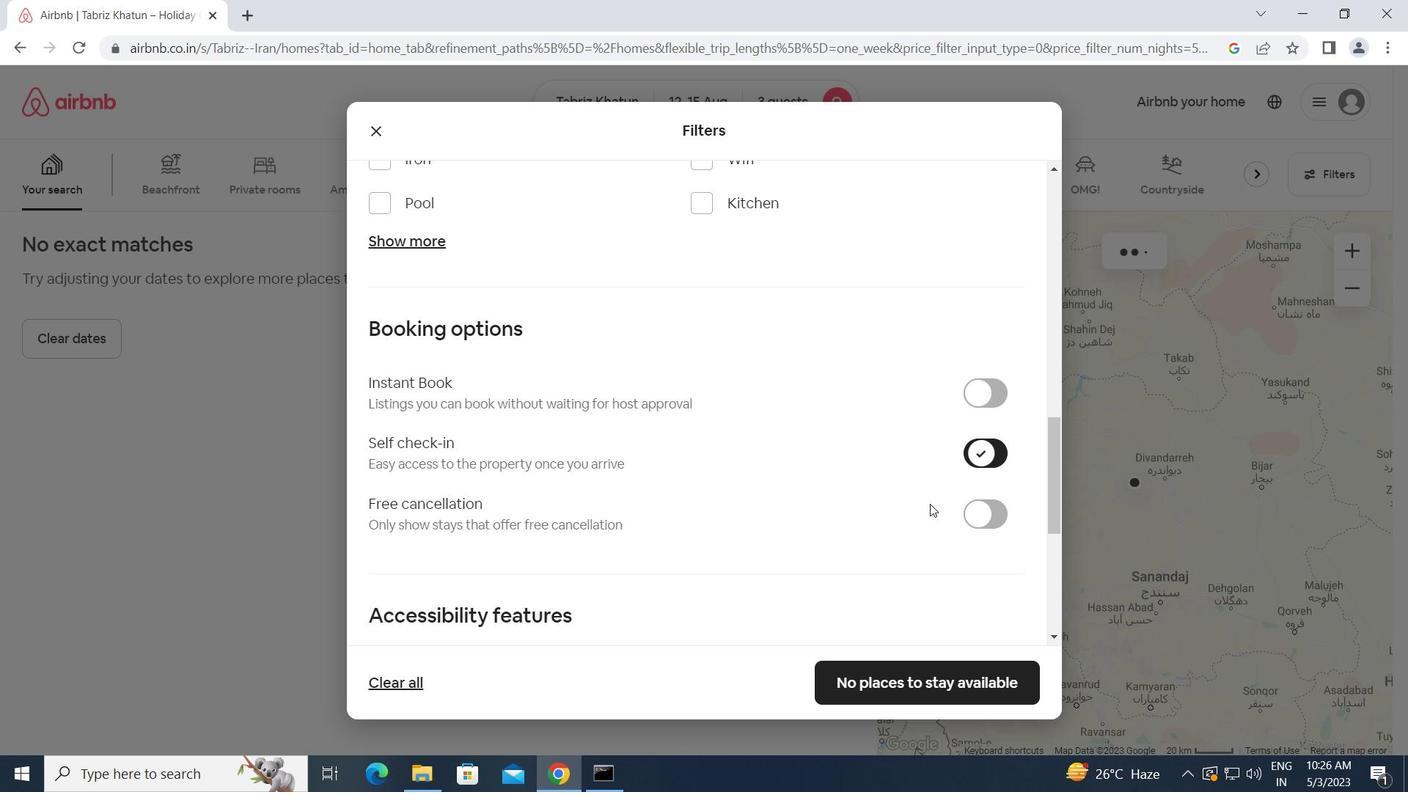 
Action: Mouse moved to (895, 531)
Screenshot: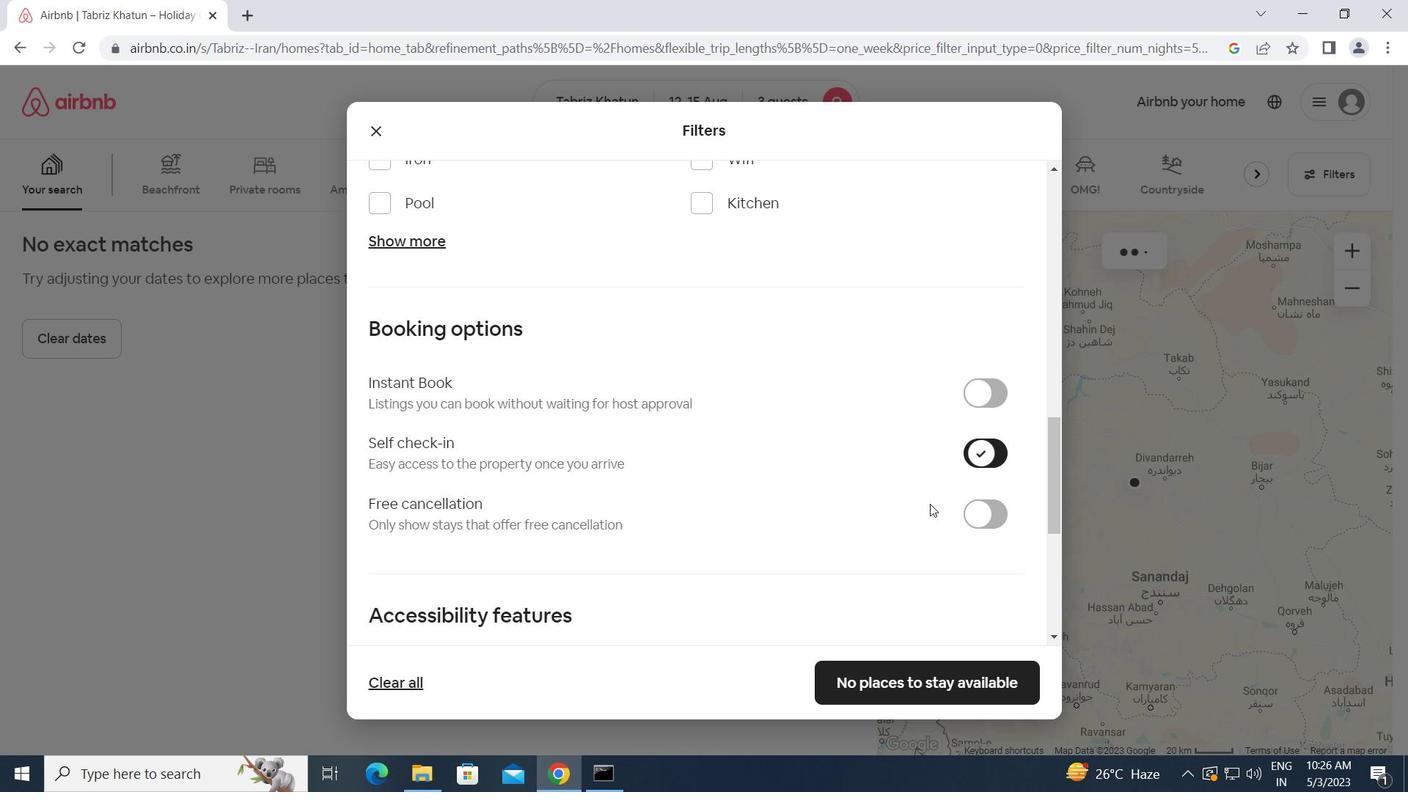 
Action: Mouse scrolled (895, 530) with delta (0, 0)
Screenshot: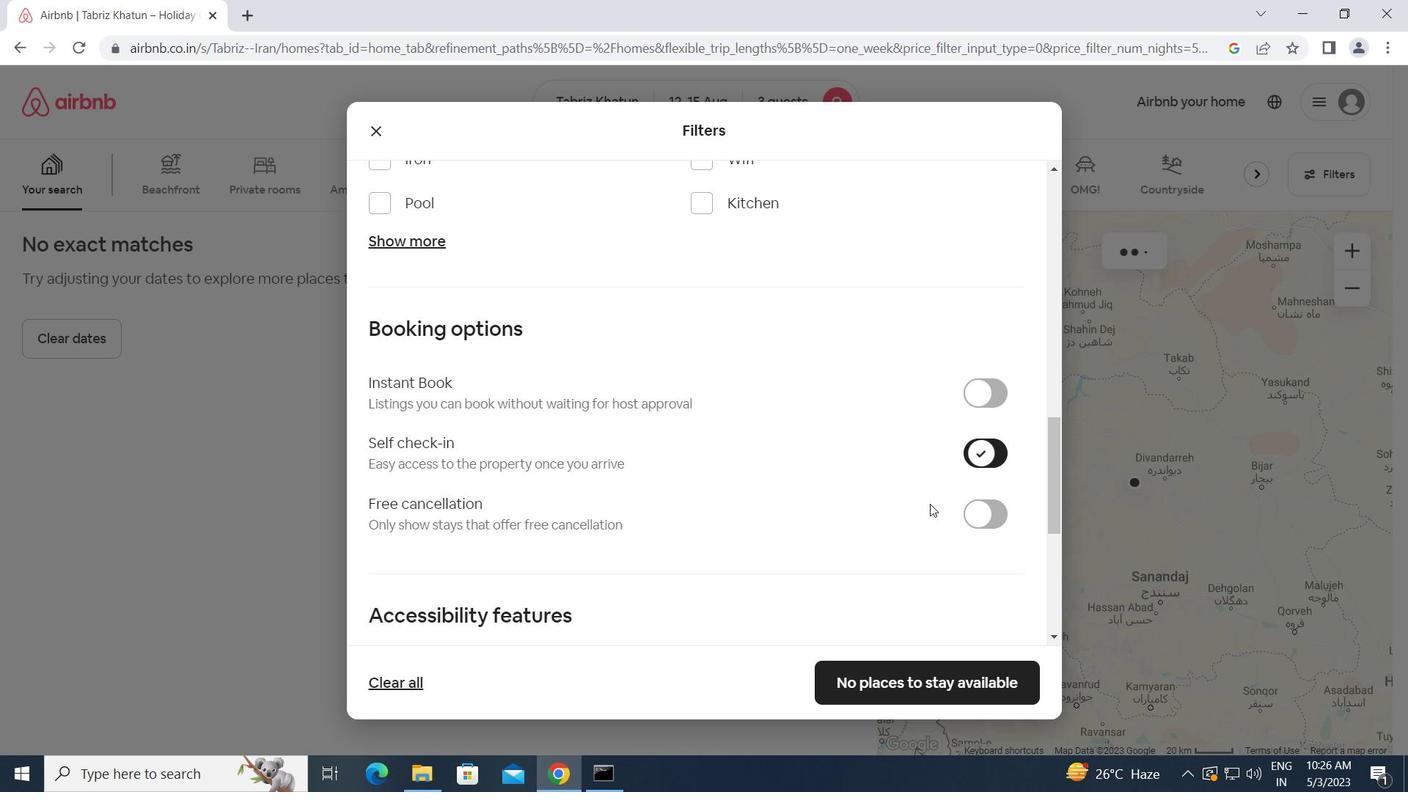 
Action: Mouse moved to (893, 531)
Screenshot: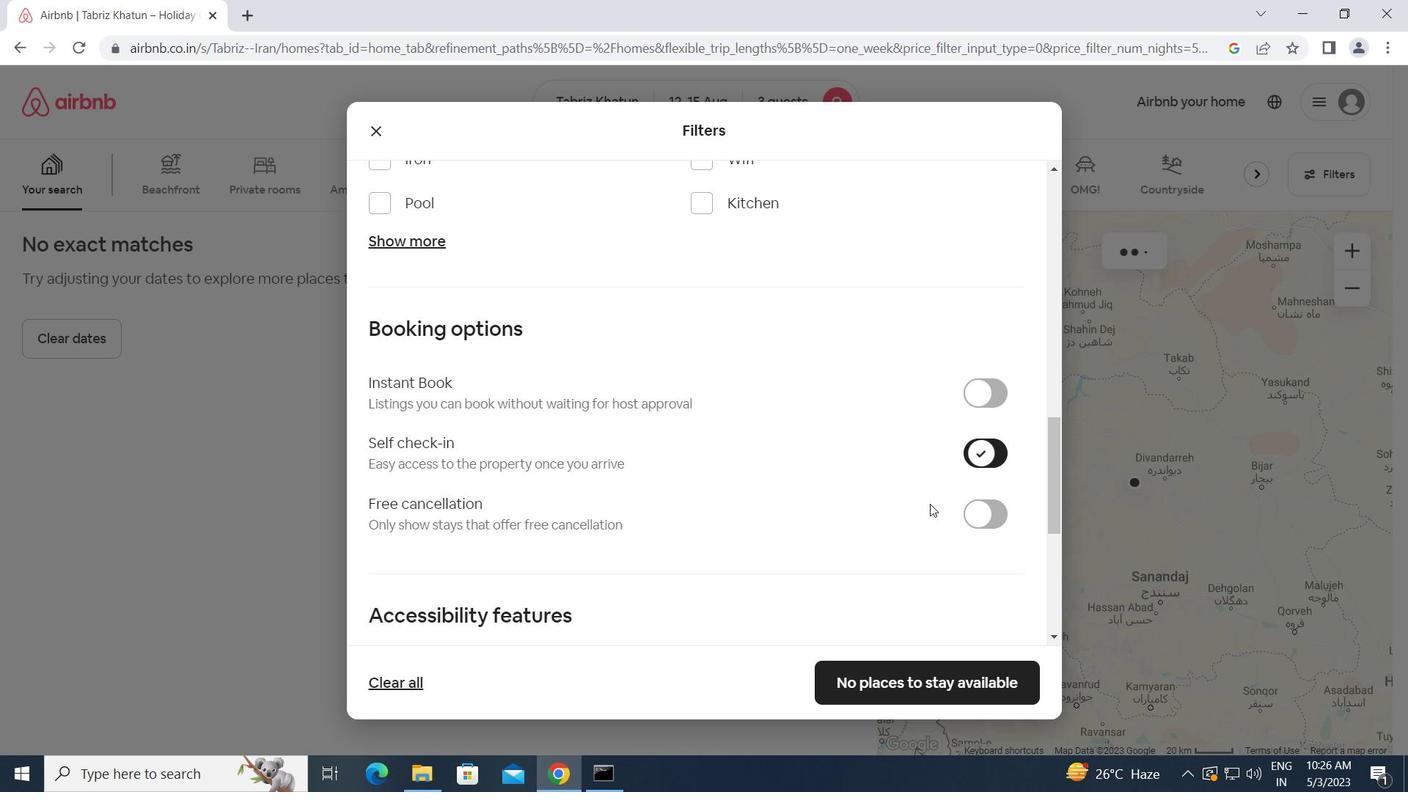 
Action: Mouse scrolled (893, 531) with delta (0, 0)
Screenshot: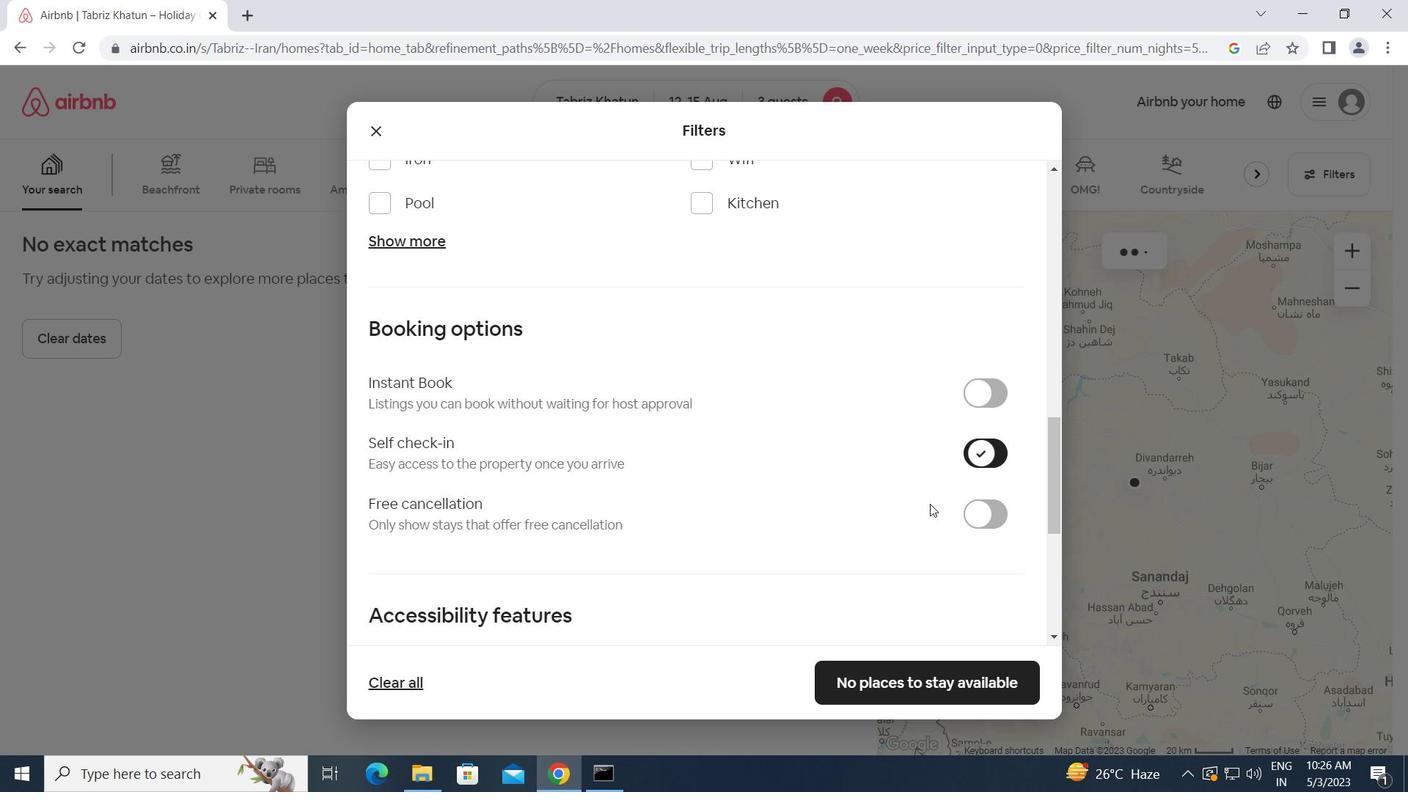 
Action: Mouse moved to (893, 532)
Screenshot: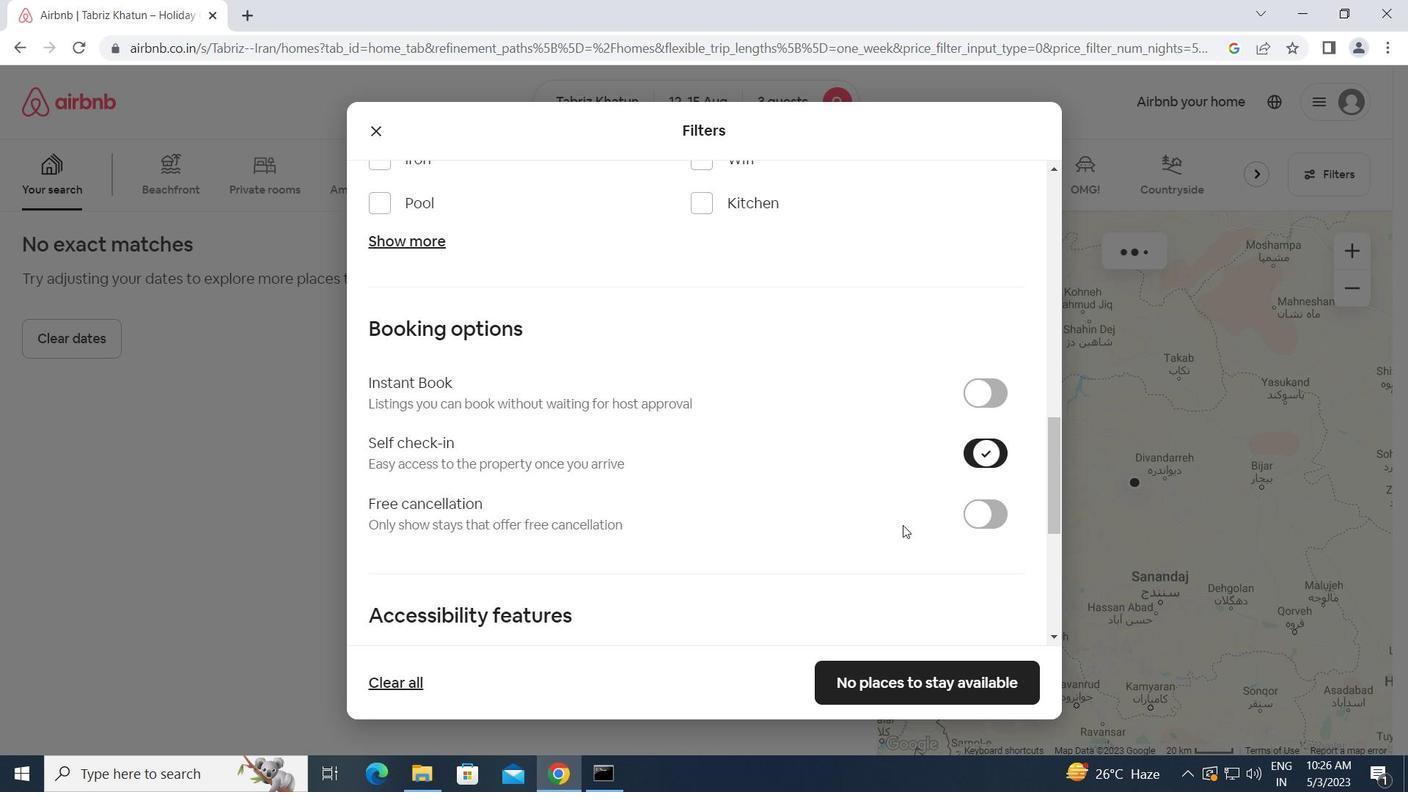 
Action: Mouse scrolled (893, 531) with delta (0, 0)
Screenshot: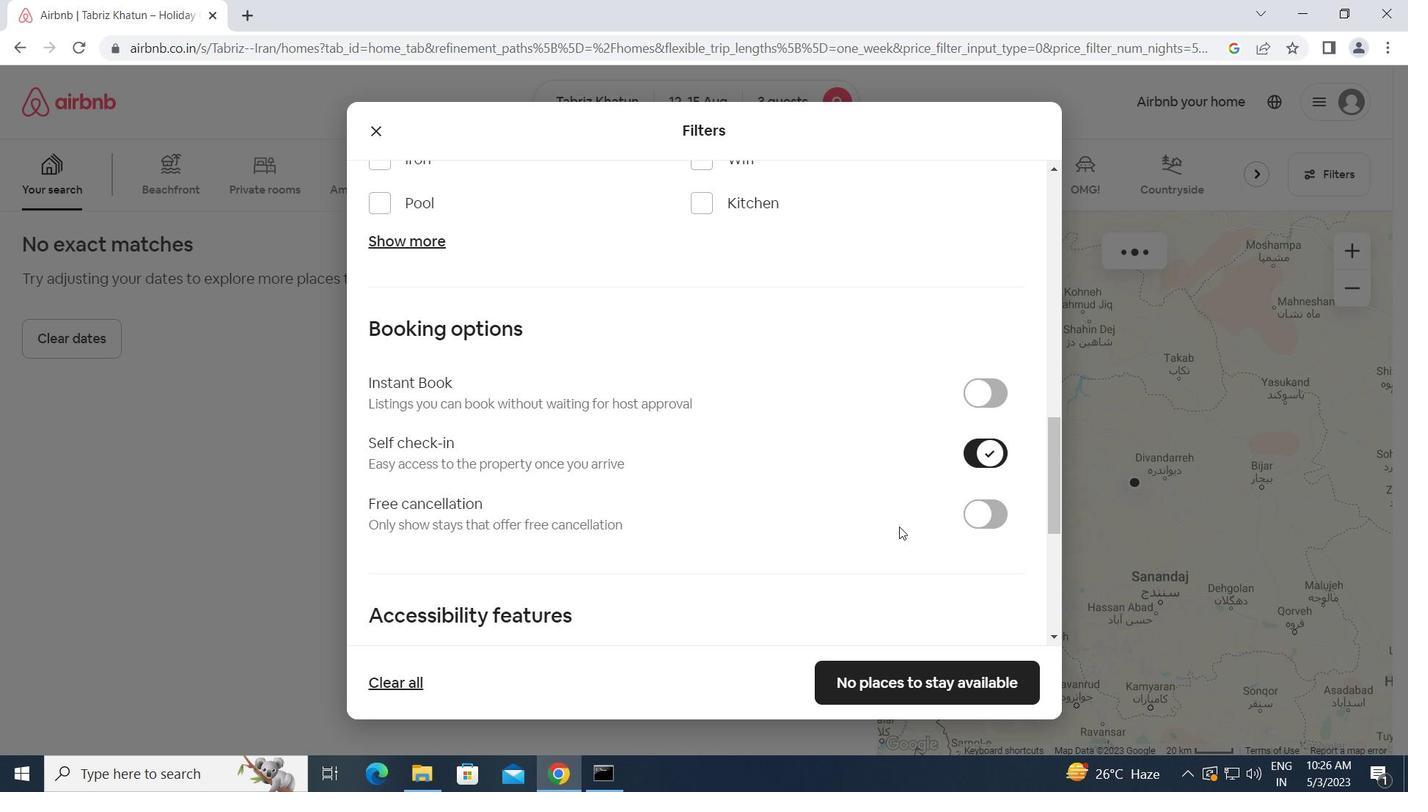 
Action: Mouse moved to (893, 536)
Screenshot: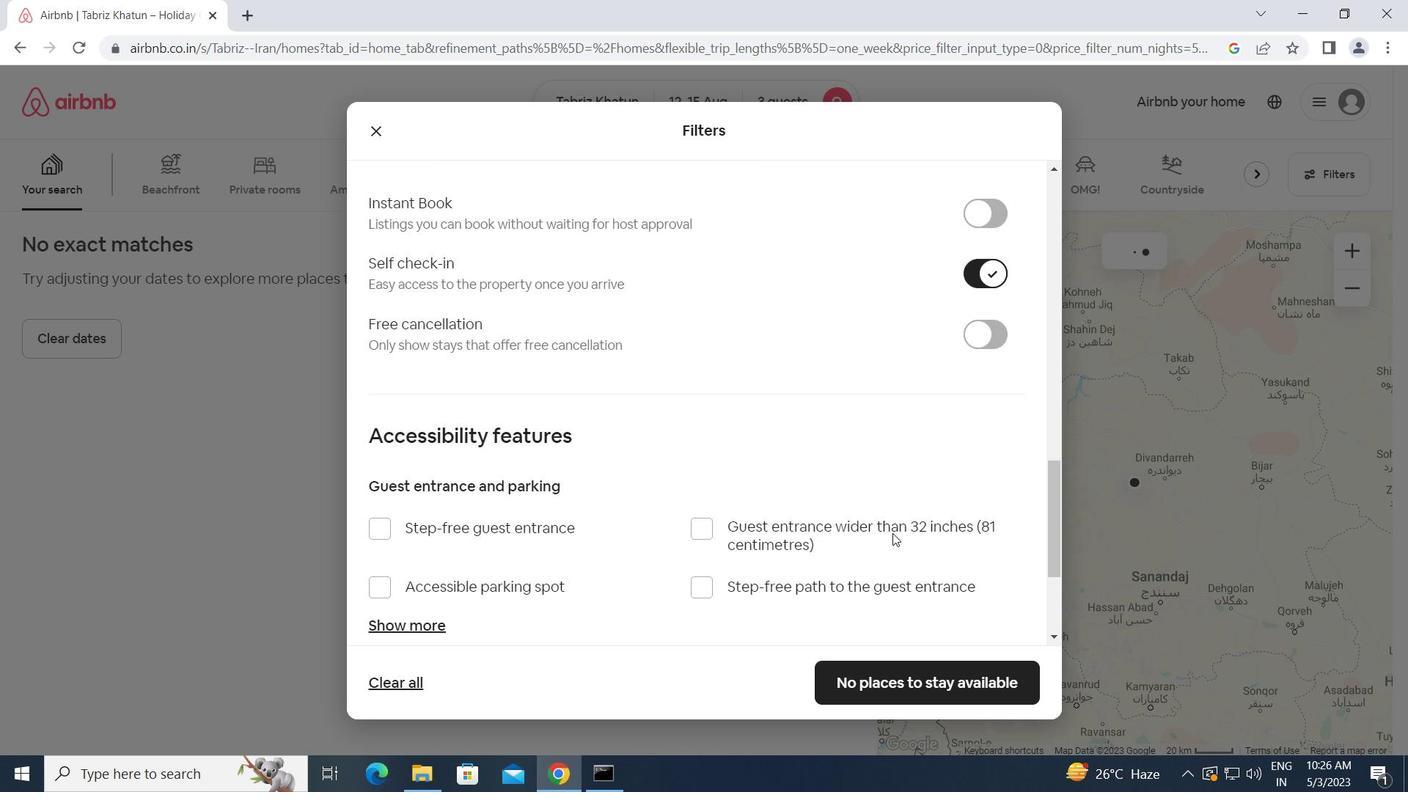 
Action: Mouse scrolled (893, 535) with delta (0, 0)
Screenshot: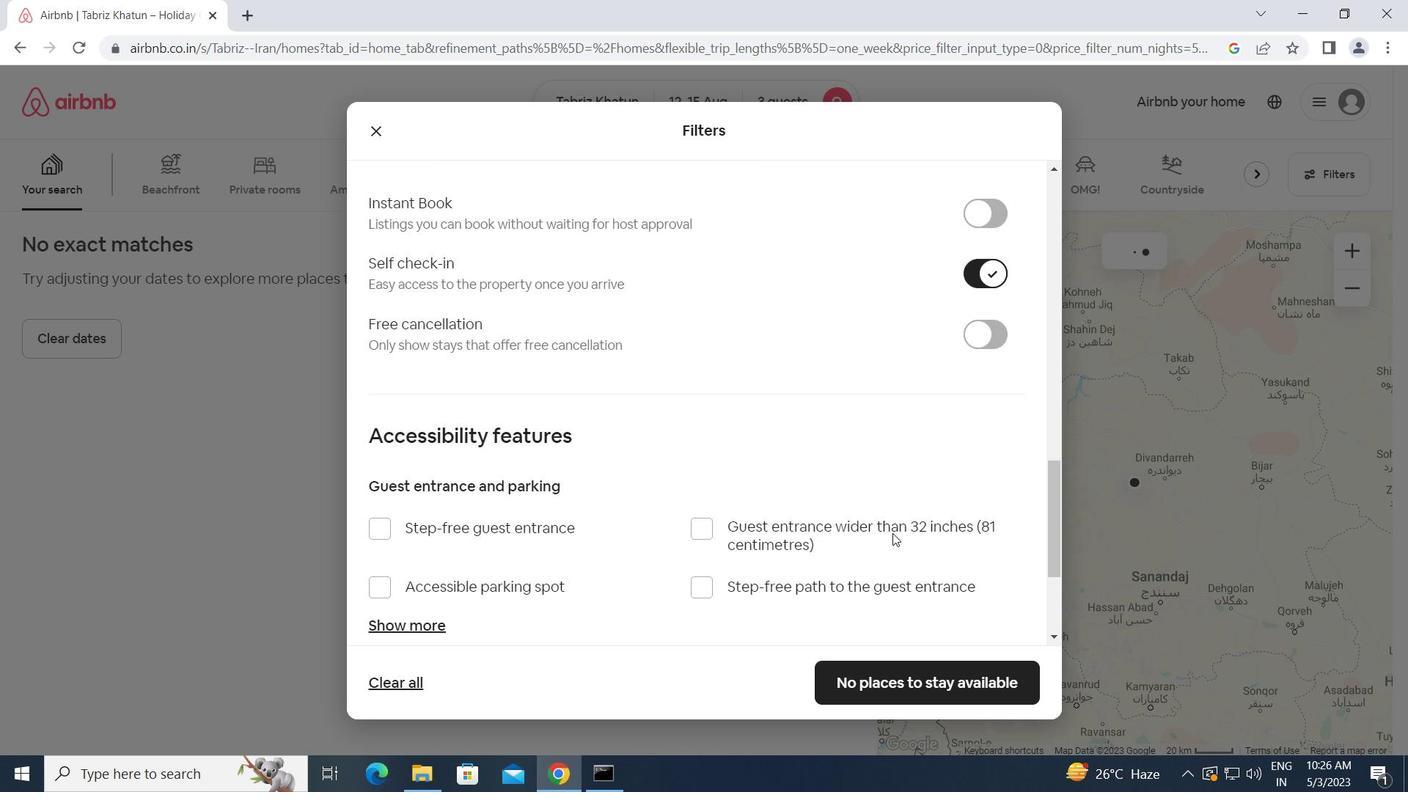 
Action: Mouse moved to (893, 536)
Screenshot: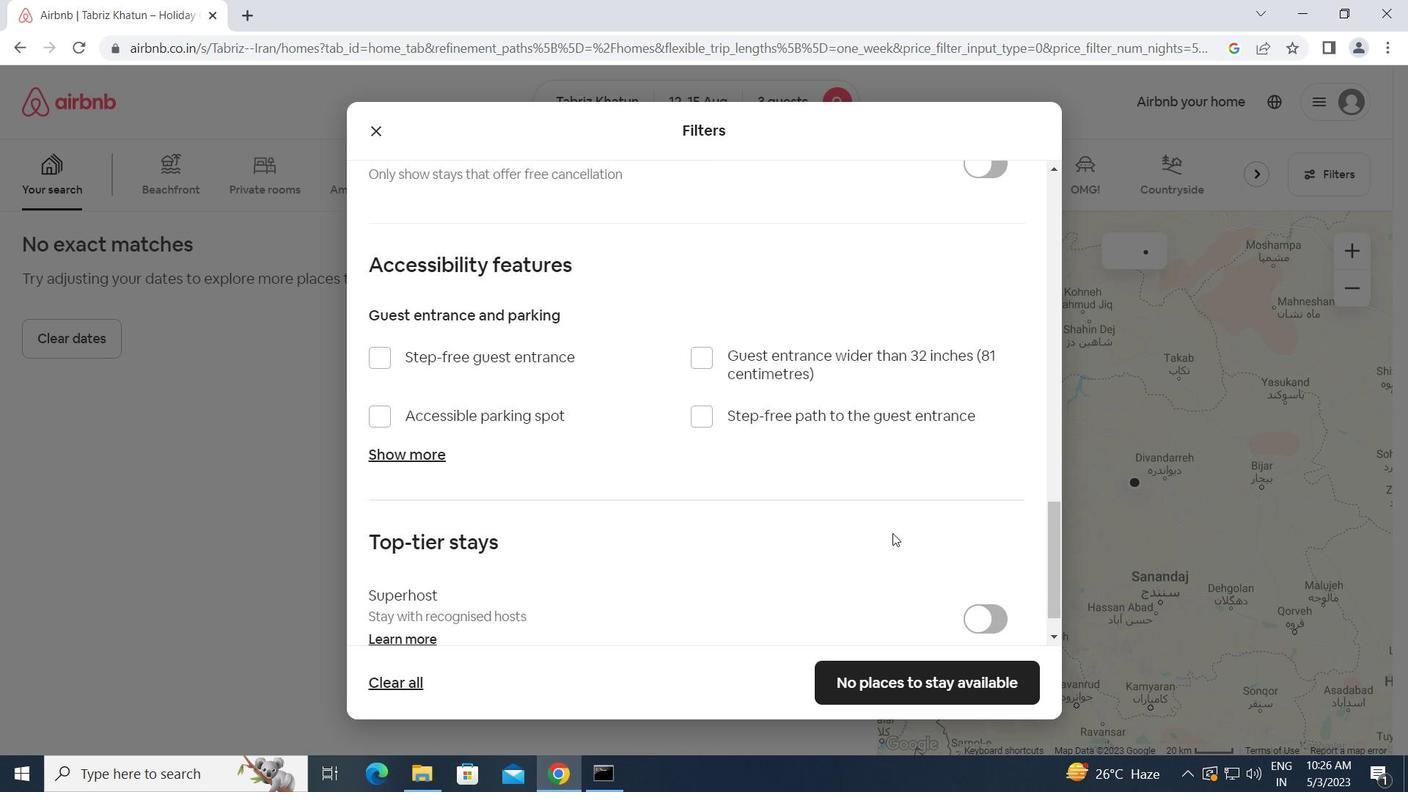 
Action: Mouse scrolled (893, 535) with delta (0, 0)
Screenshot: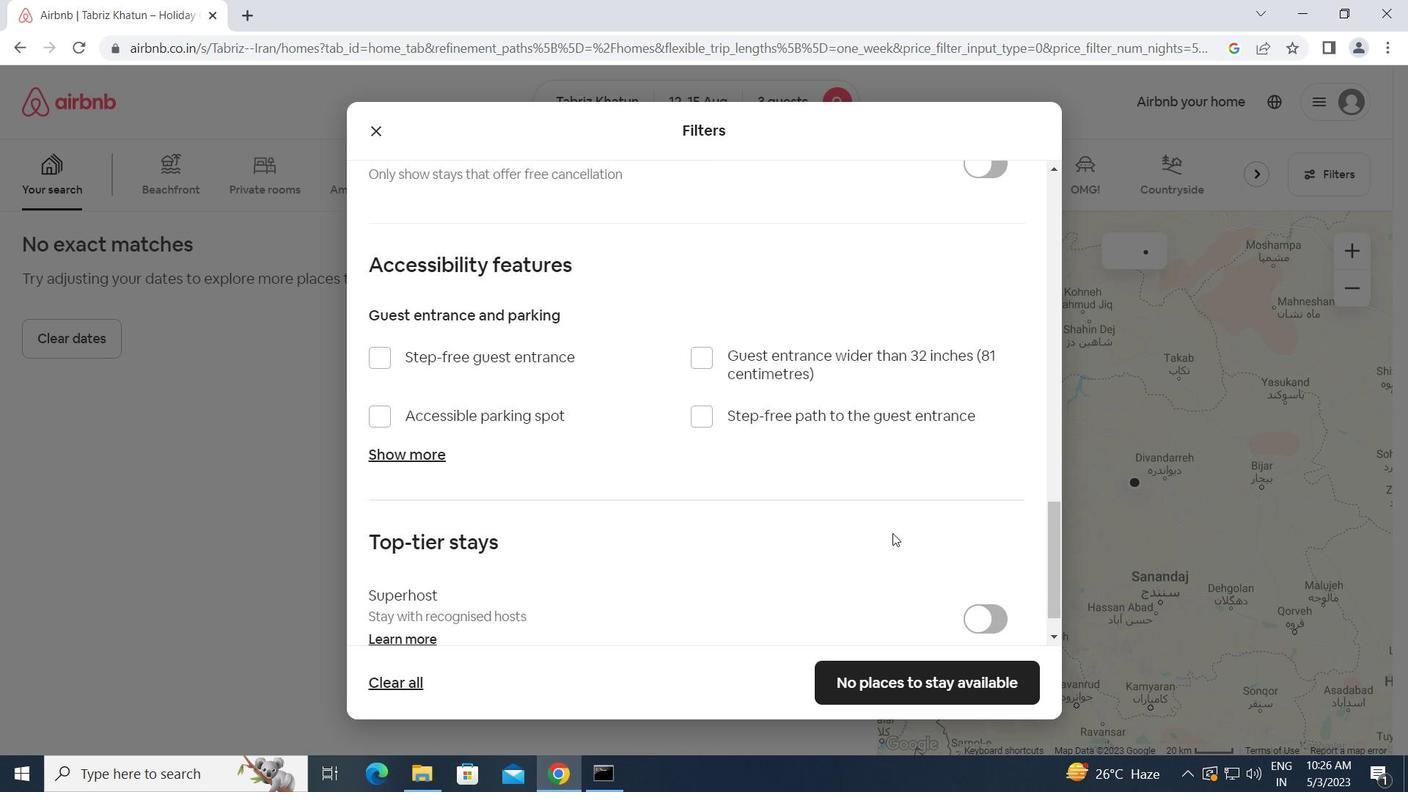 
Action: Mouse moved to (893, 538)
Screenshot: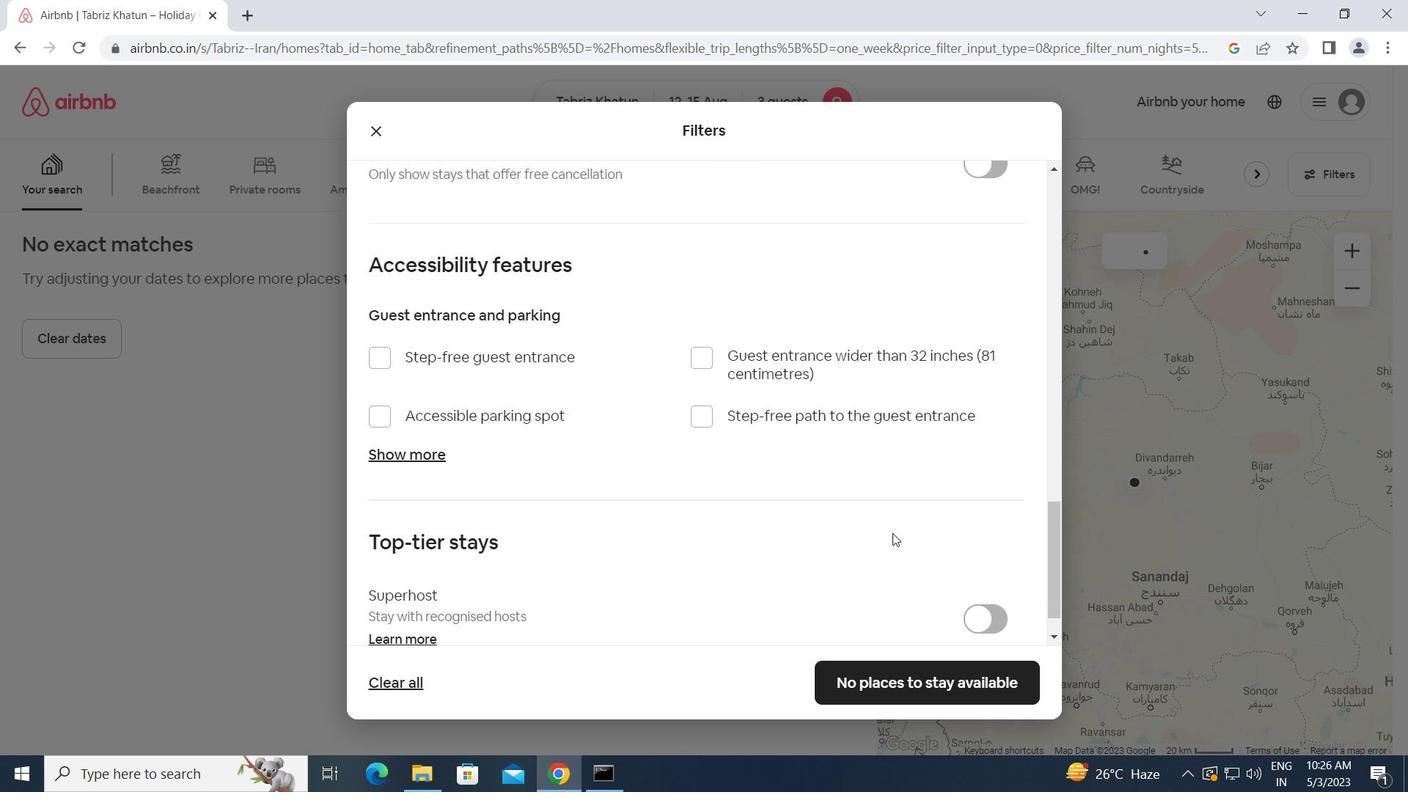 
Action: Mouse scrolled (893, 537) with delta (0, 0)
Screenshot: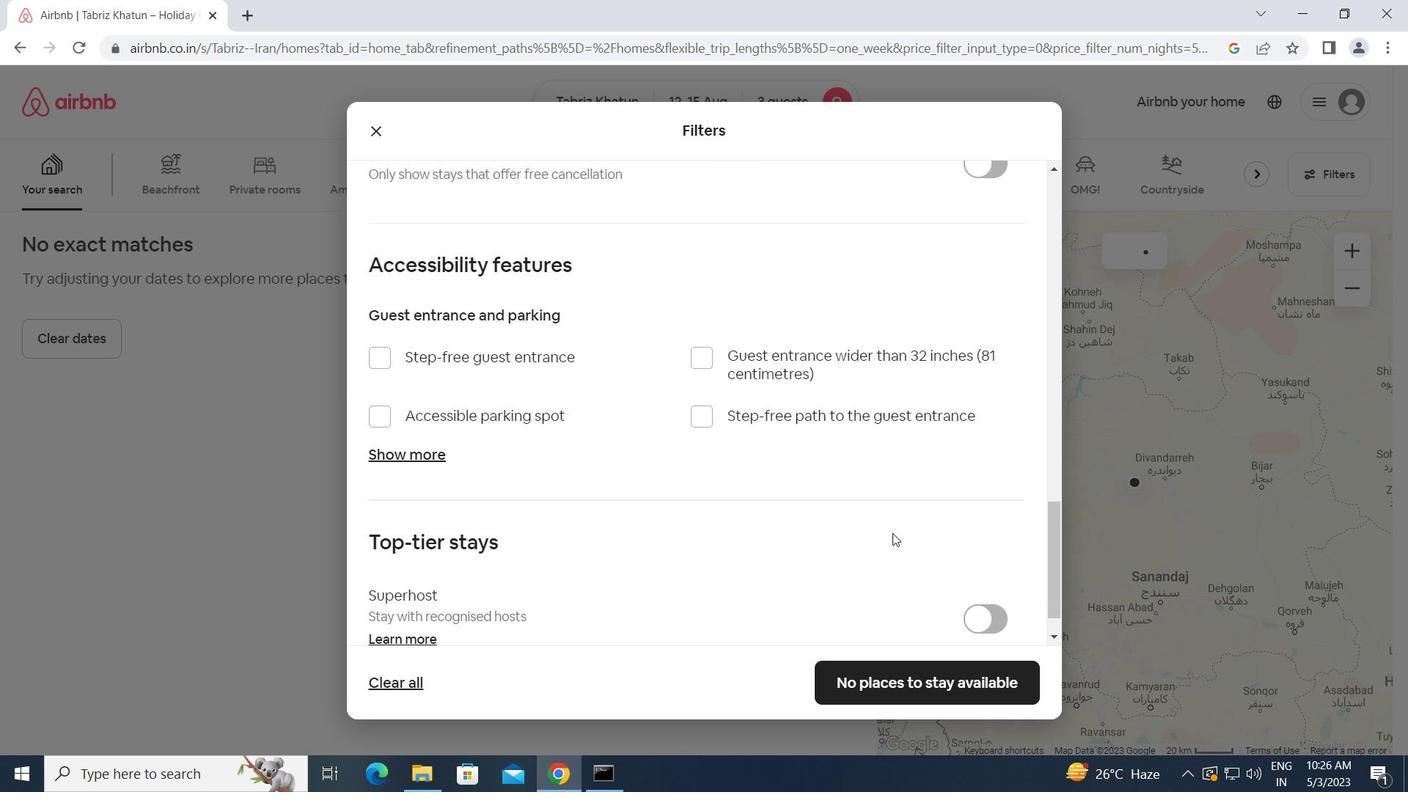 
Action: Mouse scrolled (893, 537) with delta (0, 0)
Screenshot: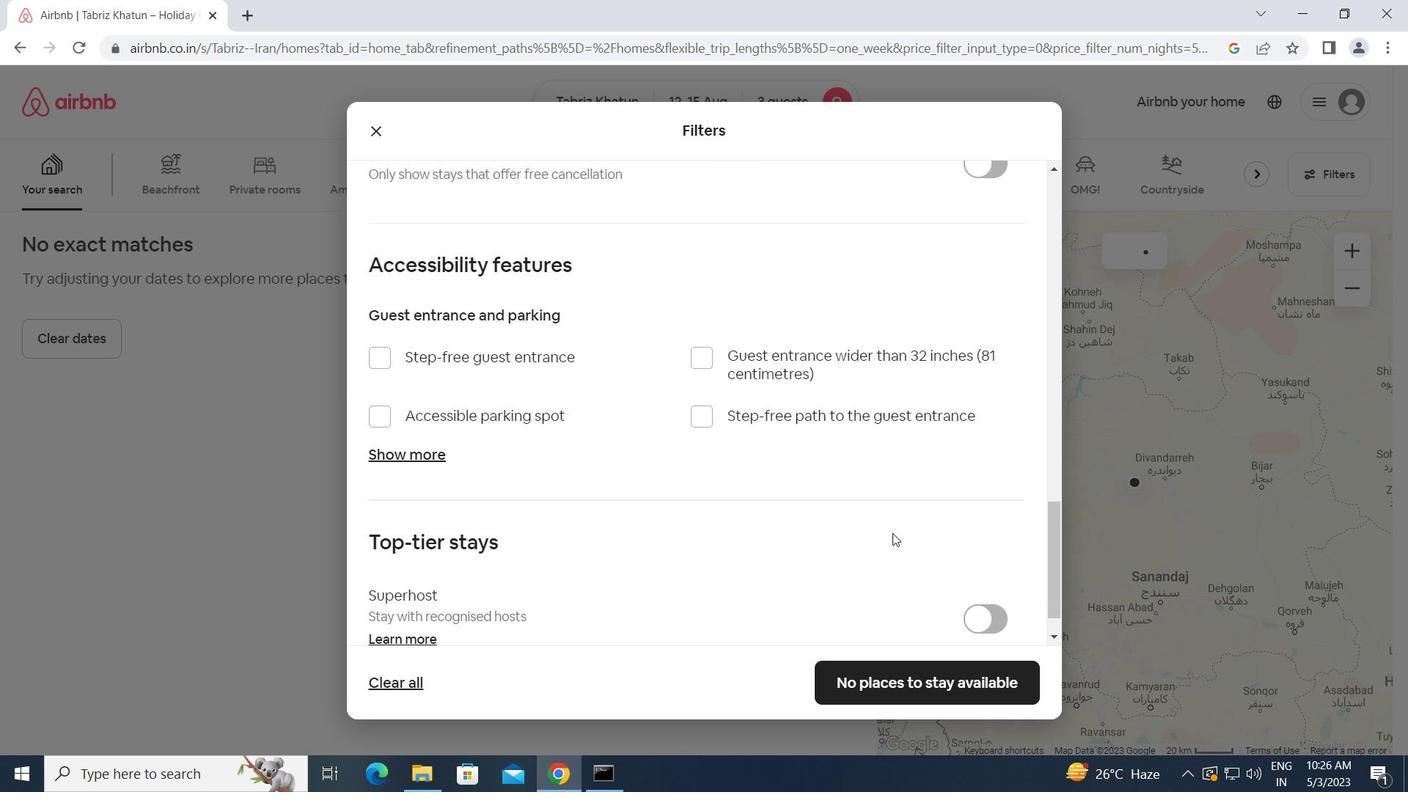 
Action: Mouse moved to (911, 678)
Screenshot: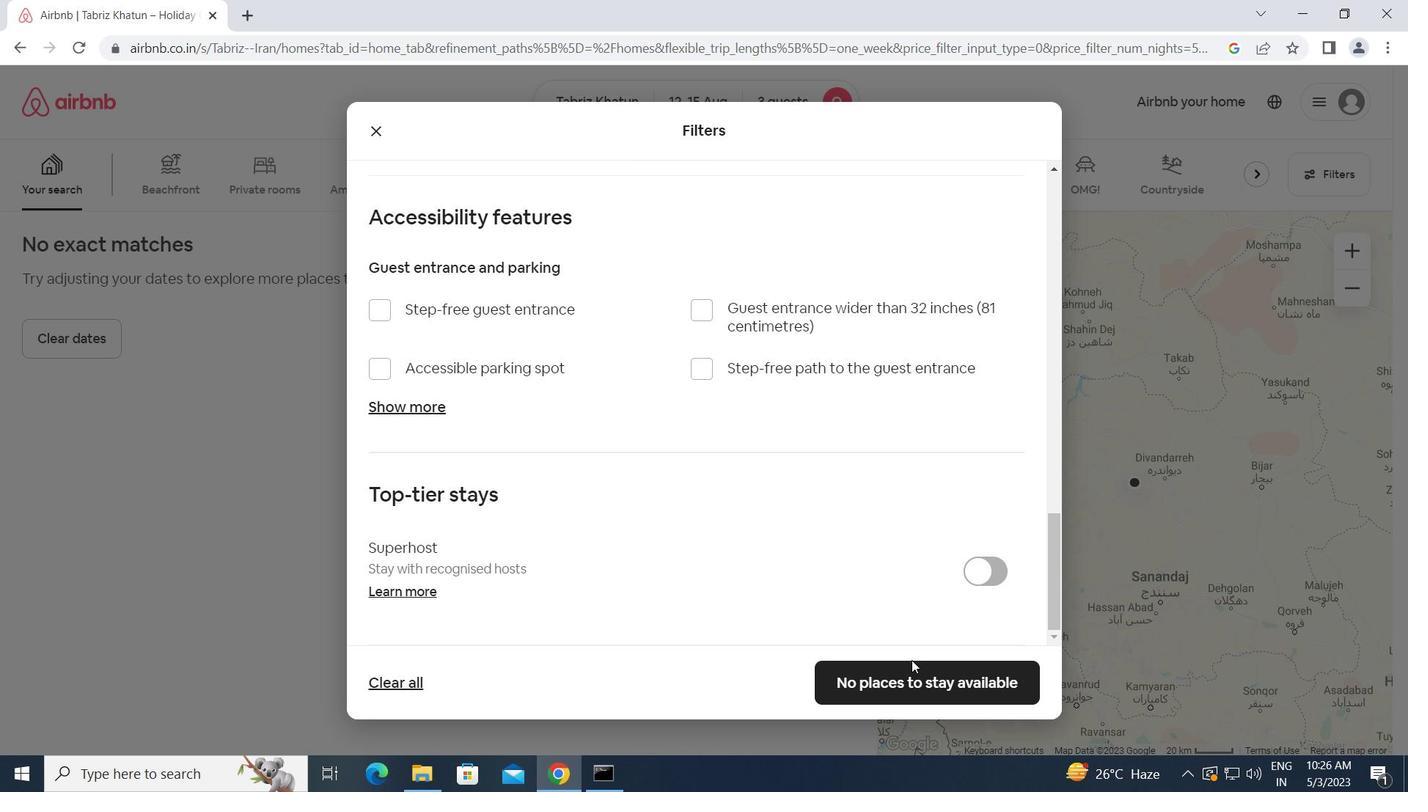 
Action: Mouse pressed left at (911, 678)
Screenshot: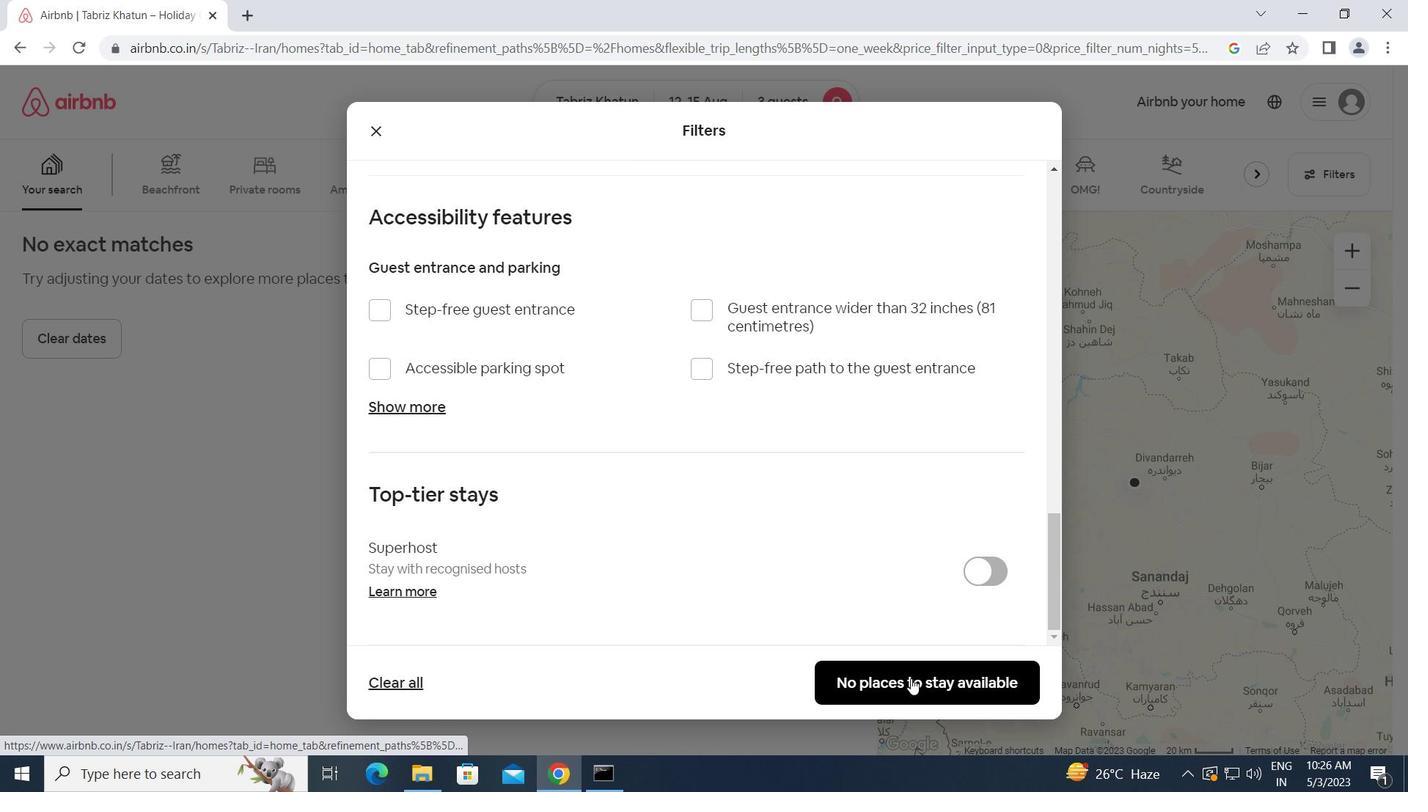 
Action: Mouse moved to (911, 678)
Screenshot: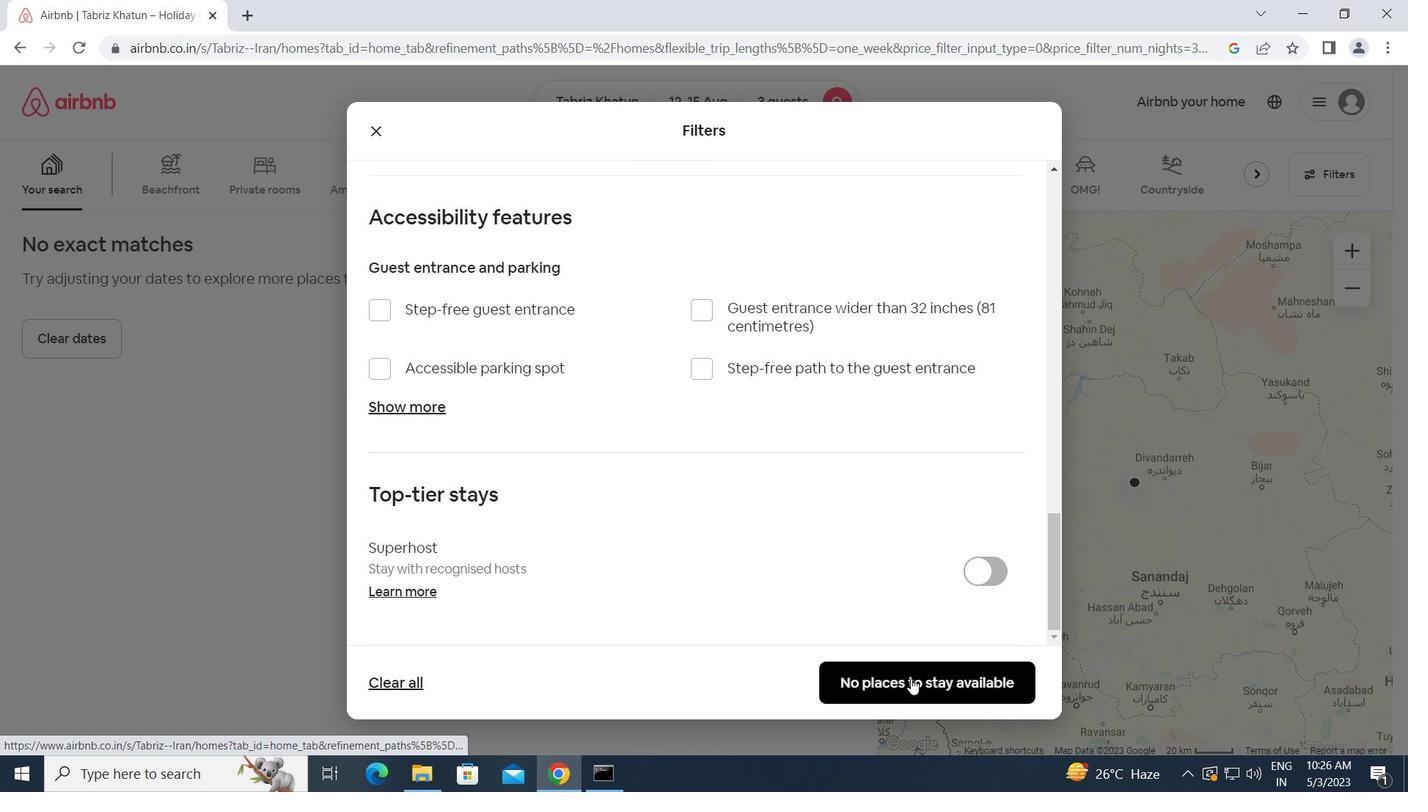 
